 Task: Find connections with filter location Xiuying with filter topic #Workfromhomewith filter profile language French with filter current company Synergy Marine Group with filter school Jobs For Women with filter industry Banking with filter service category Human Resources with filter keywords title Food Kitchen Worker
Action: Mouse moved to (618, 86)
Screenshot: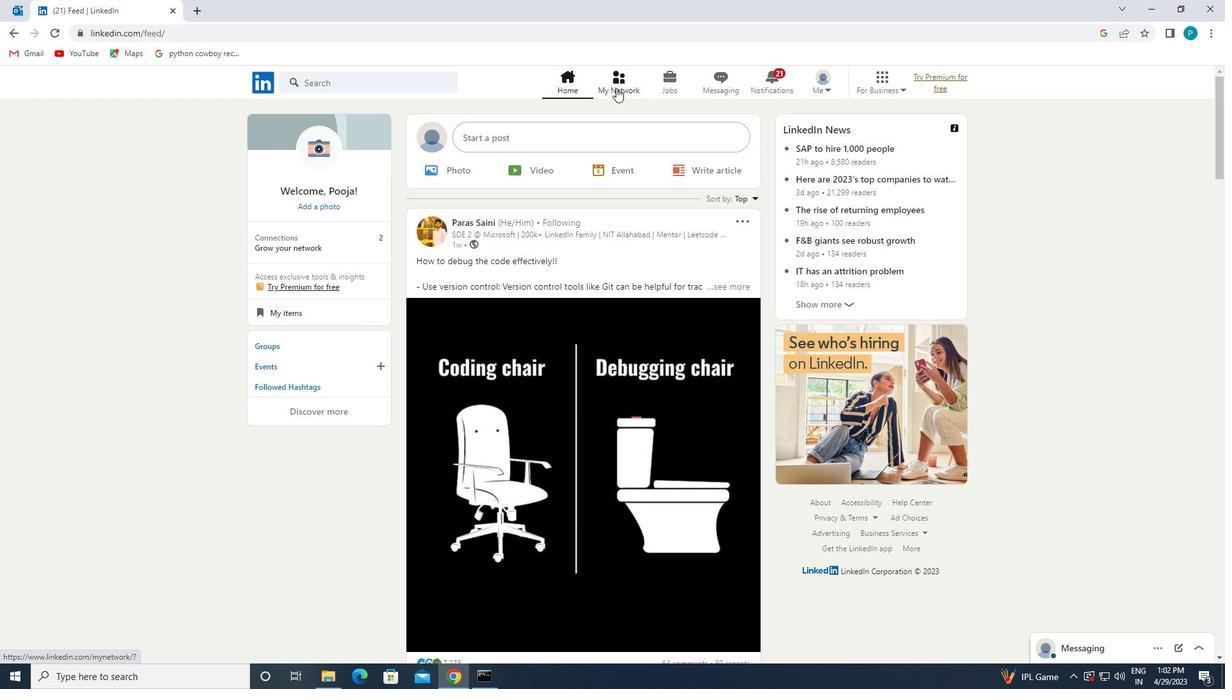 
Action: Mouse pressed left at (618, 86)
Screenshot: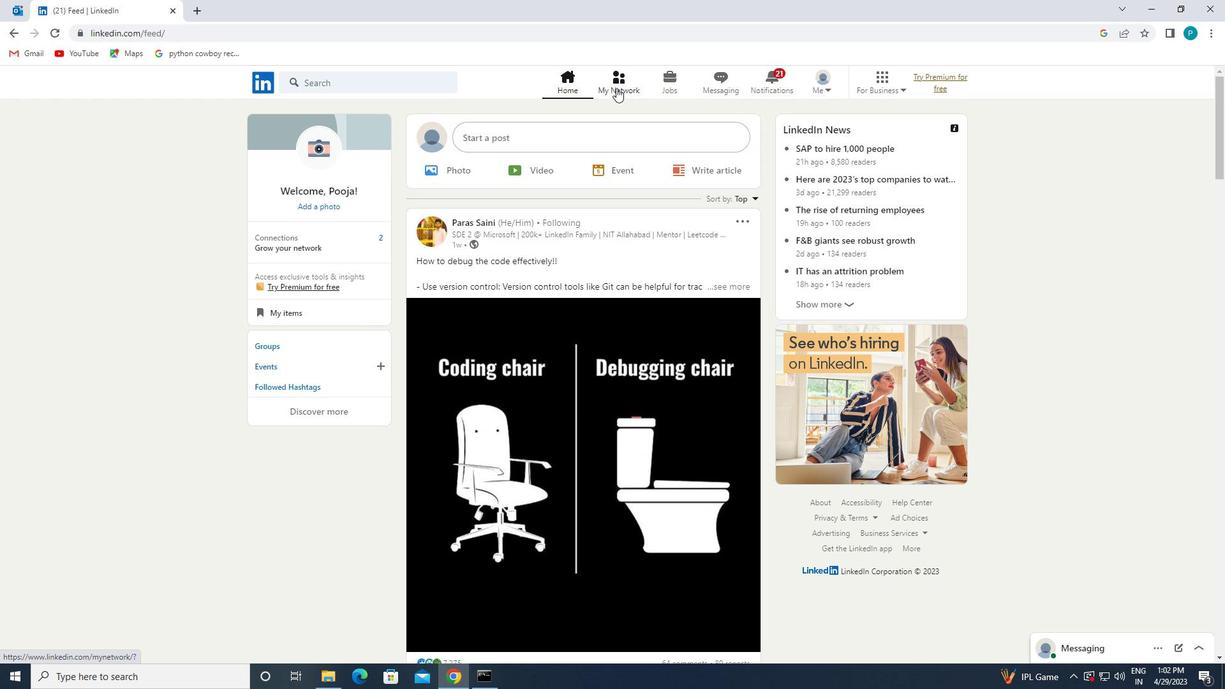 
Action: Mouse moved to (279, 145)
Screenshot: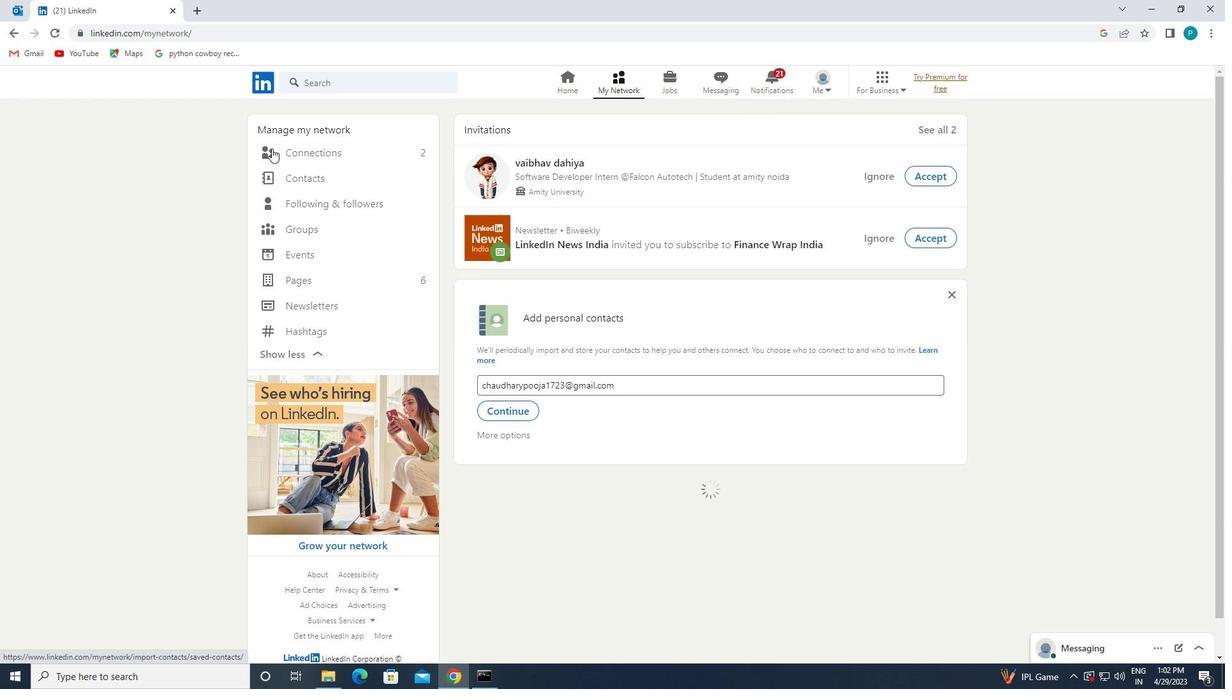 
Action: Mouse pressed left at (279, 145)
Screenshot: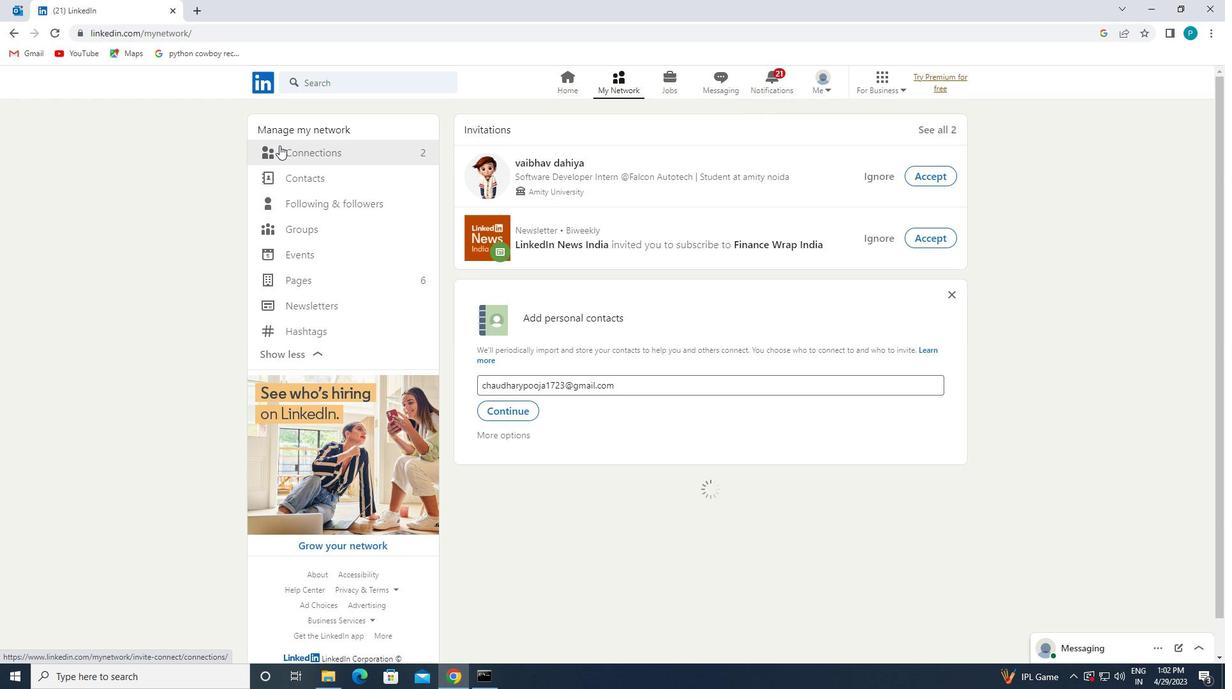 
Action: Mouse moved to (712, 148)
Screenshot: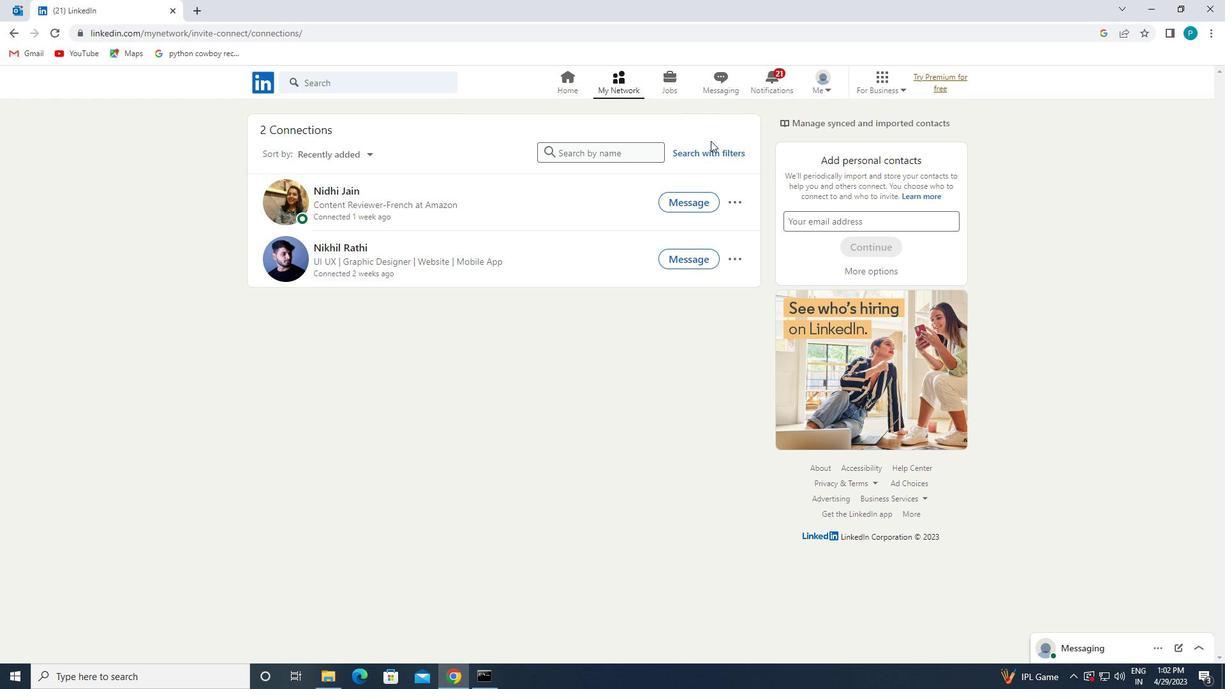 
Action: Mouse pressed left at (712, 148)
Screenshot: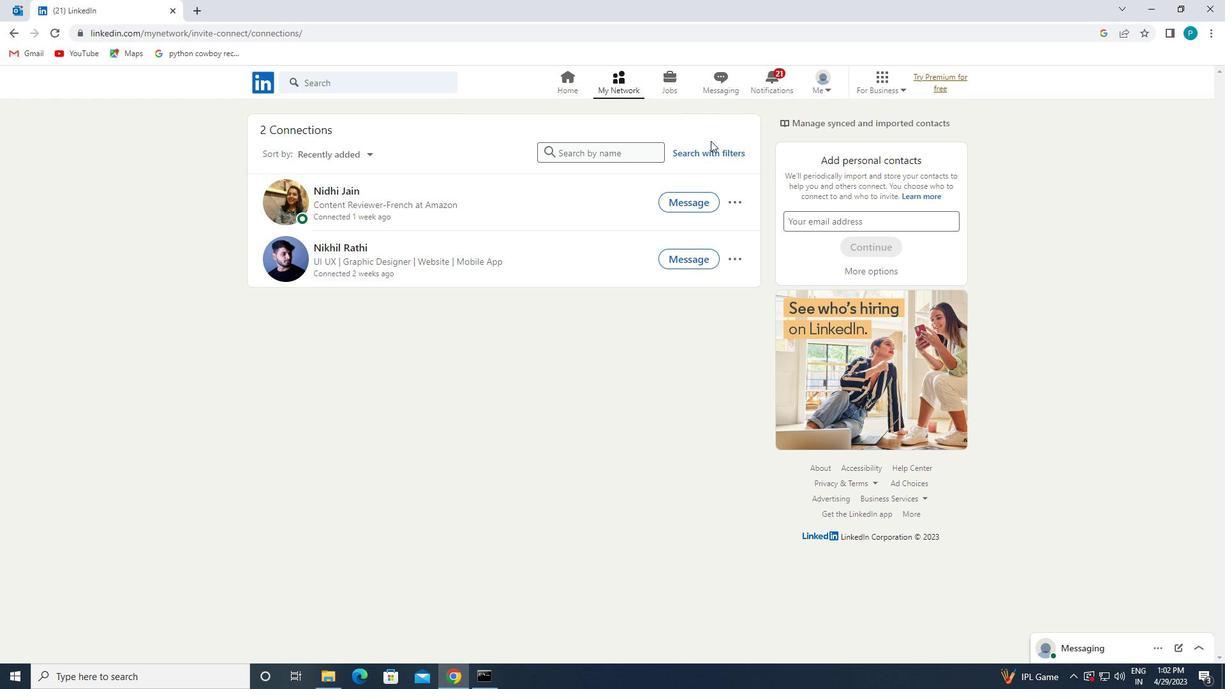 
Action: Mouse moved to (645, 117)
Screenshot: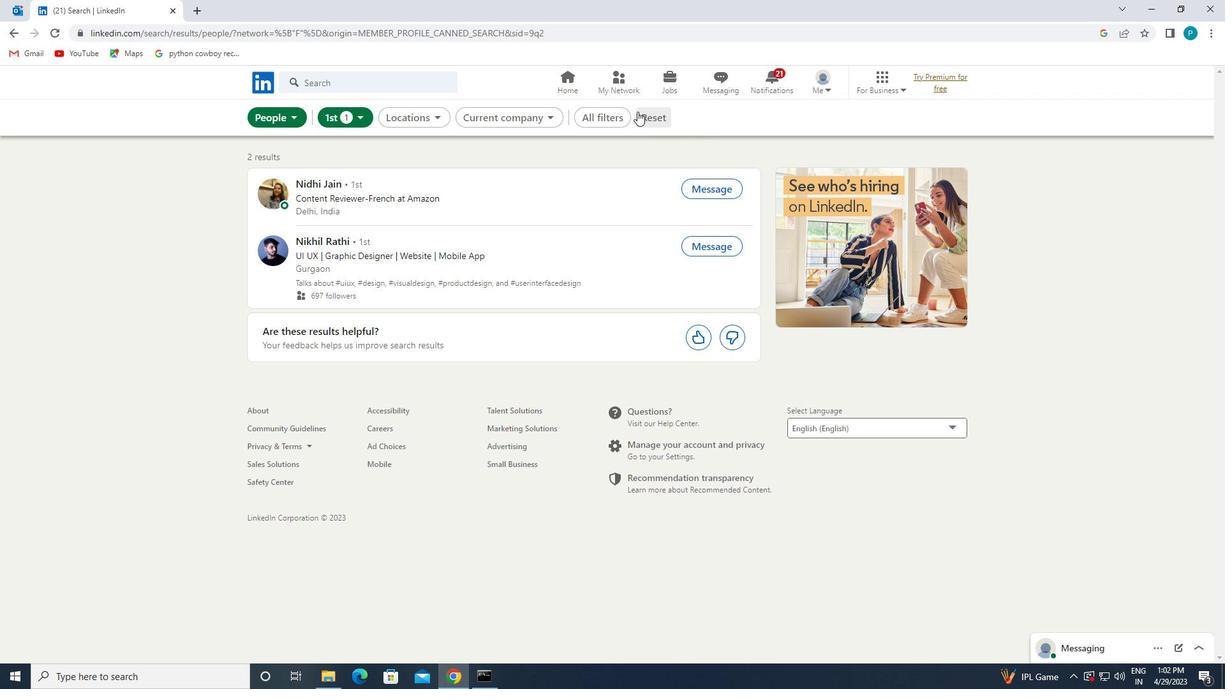 
Action: Mouse pressed left at (645, 117)
Screenshot: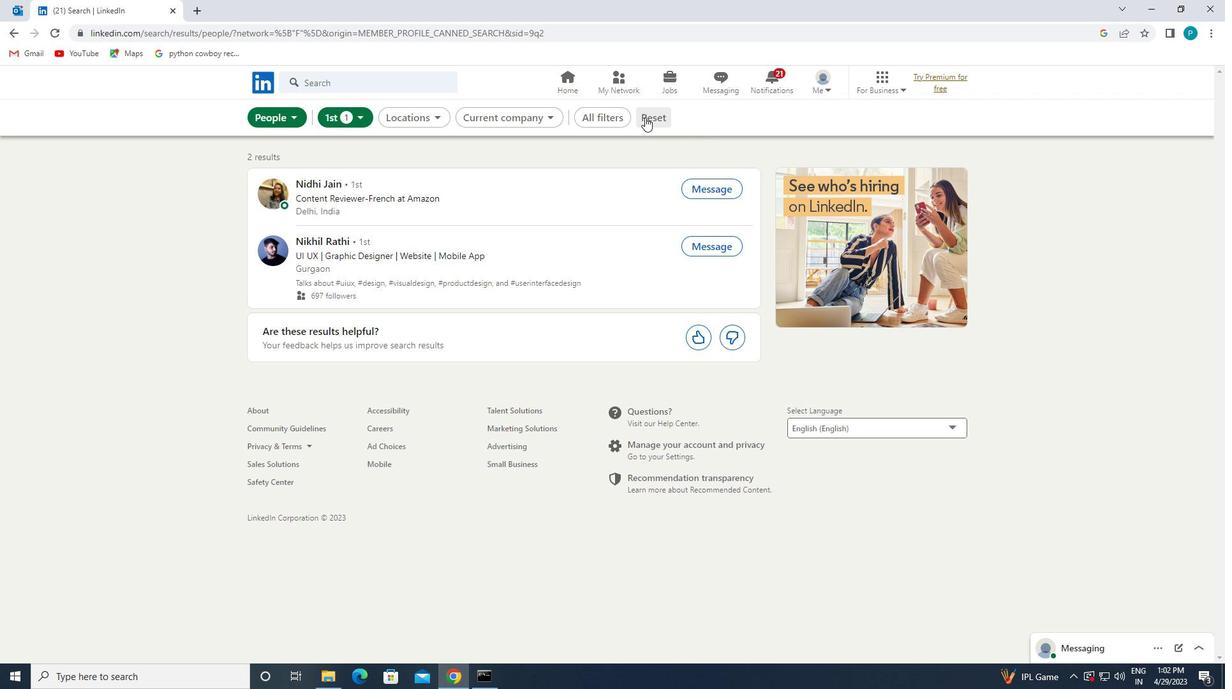 
Action: Mouse pressed left at (645, 117)
Screenshot: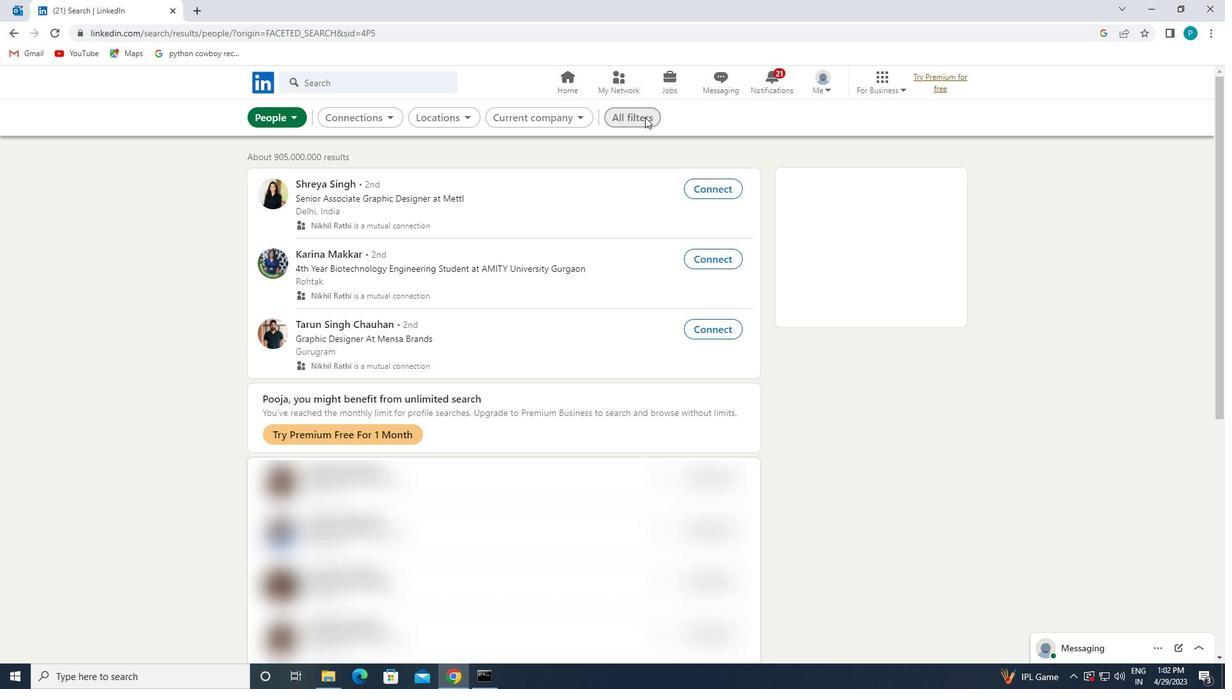
Action: Mouse moved to (1076, 437)
Screenshot: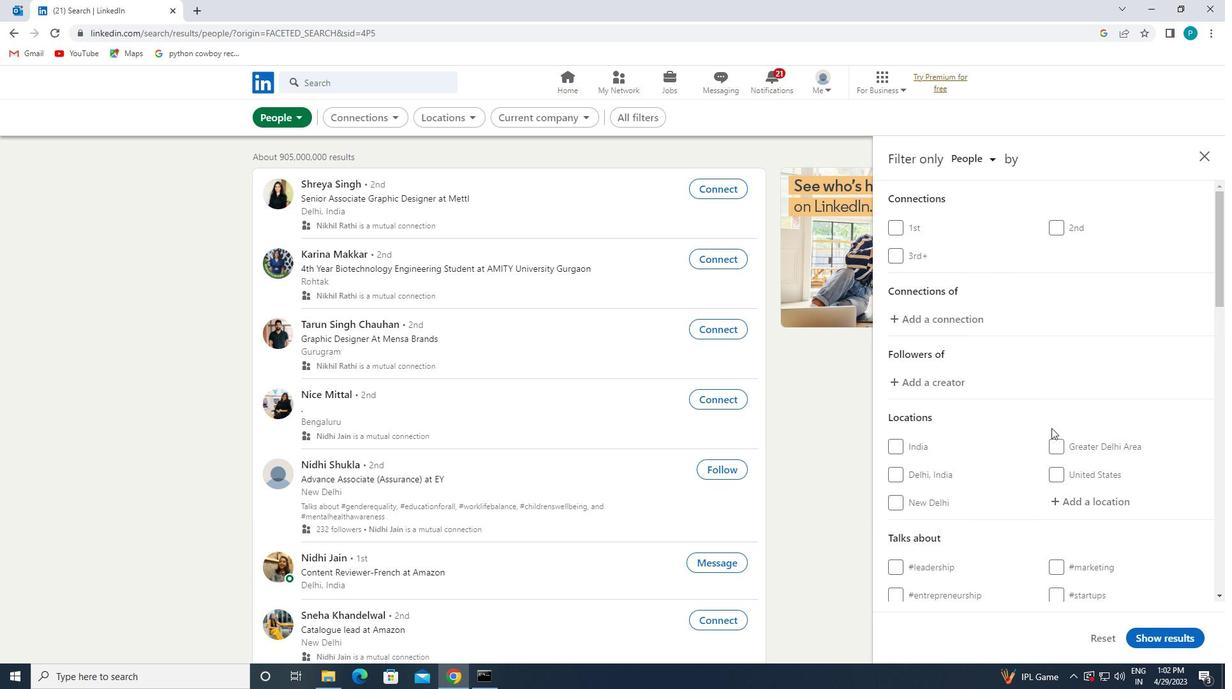 
Action: Mouse scrolled (1076, 436) with delta (0, 0)
Screenshot: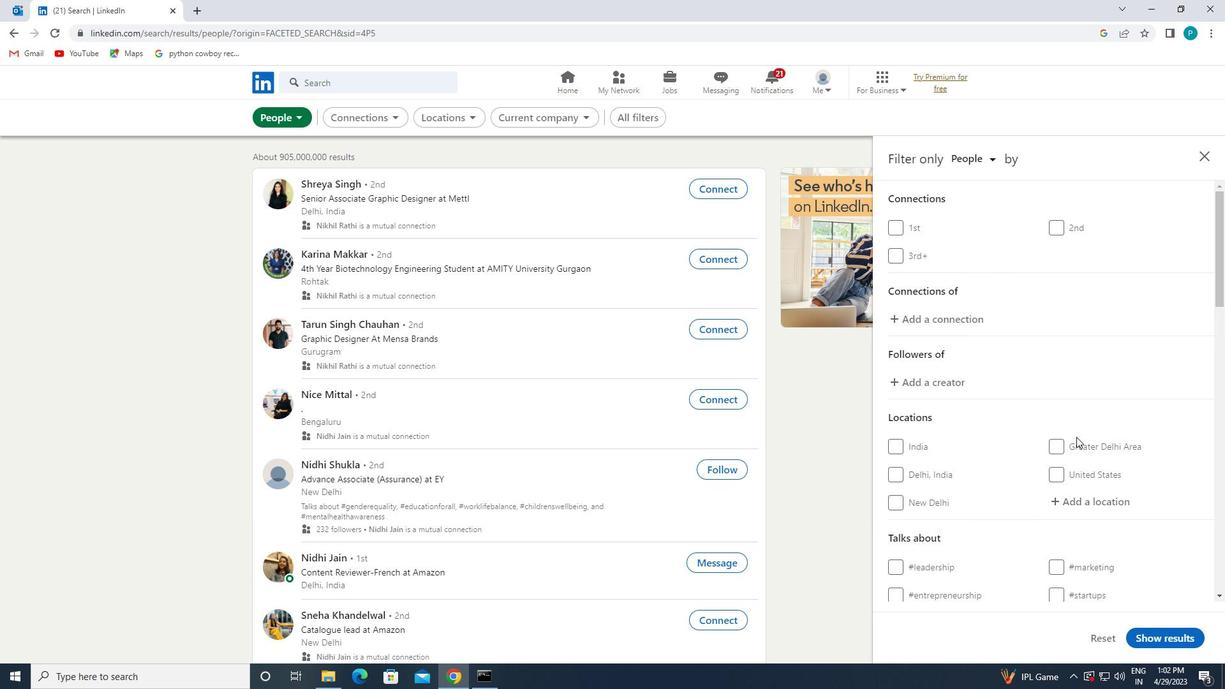 
Action: Mouse moved to (1089, 441)
Screenshot: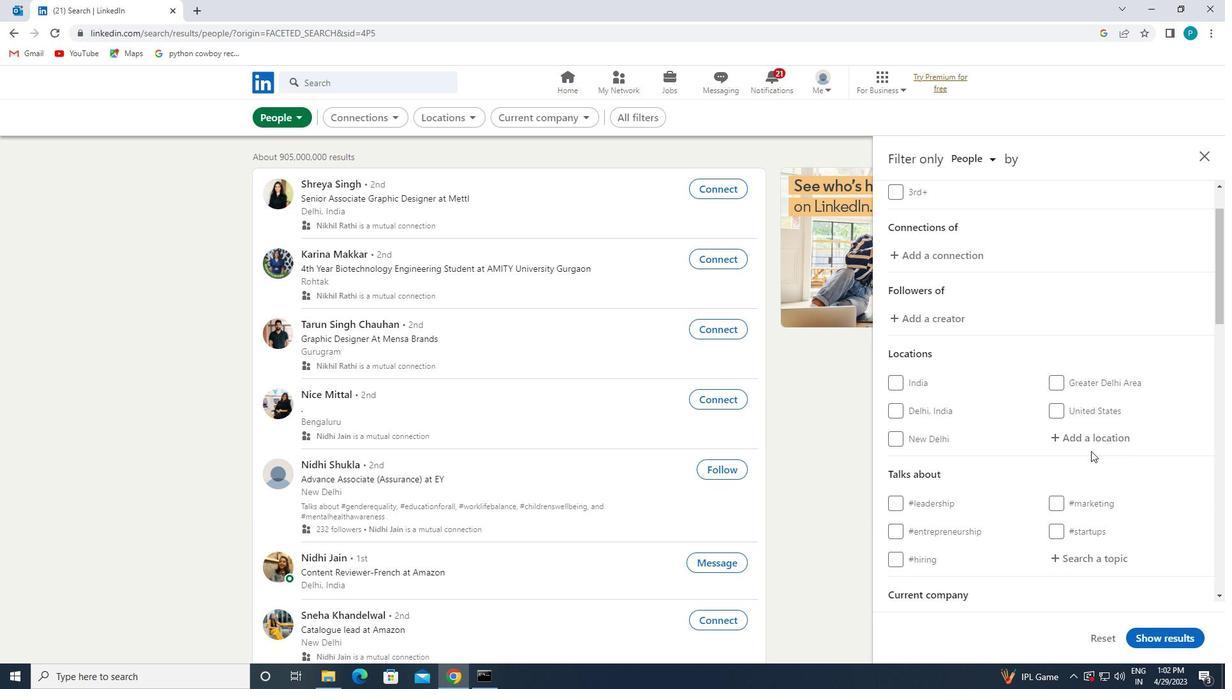 
Action: Mouse pressed left at (1089, 441)
Screenshot: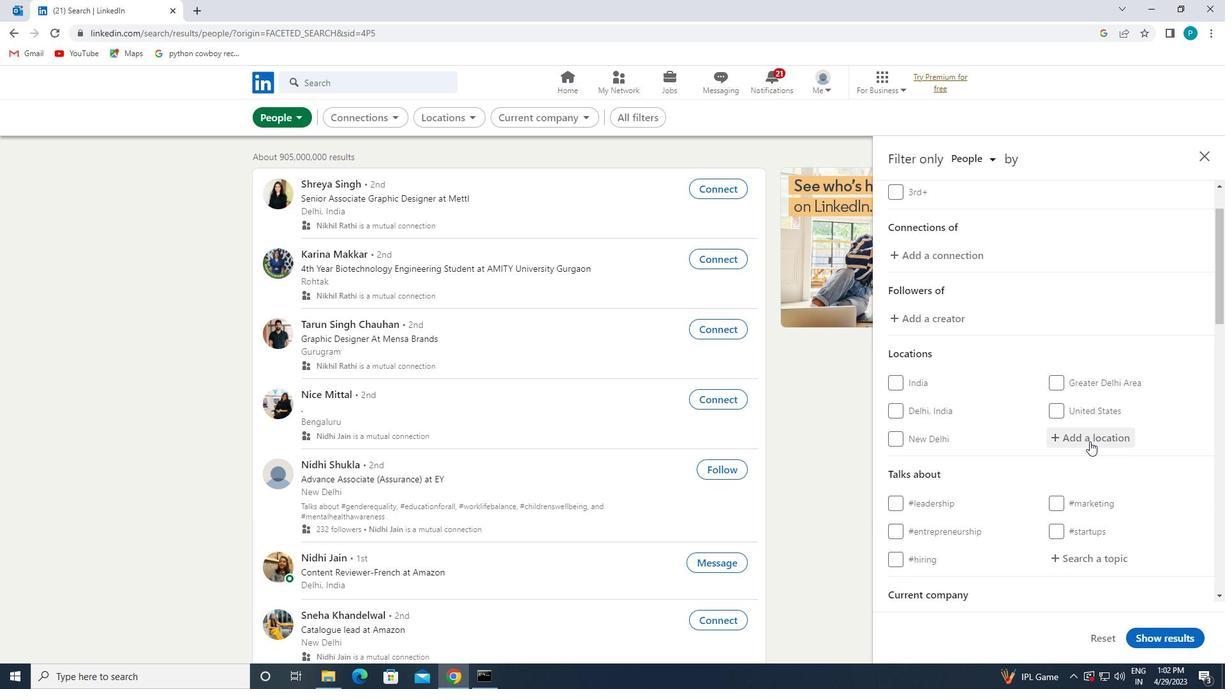 
Action: Mouse moved to (1098, 436)
Screenshot: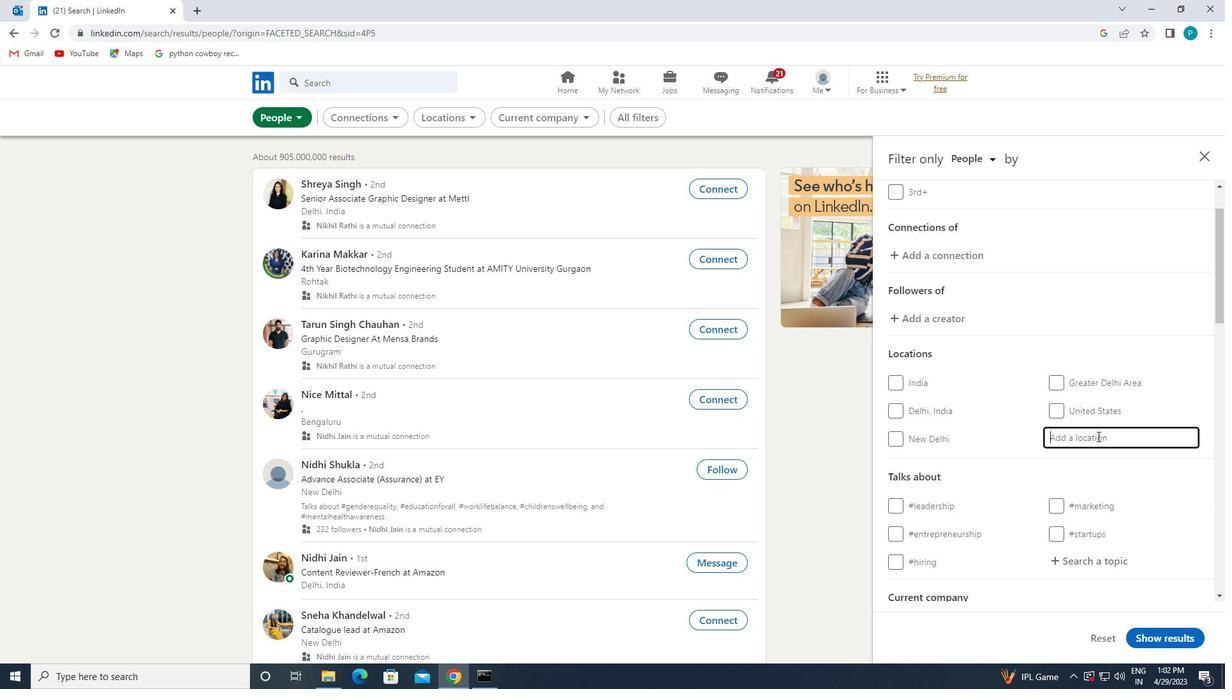 
Action: Key pressed <Key.caps_lock>x<Key.caps_lock>iuuying
Screenshot: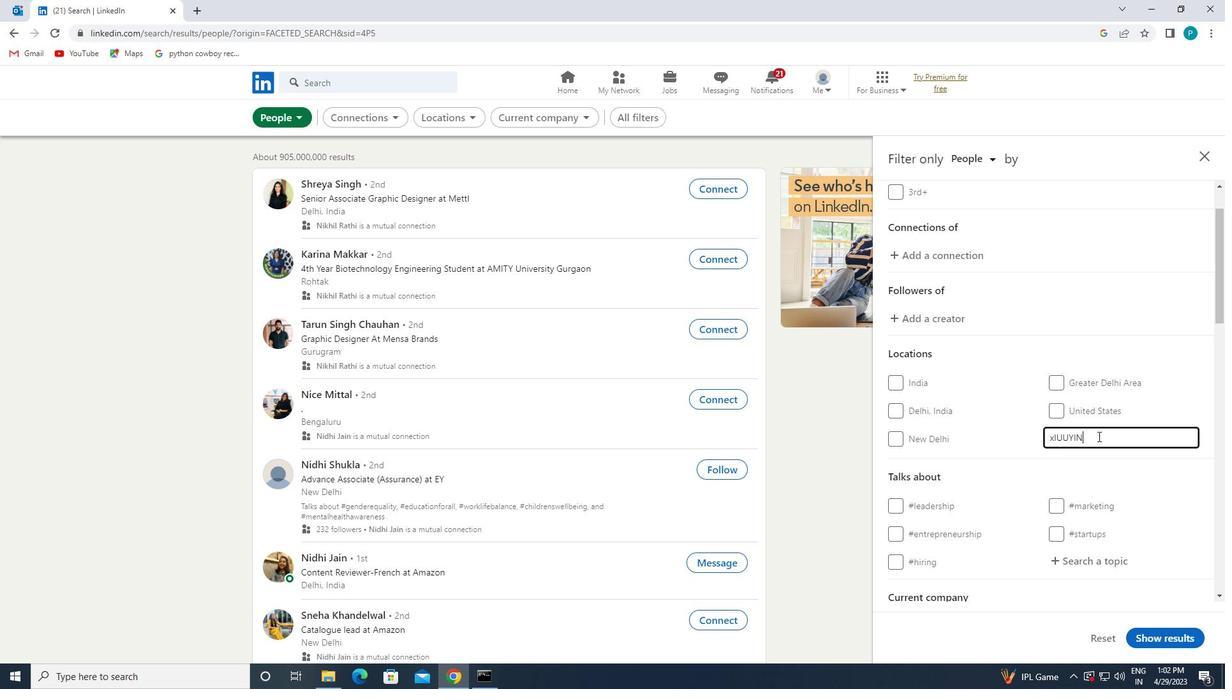 
Action: Mouse pressed left at (1098, 436)
Screenshot: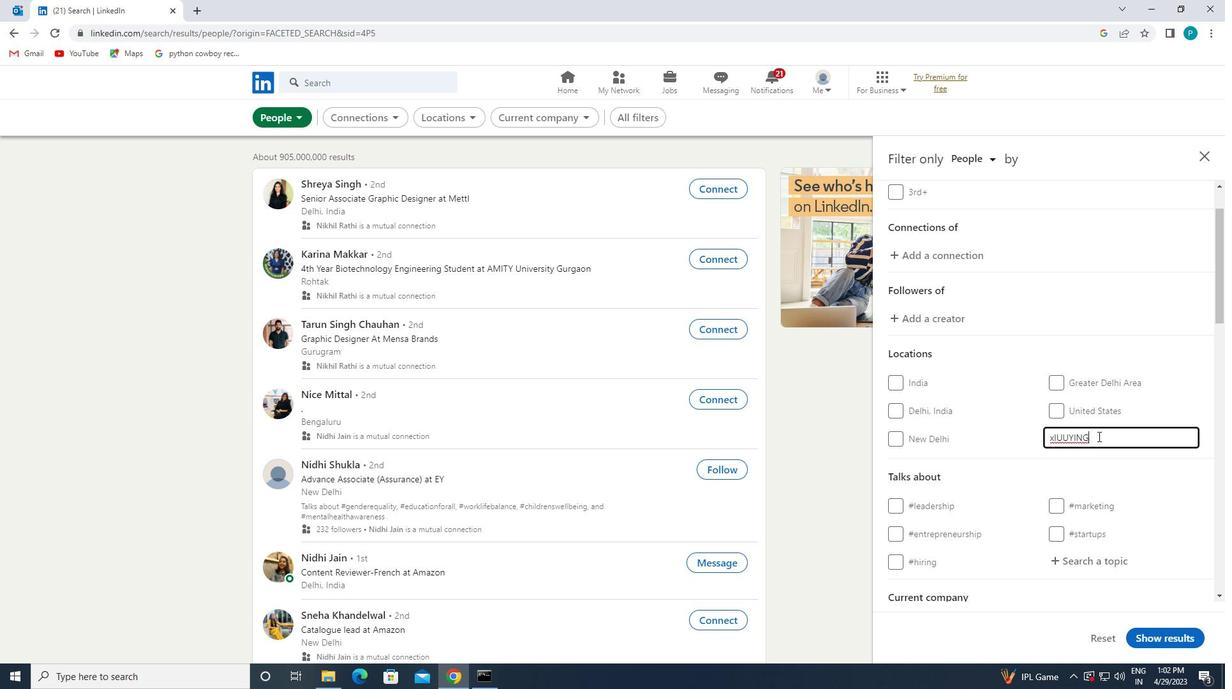 
Action: Mouse moved to (1048, 446)
Screenshot: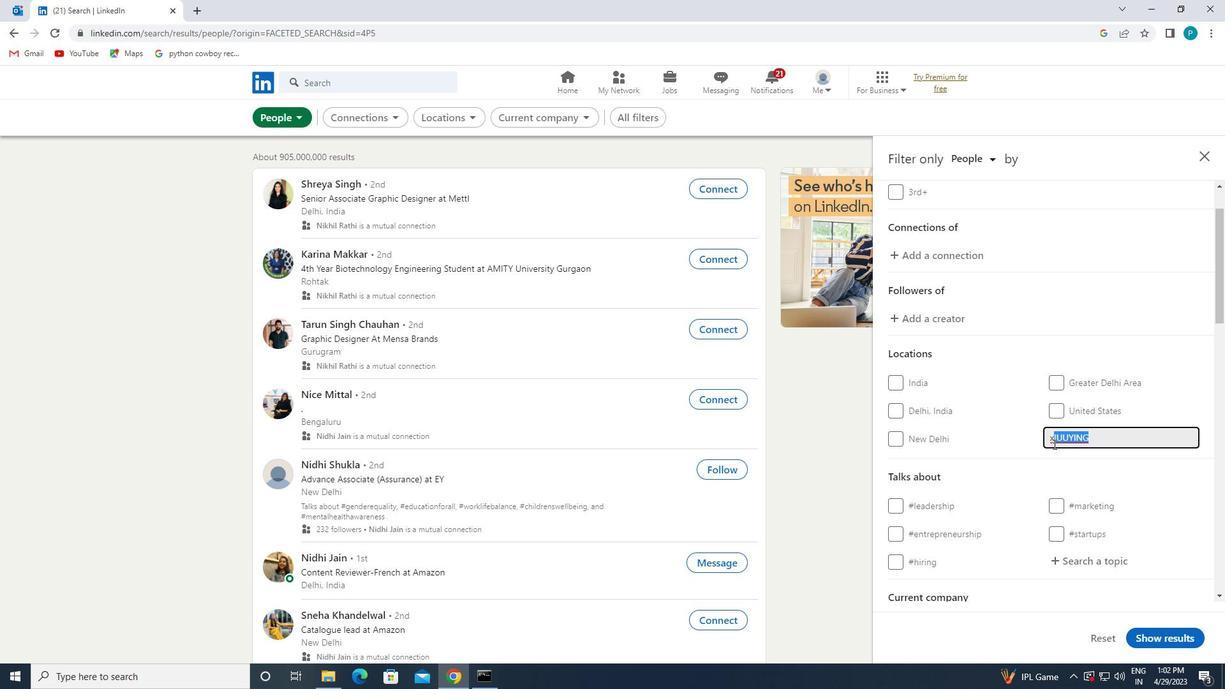 
Action: Key pressed <Key.backspace>x<Key.caps_lock>u<Key.backspace>iuying
Screenshot: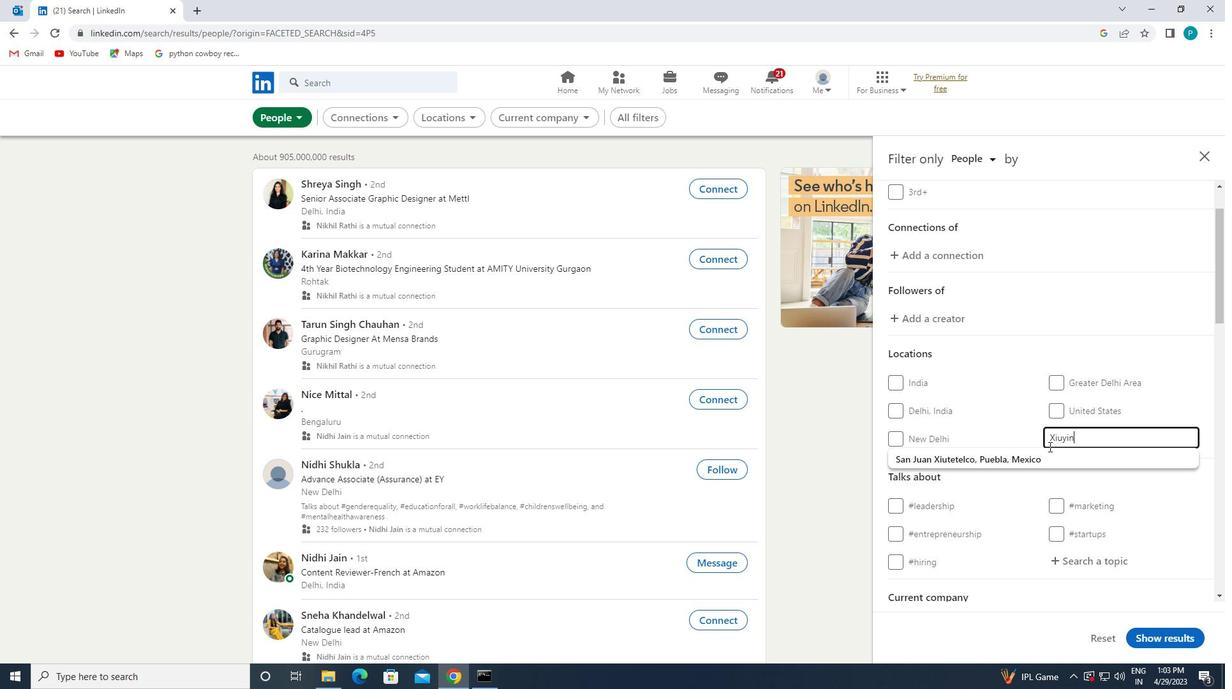 
Action: Mouse moved to (1059, 463)
Screenshot: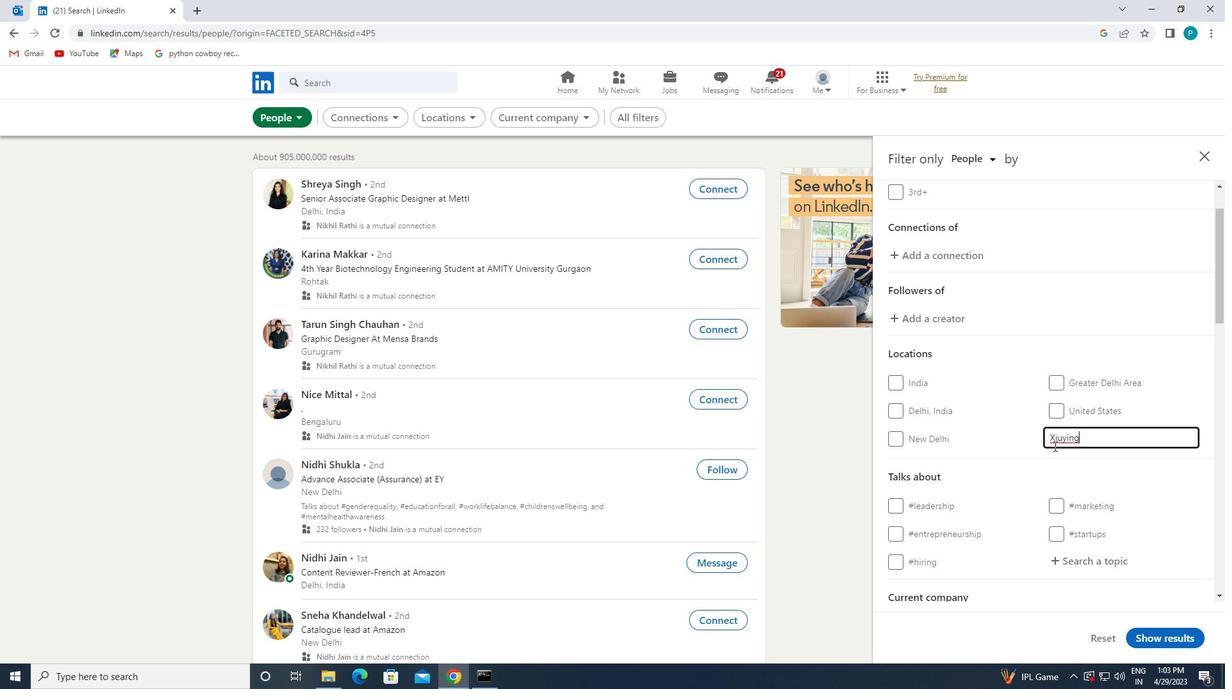 
Action: Mouse scrolled (1059, 462) with delta (0, 0)
Screenshot: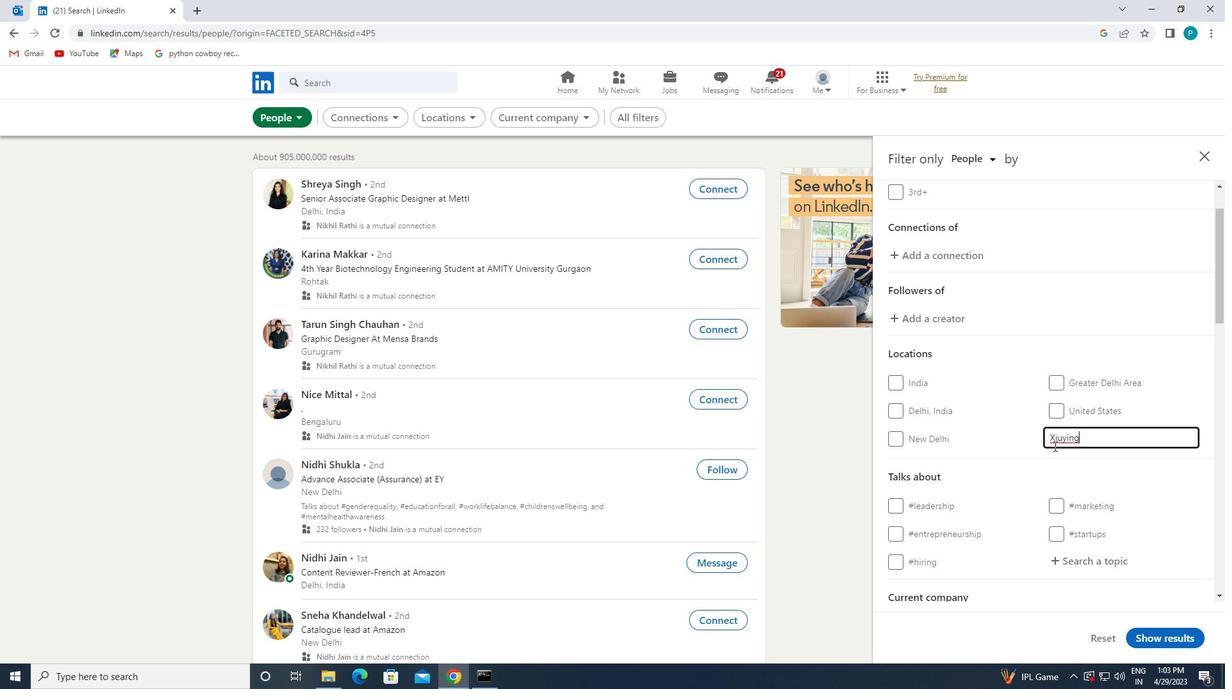 
Action: Mouse scrolled (1059, 462) with delta (0, 0)
Screenshot: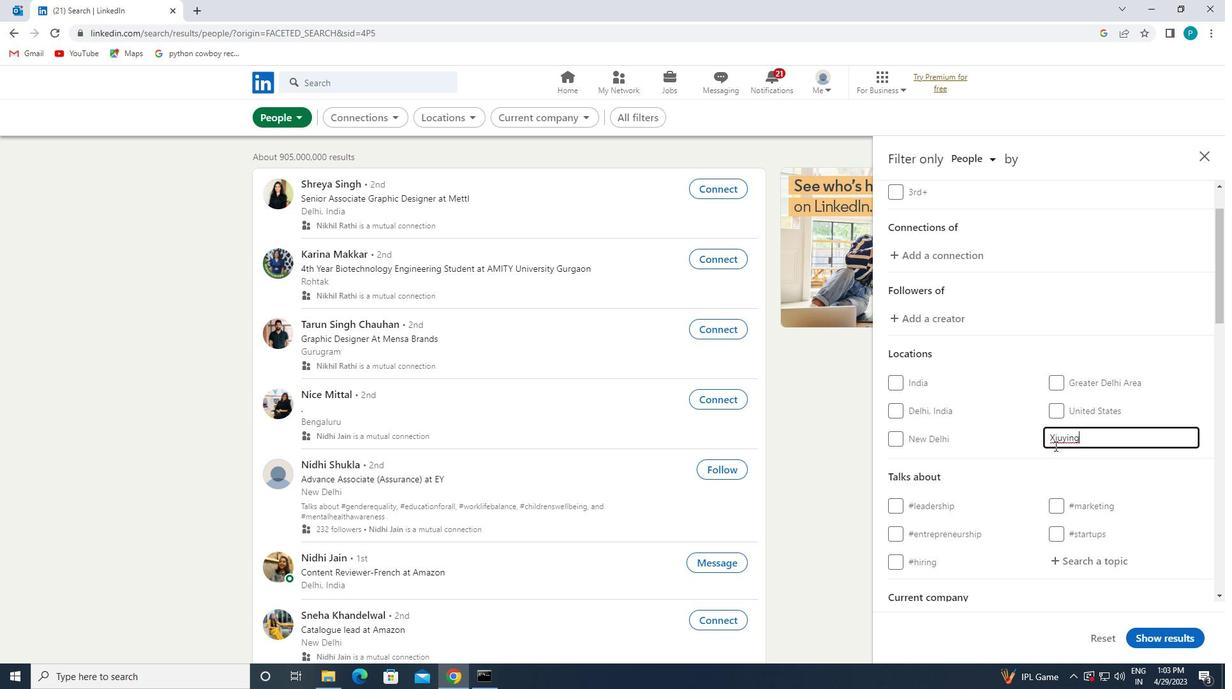 
Action: Mouse moved to (1062, 432)
Screenshot: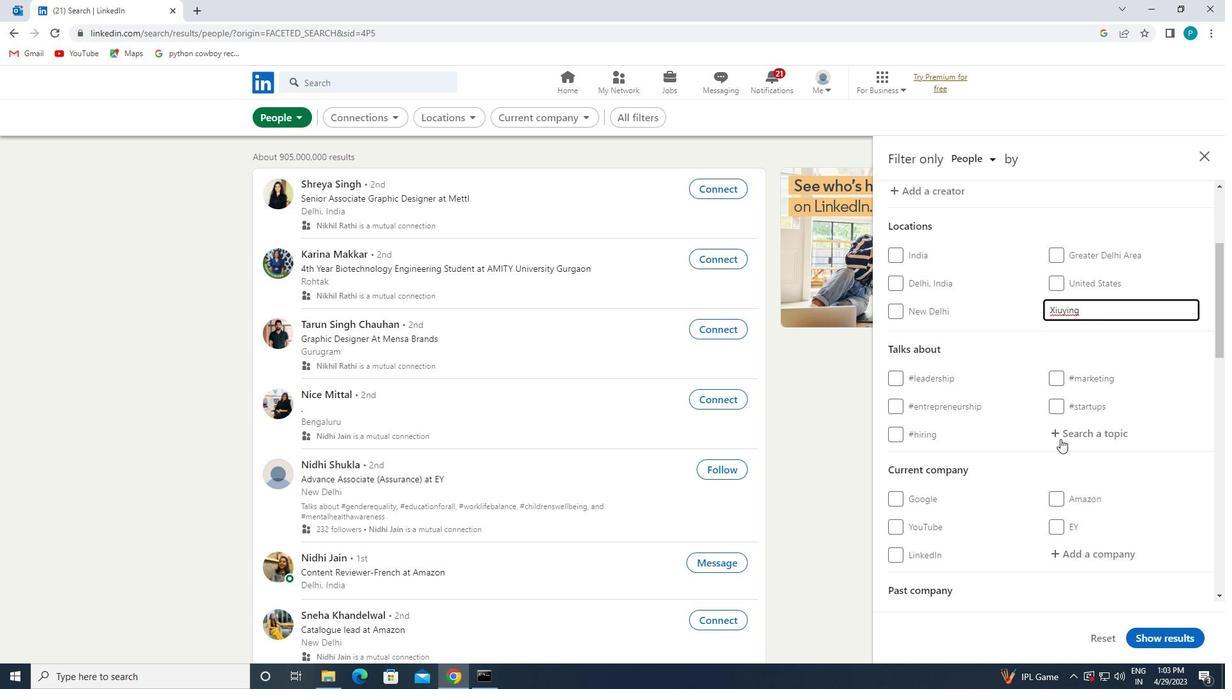 
Action: Mouse pressed left at (1062, 432)
Screenshot: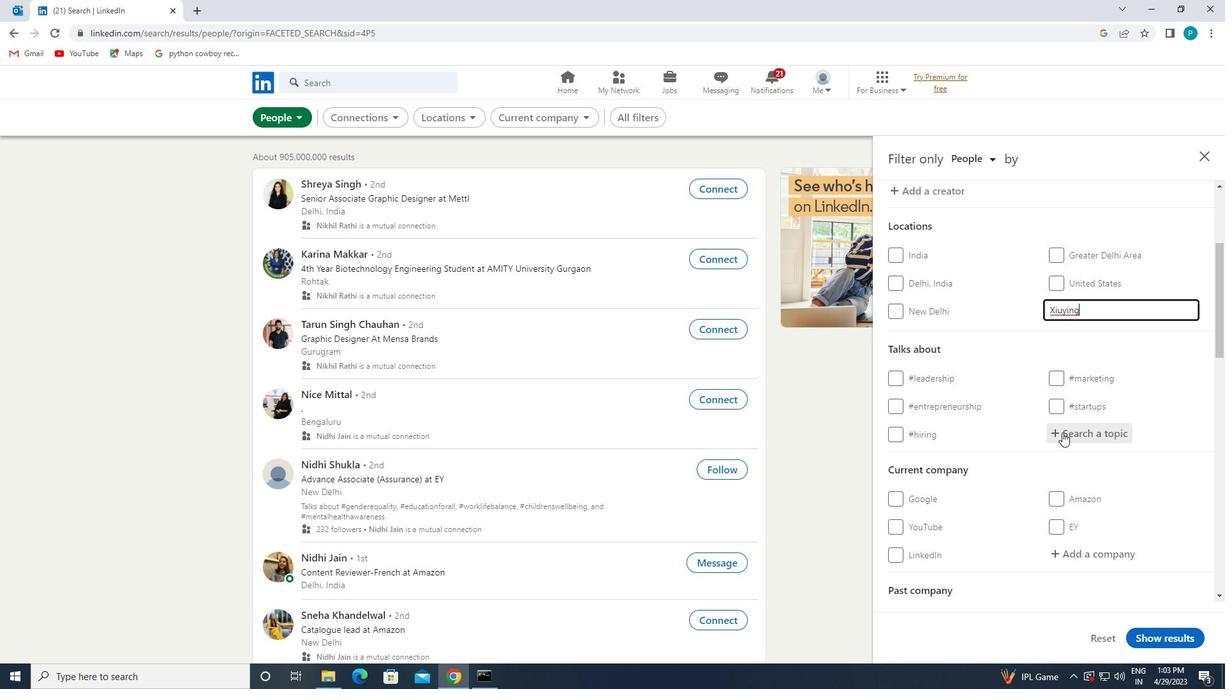
Action: Key pressed <Key.shift><Key.shift><Key.shift><Key.shift><Key.shift><Key.shift>#<Key.caps_lock>W<Key.caps_lock>ORKFROMHOME
Screenshot: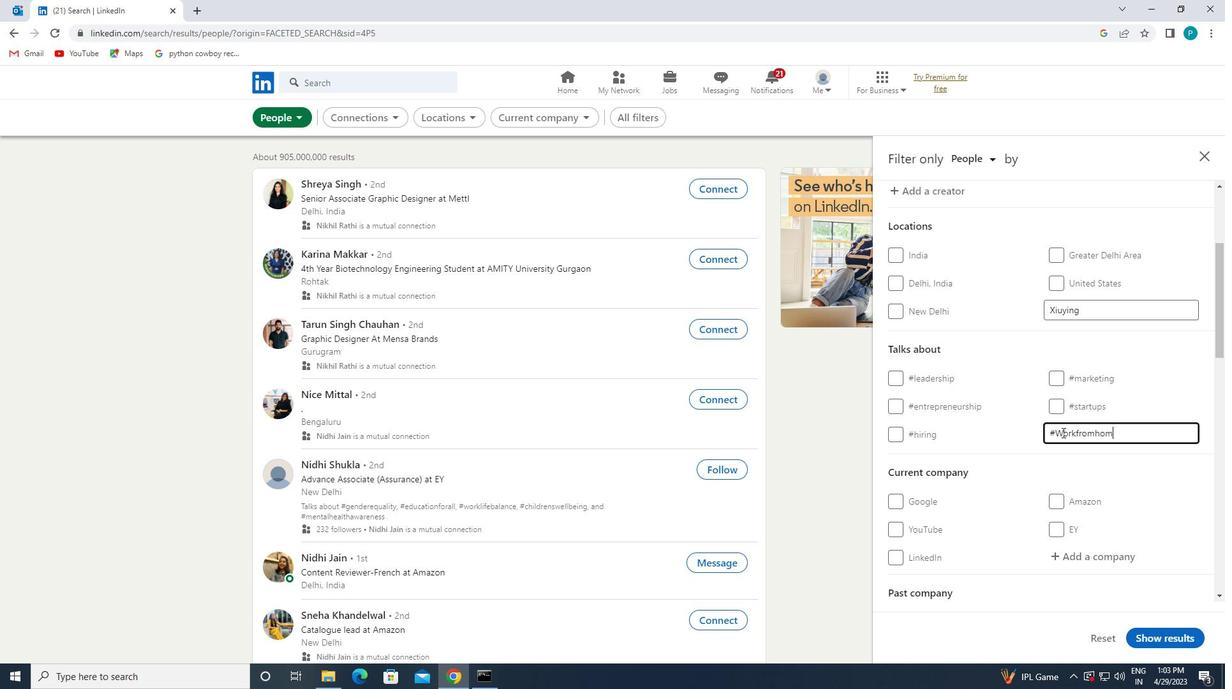 
Action: Mouse scrolled (1062, 431) with delta (0, 0)
Screenshot: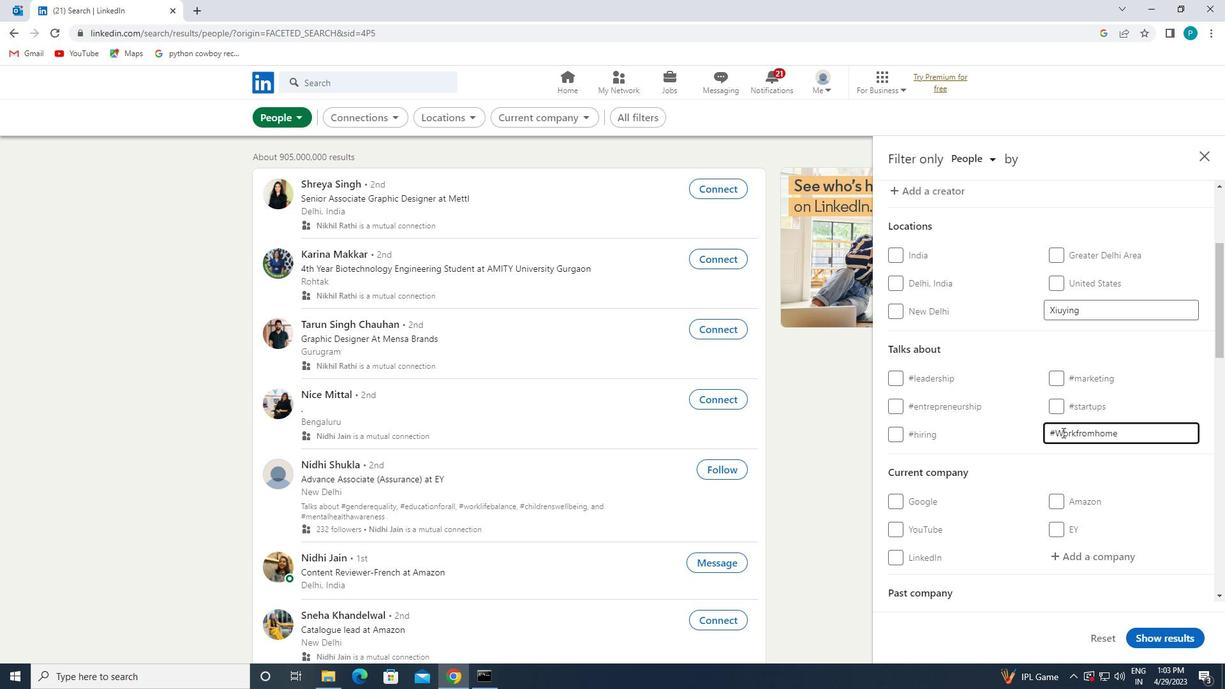 
Action: Mouse moved to (1078, 460)
Screenshot: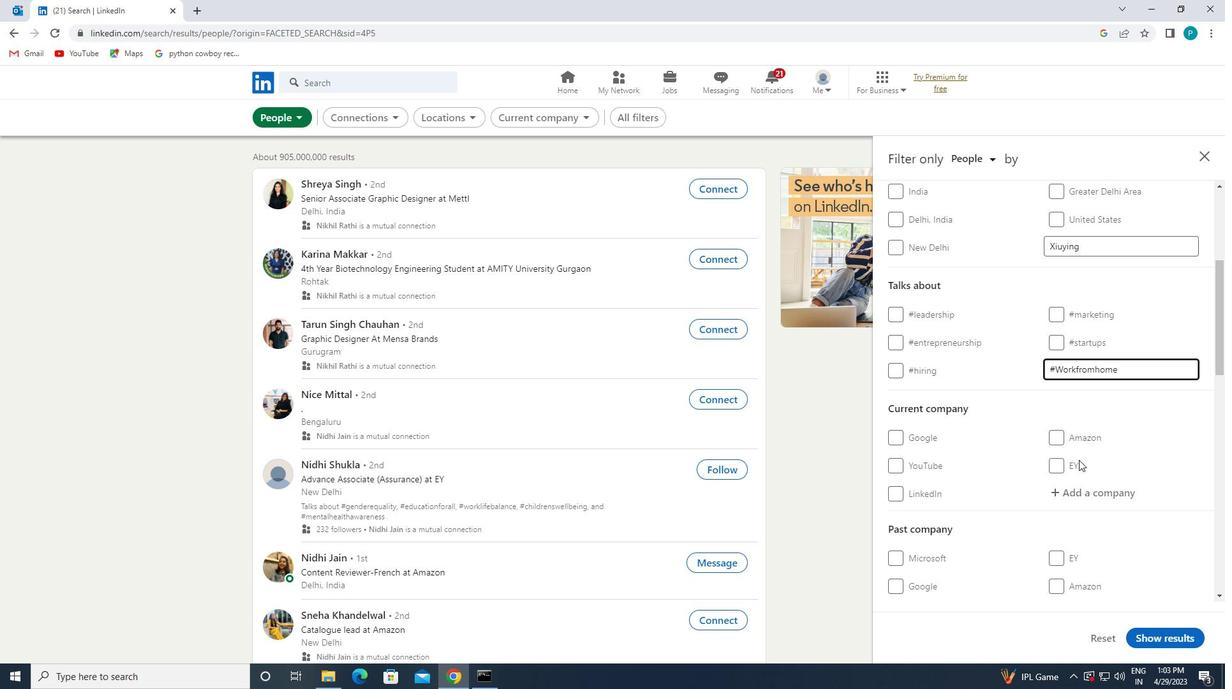
Action: Mouse scrolled (1078, 459) with delta (0, 0)
Screenshot: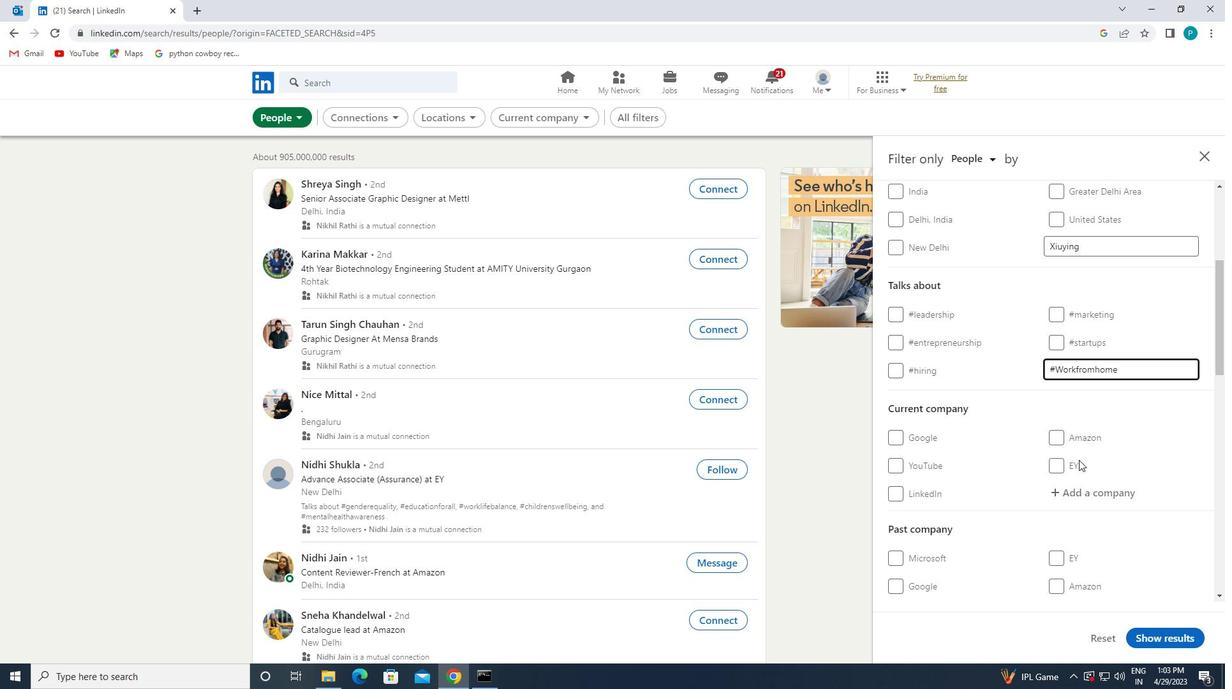 
Action: Mouse scrolled (1078, 459) with delta (0, 0)
Screenshot: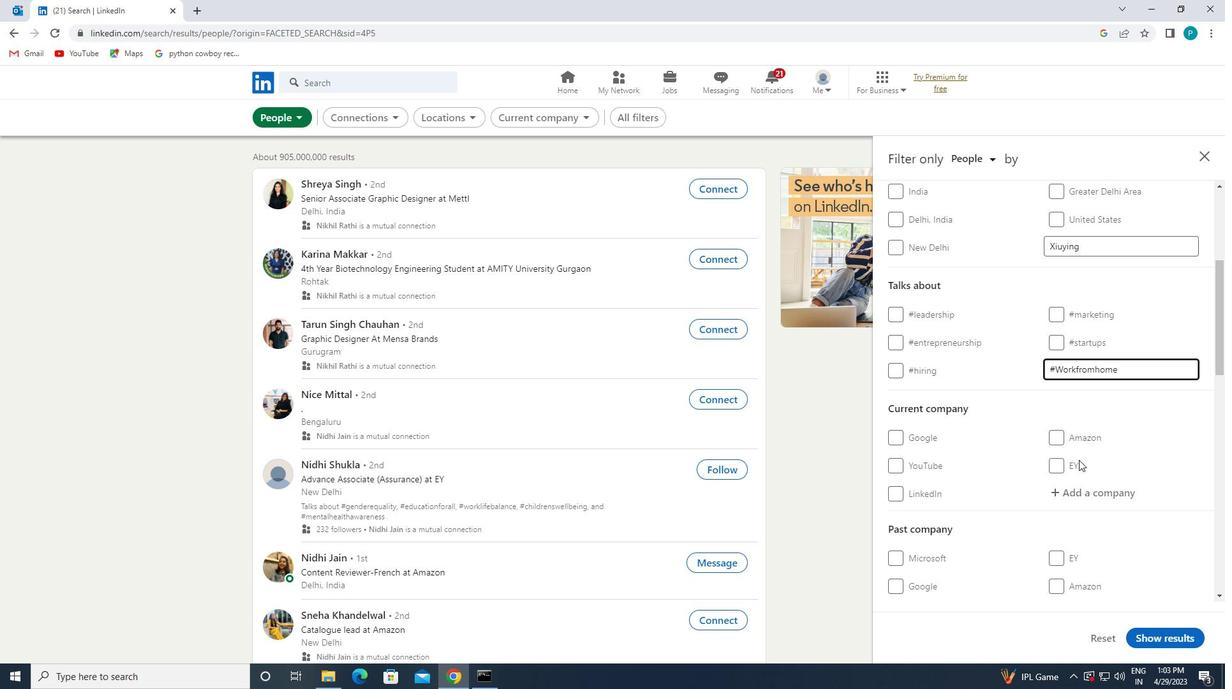 
Action: Mouse moved to (1078, 460)
Screenshot: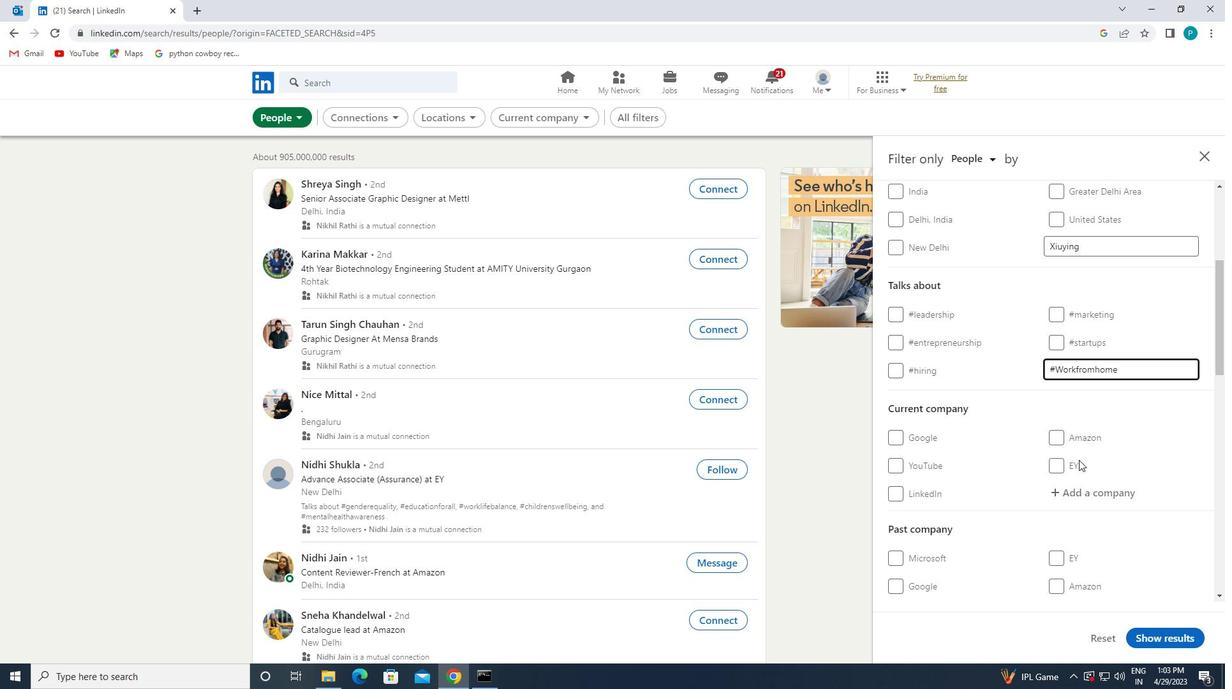 
Action: Mouse scrolled (1078, 459) with delta (0, 0)
Screenshot: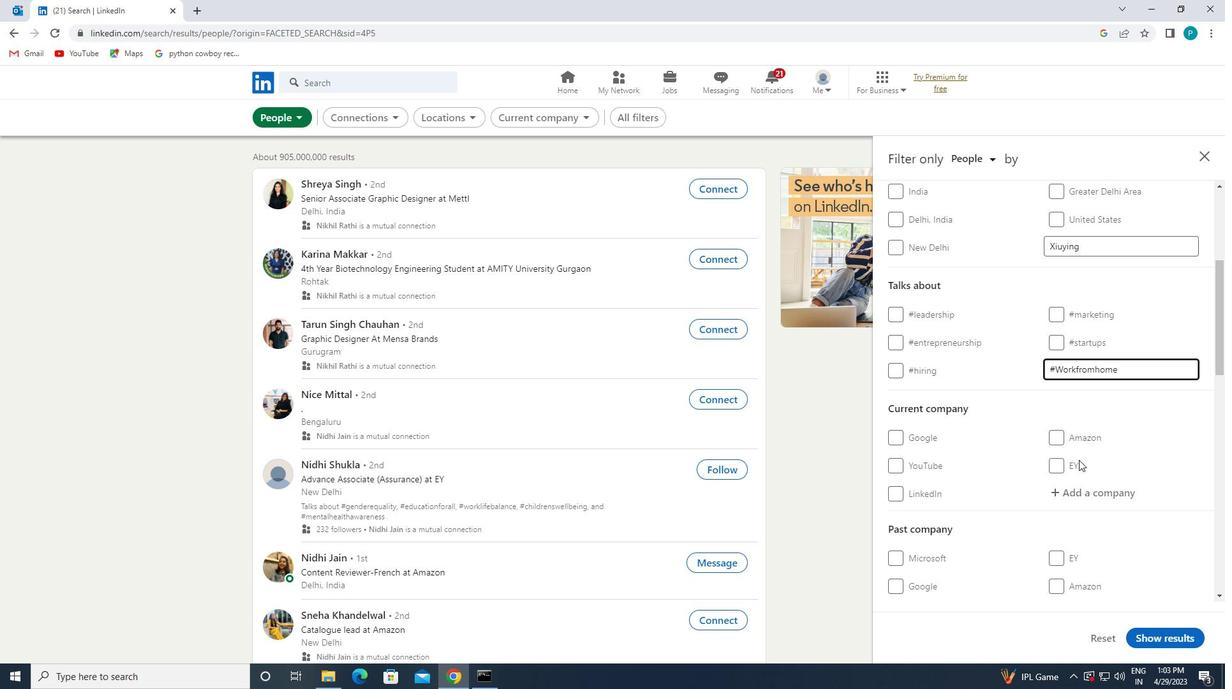 
Action: Mouse moved to (1026, 425)
Screenshot: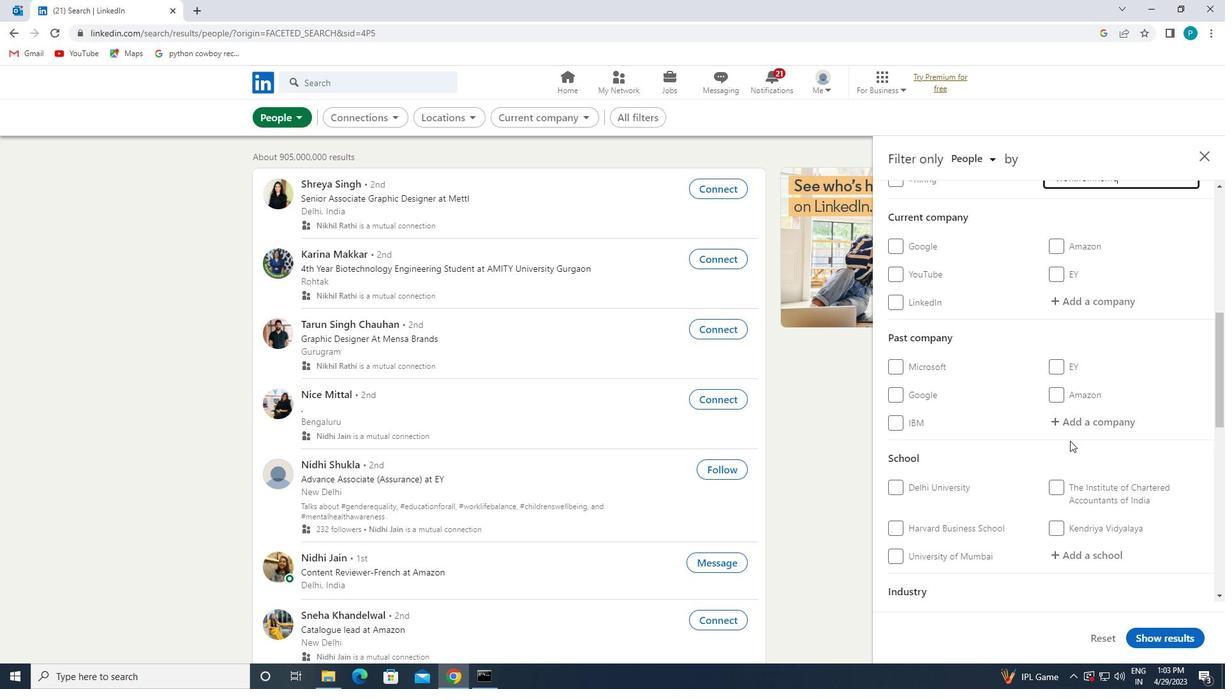 
Action: Mouse scrolled (1026, 424) with delta (0, 0)
Screenshot: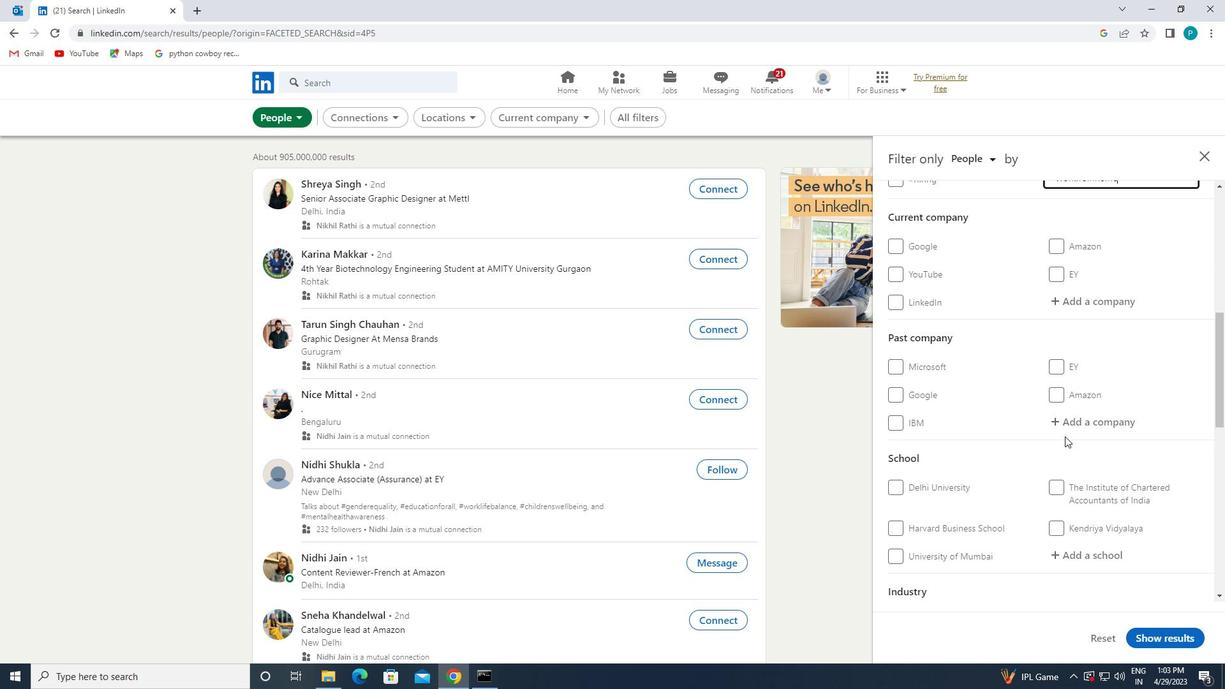 
Action: Mouse scrolled (1026, 424) with delta (0, 0)
Screenshot: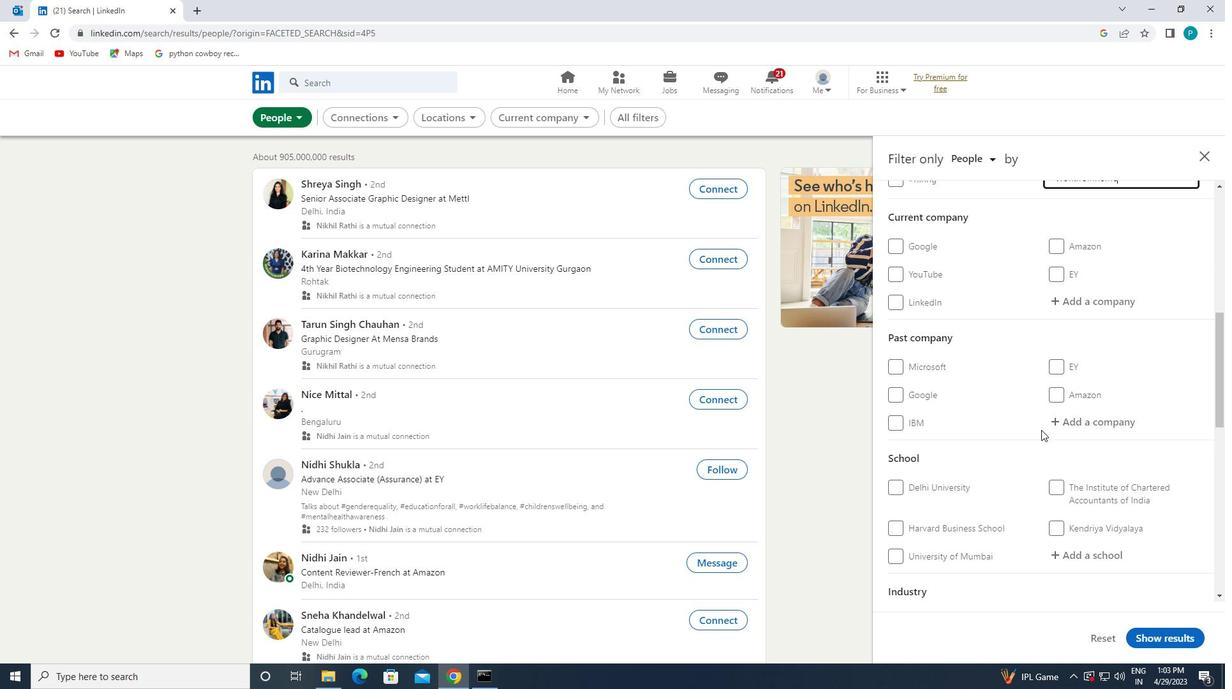 
Action: Mouse scrolled (1026, 424) with delta (0, 0)
Screenshot: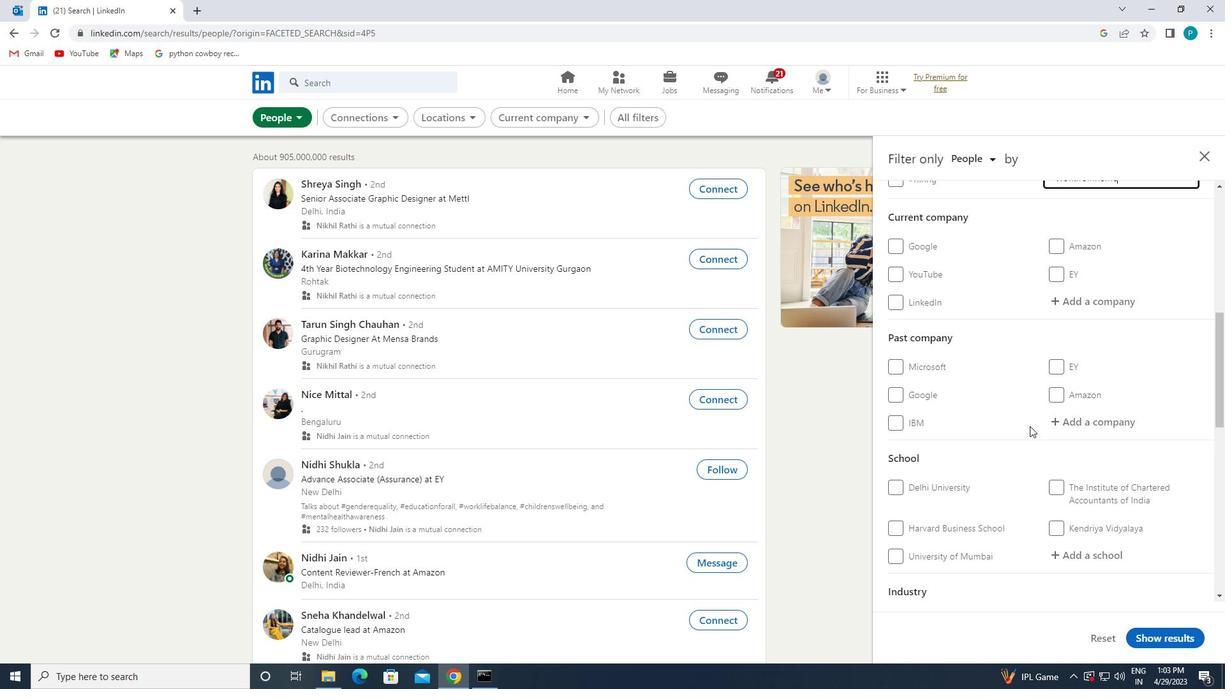 
Action: Mouse scrolled (1026, 424) with delta (0, 0)
Screenshot: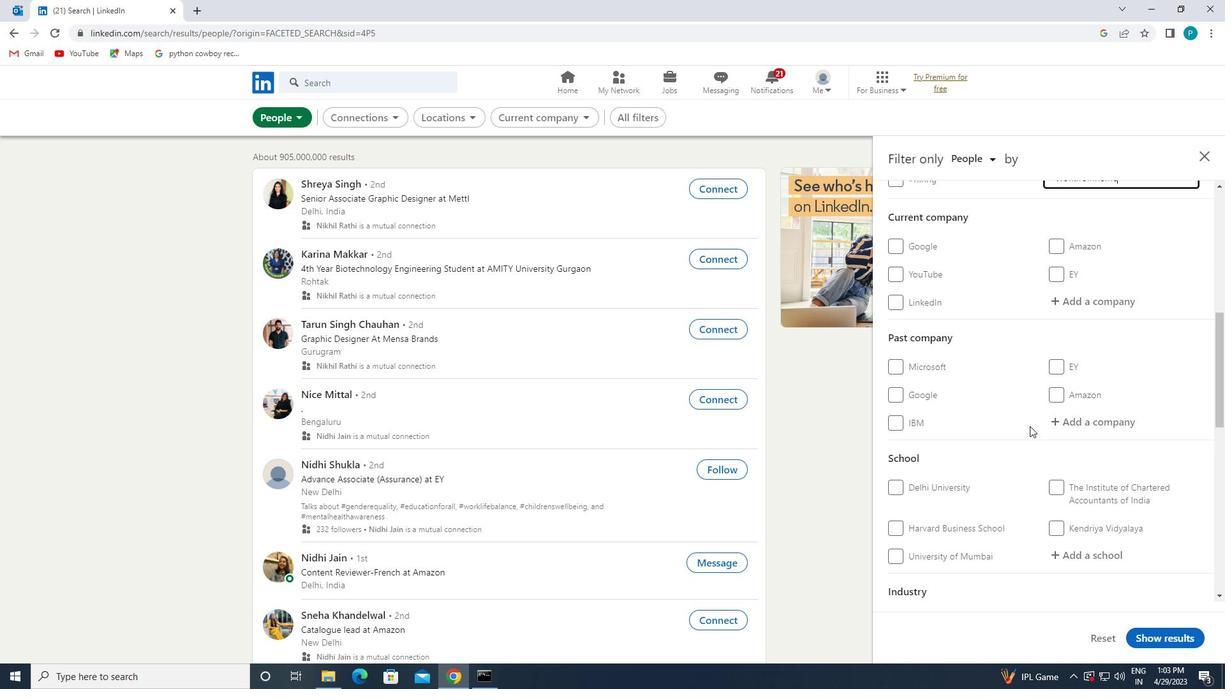 
Action: Mouse moved to (908, 514)
Screenshot: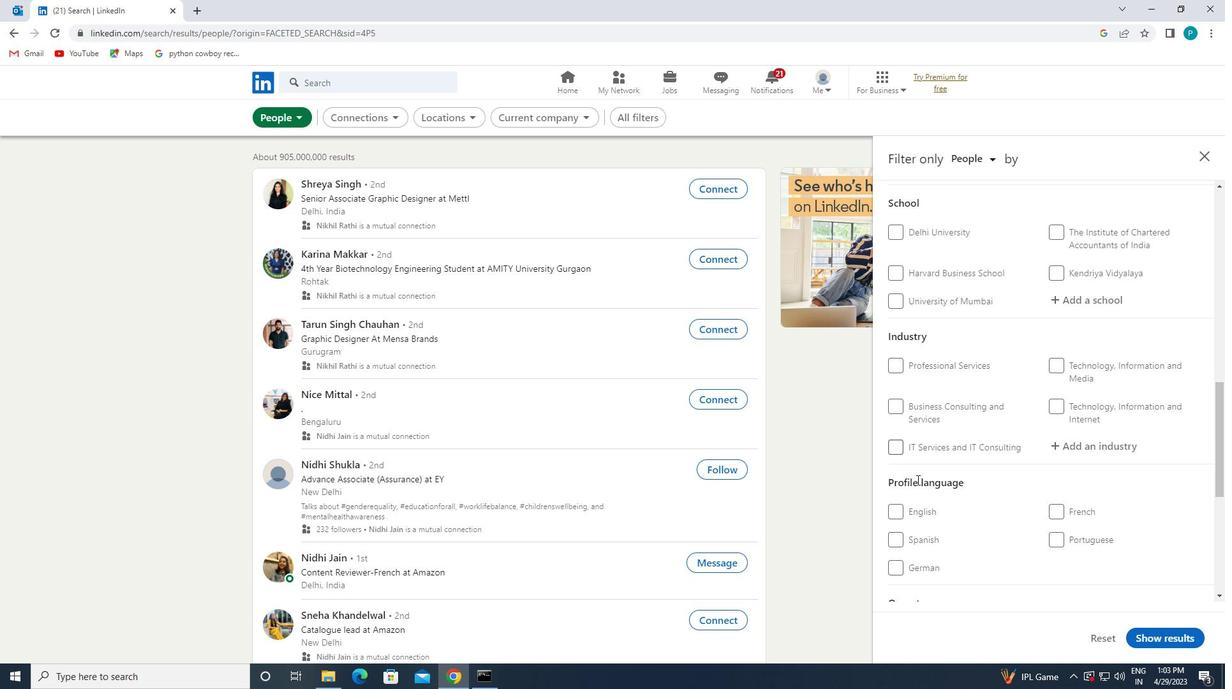 
Action: Mouse scrolled (908, 514) with delta (0, 0)
Screenshot: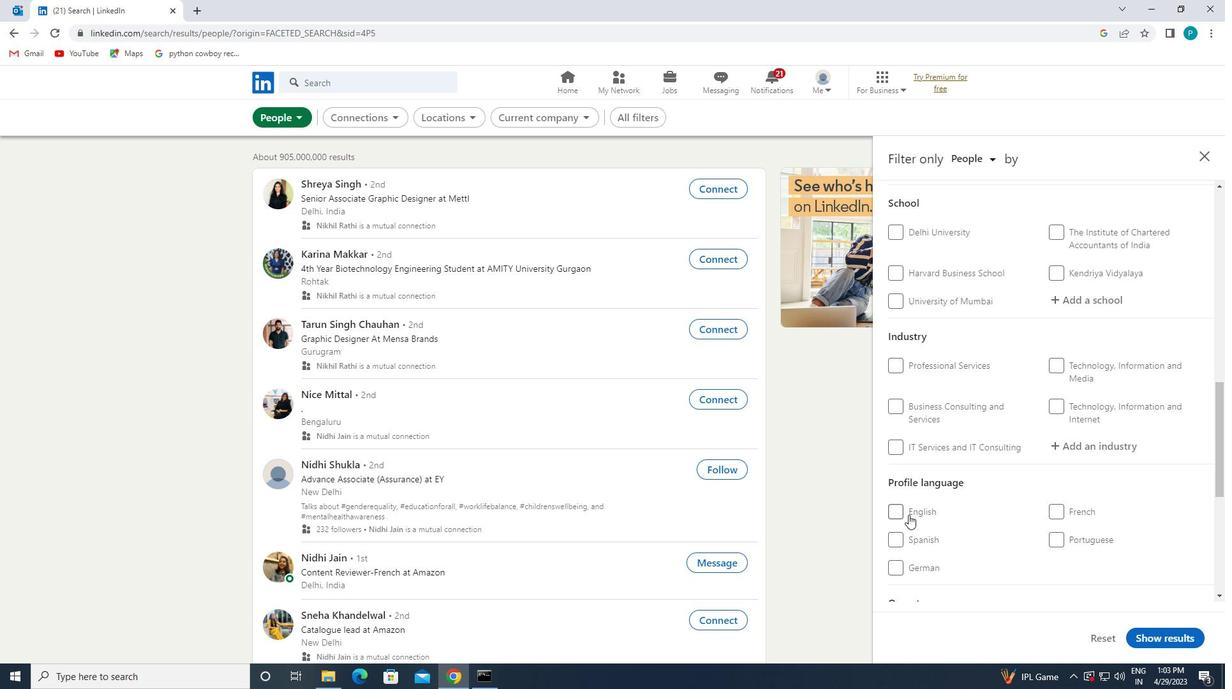 
Action: Mouse moved to (1057, 454)
Screenshot: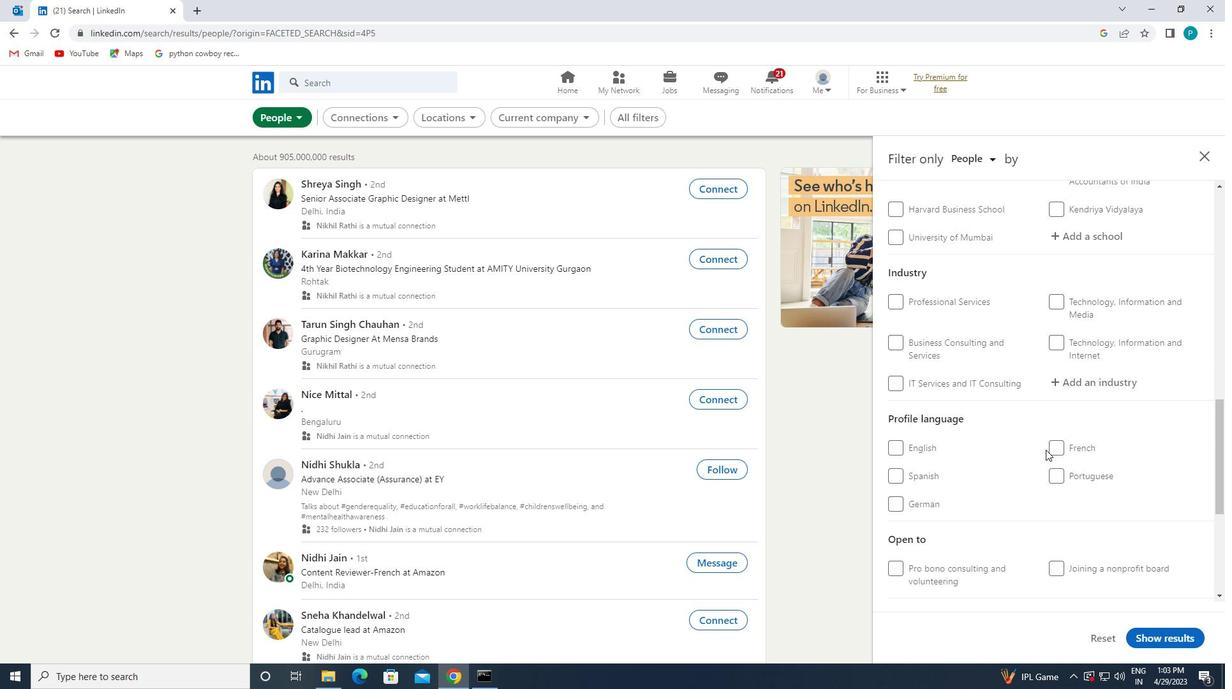 
Action: Mouse pressed left at (1057, 454)
Screenshot: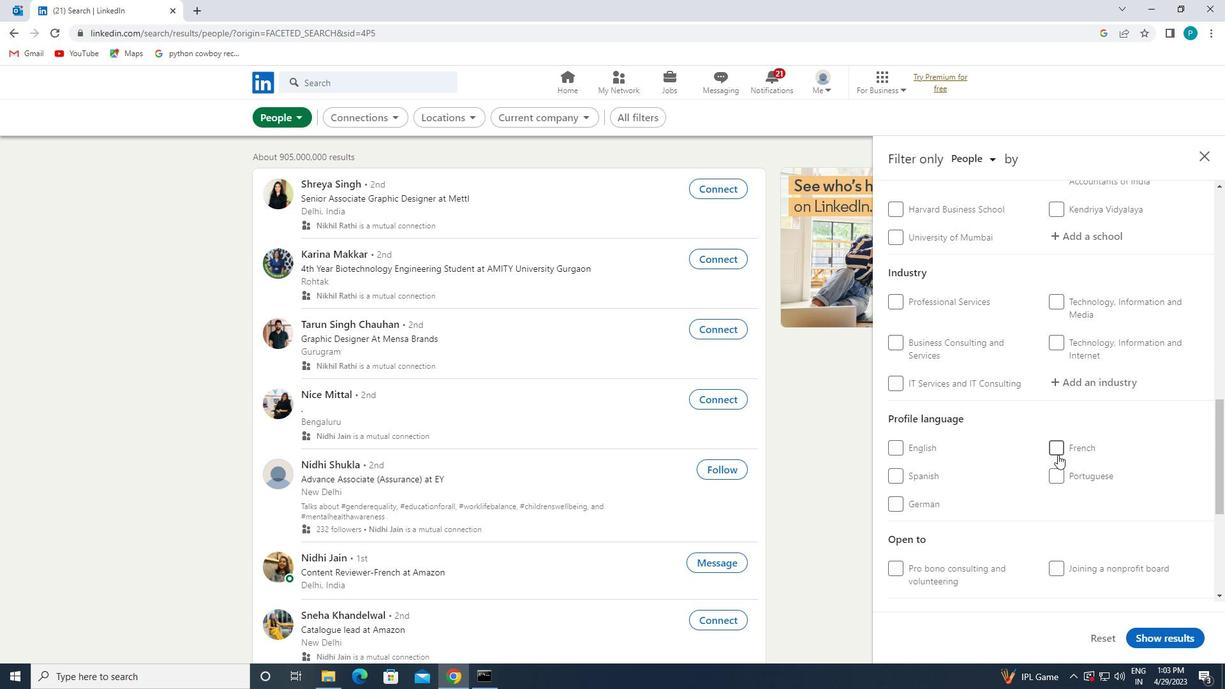 
Action: Mouse moved to (1047, 411)
Screenshot: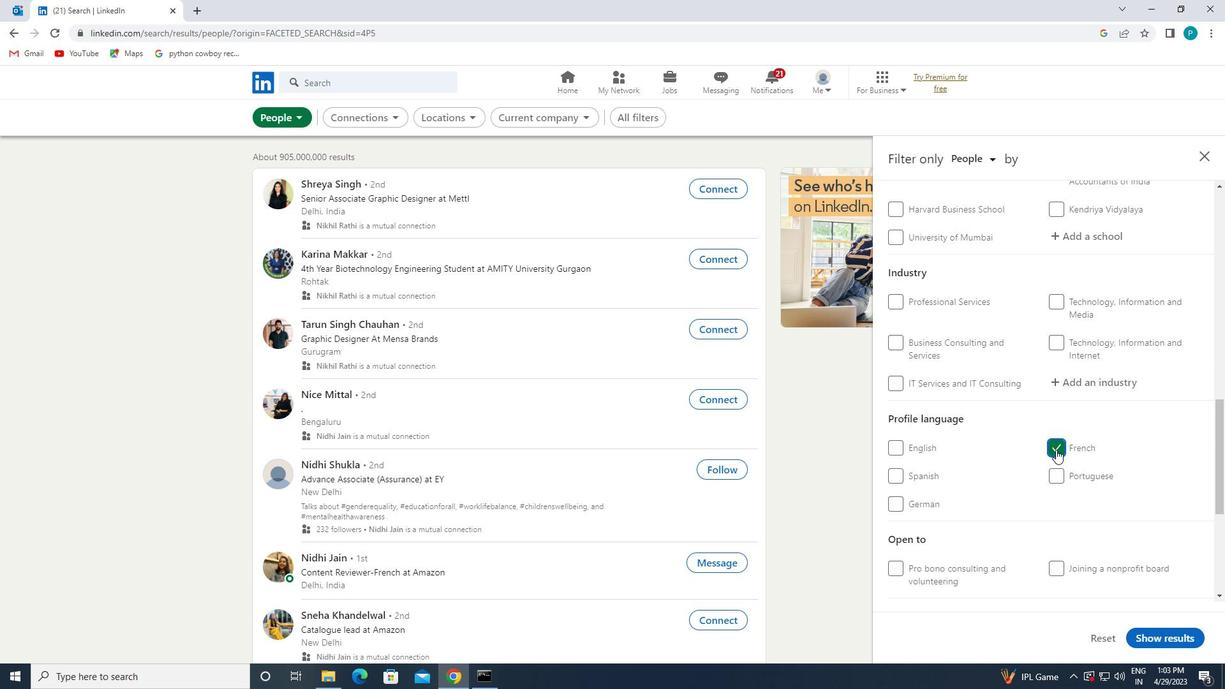 
Action: Mouse scrolled (1047, 412) with delta (0, 0)
Screenshot: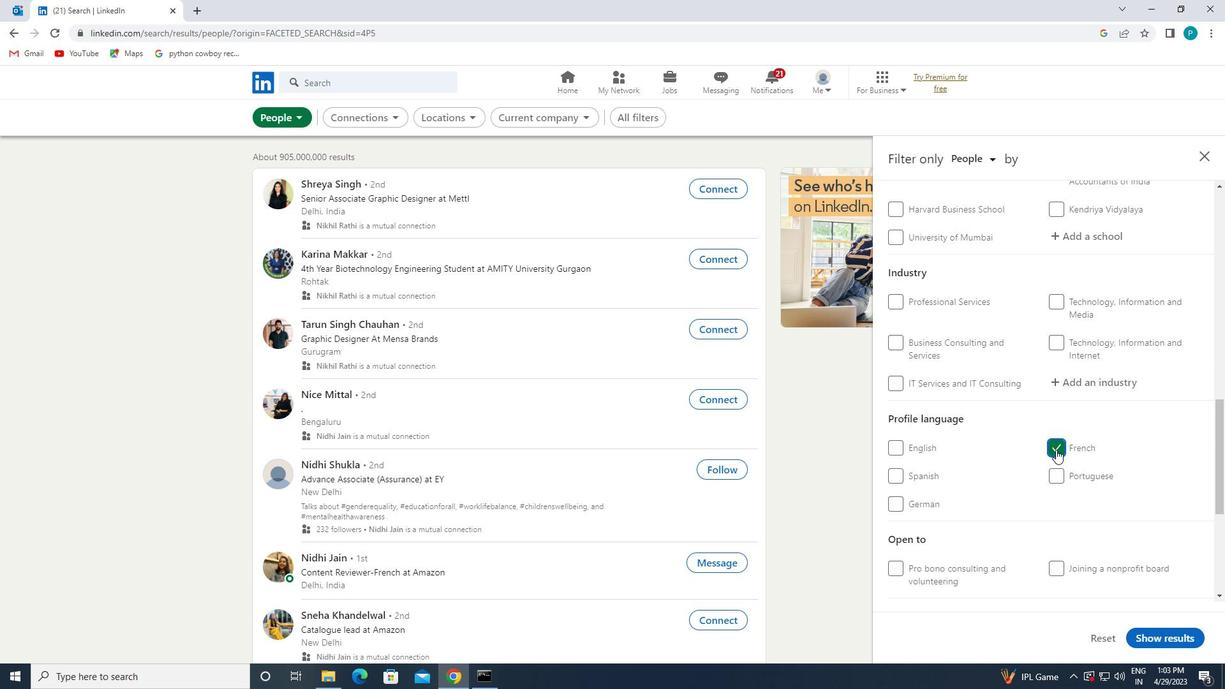 
Action: Mouse scrolled (1047, 412) with delta (0, 0)
Screenshot: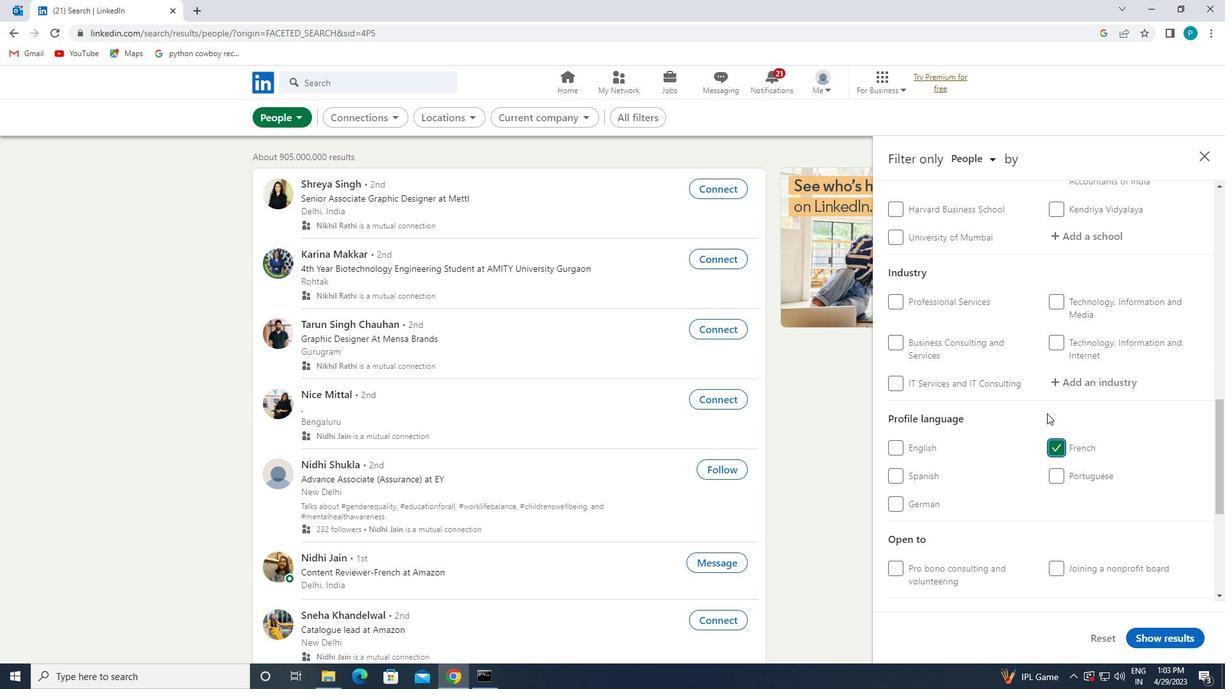 
Action: Mouse moved to (1047, 410)
Screenshot: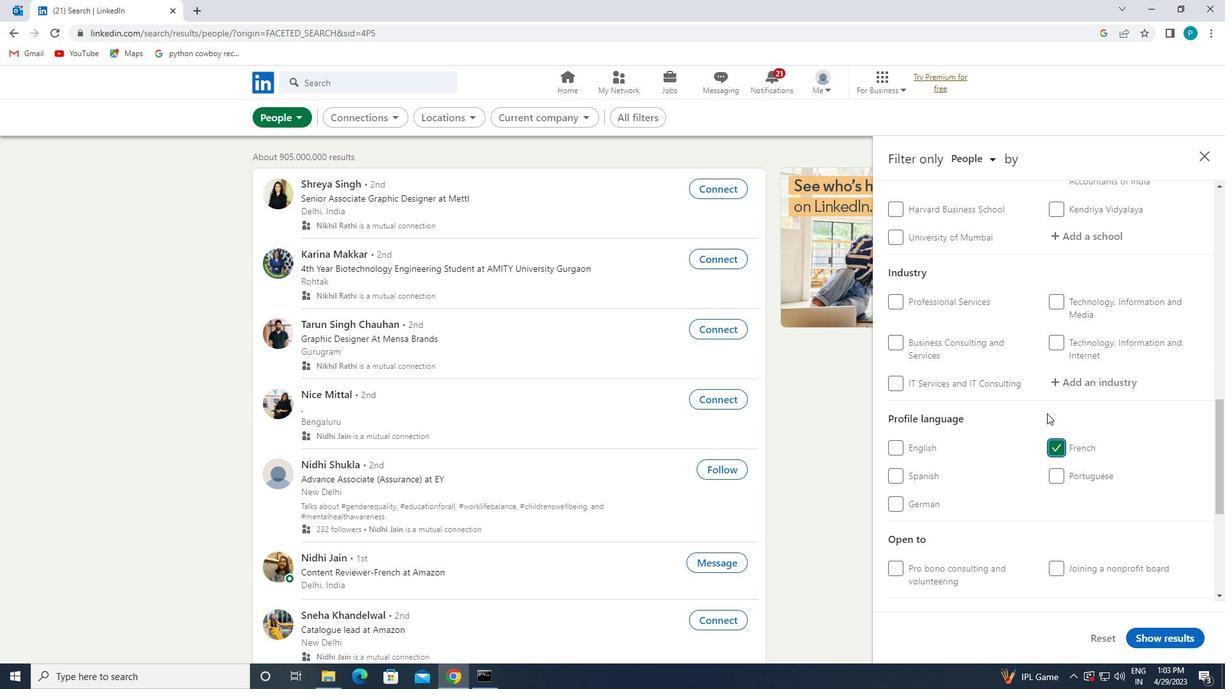 
Action: Mouse scrolled (1047, 411) with delta (0, 0)
Screenshot: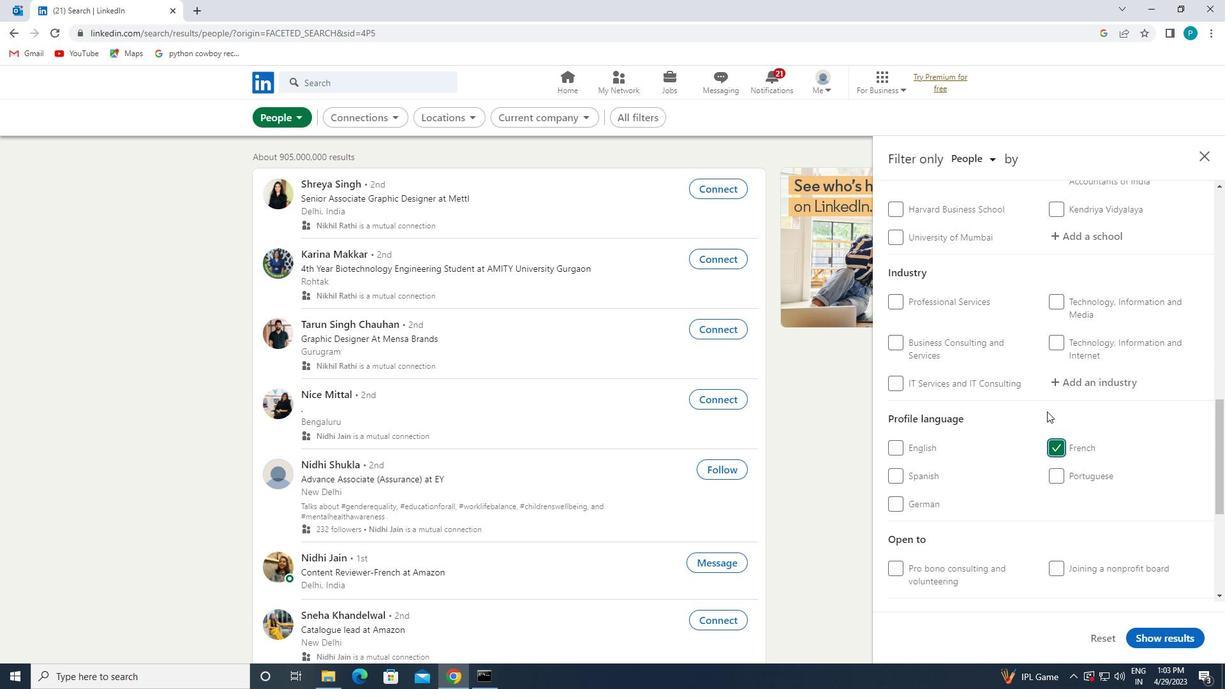 
Action: Mouse scrolled (1047, 411) with delta (0, 0)
Screenshot: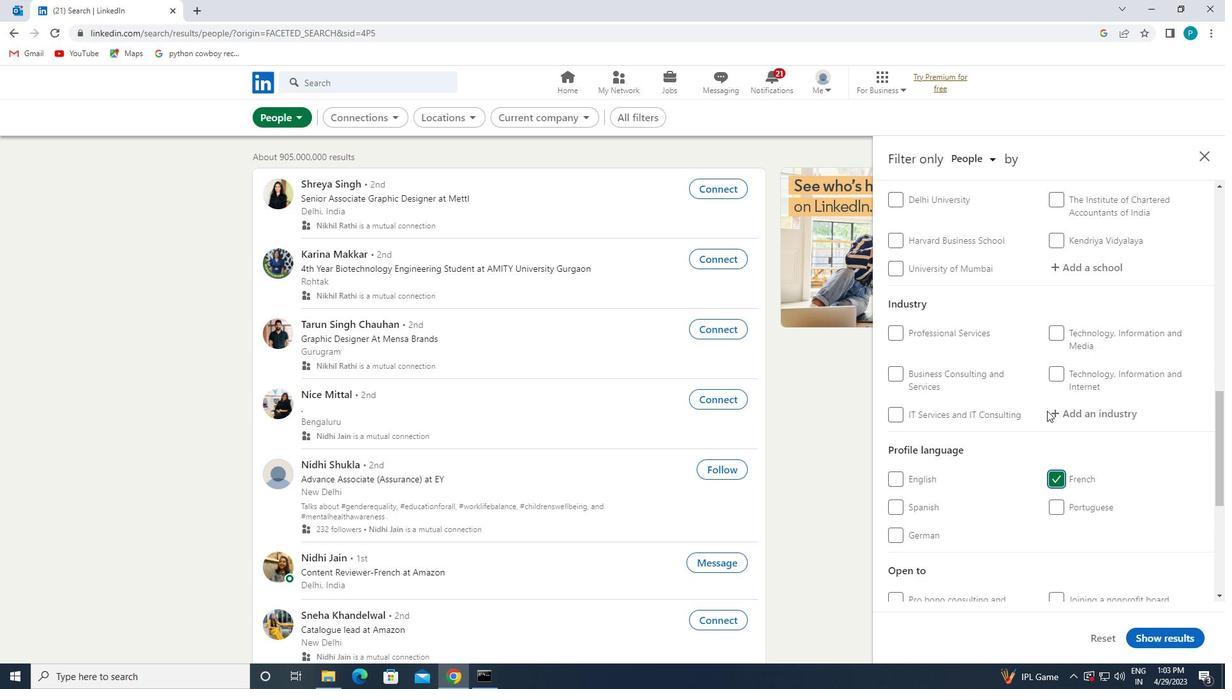 
Action: Mouse scrolled (1047, 411) with delta (0, 0)
Screenshot: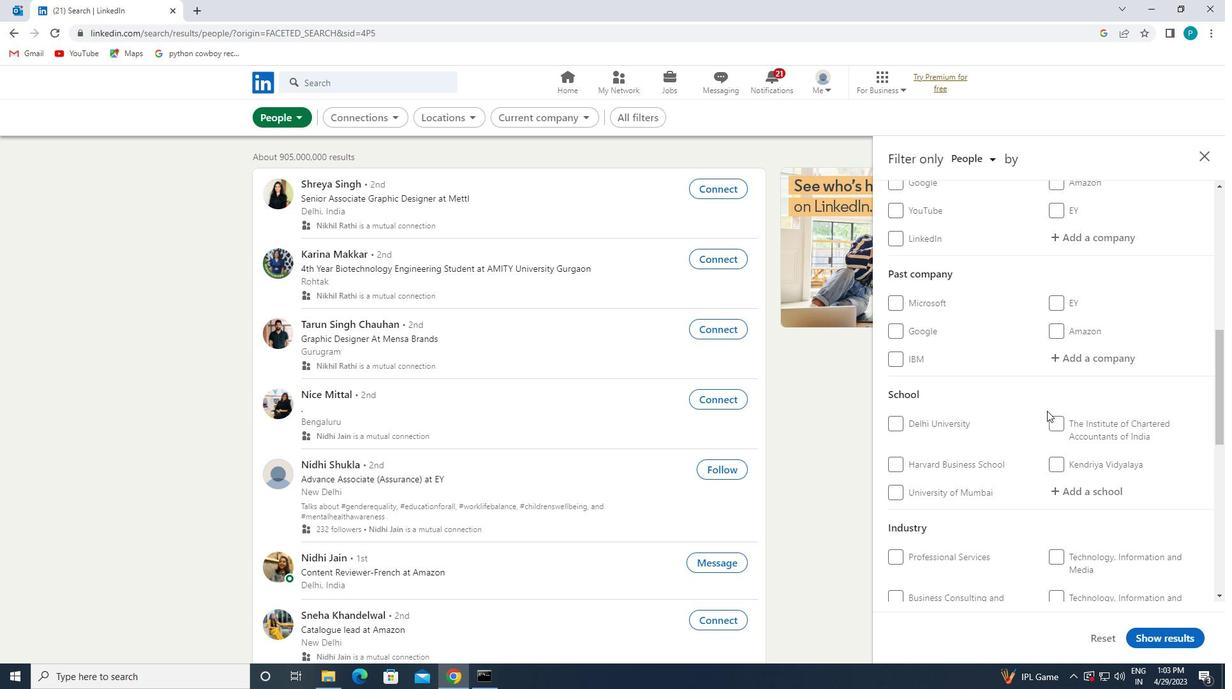 
Action: Mouse scrolled (1047, 411) with delta (0, 0)
Screenshot: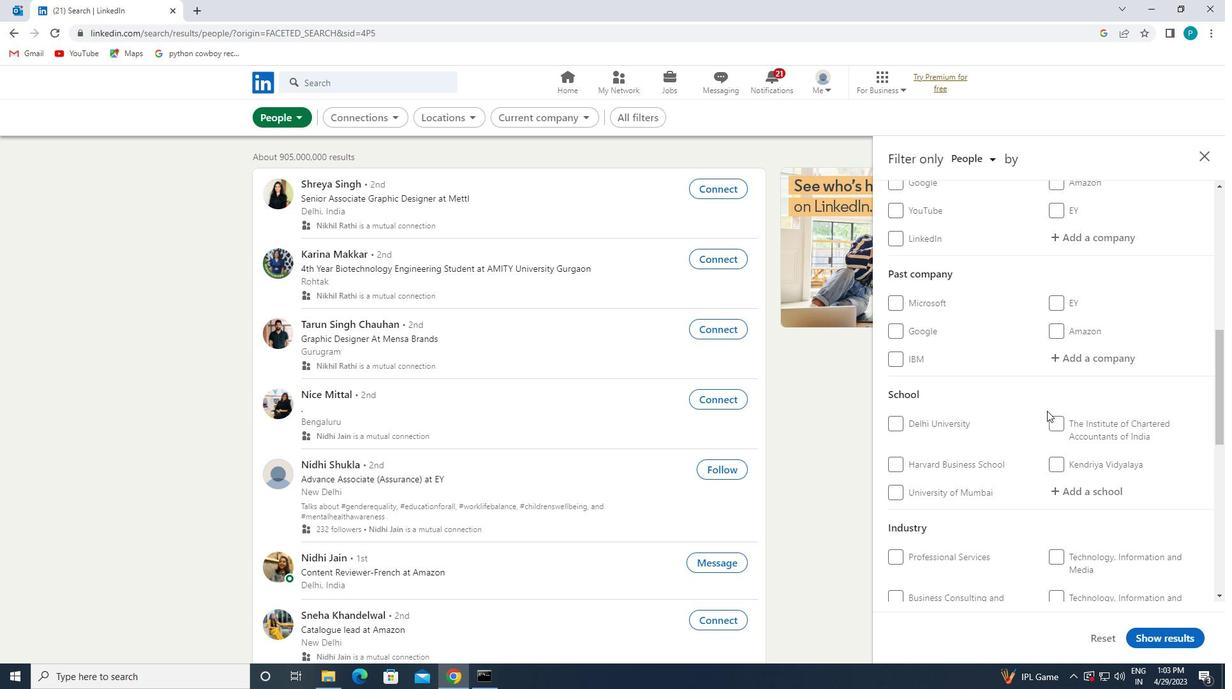 
Action: Mouse moved to (1059, 366)
Screenshot: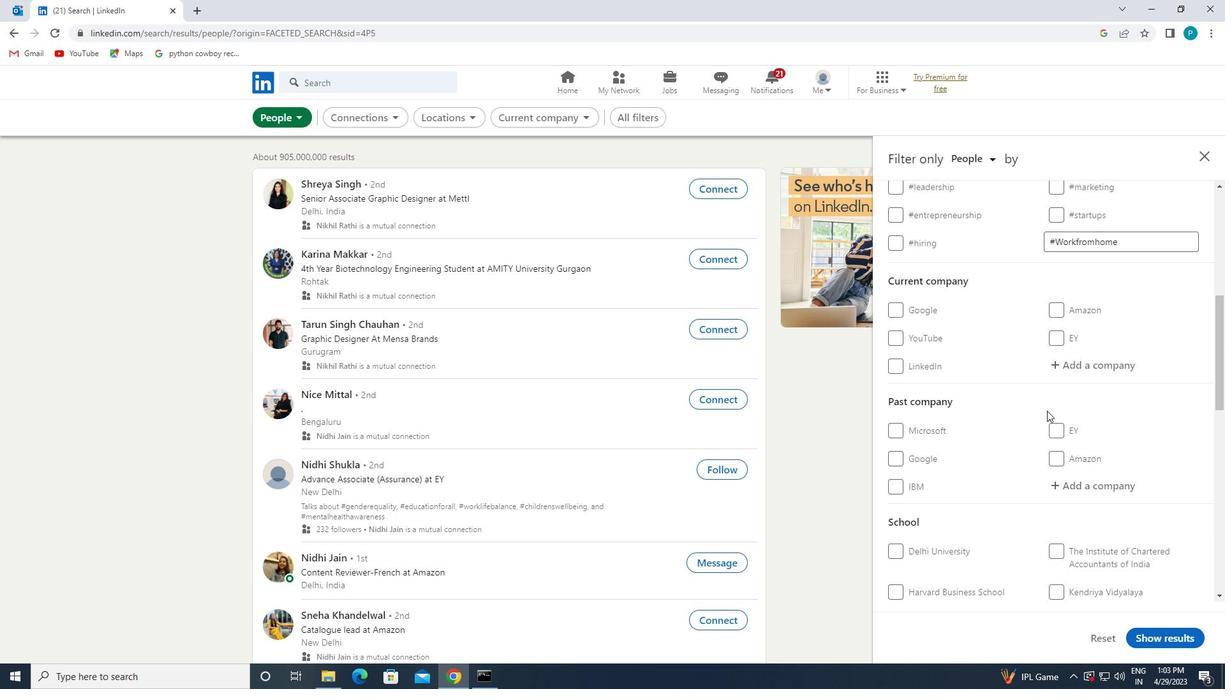 
Action: Mouse pressed left at (1059, 366)
Screenshot: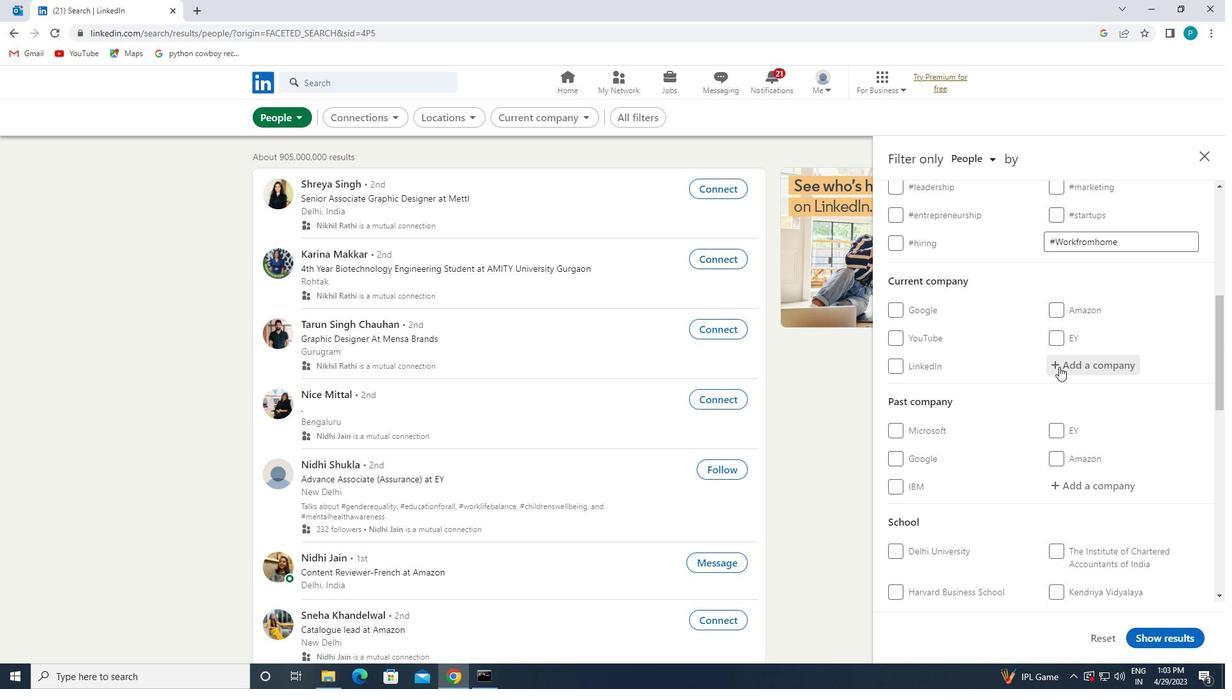 
Action: Mouse moved to (1062, 365)
Screenshot: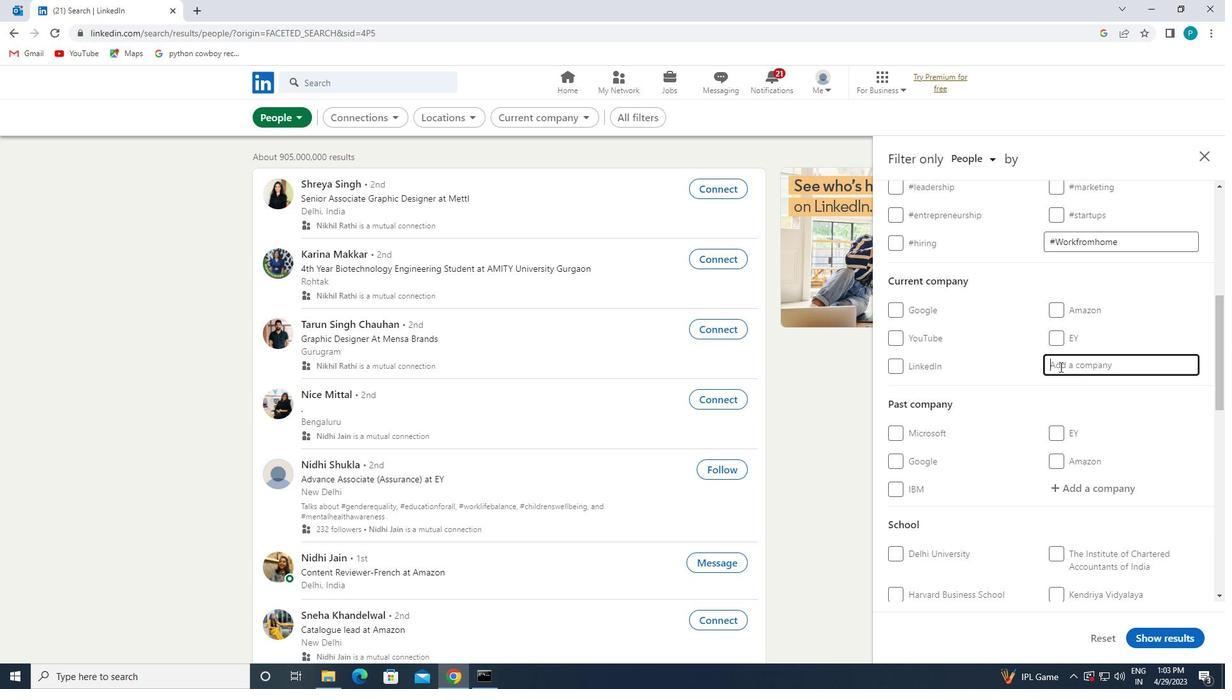 
Action: Key pressed <Key.caps_lock>S<Key.caps_lock>YNERGY
Screenshot: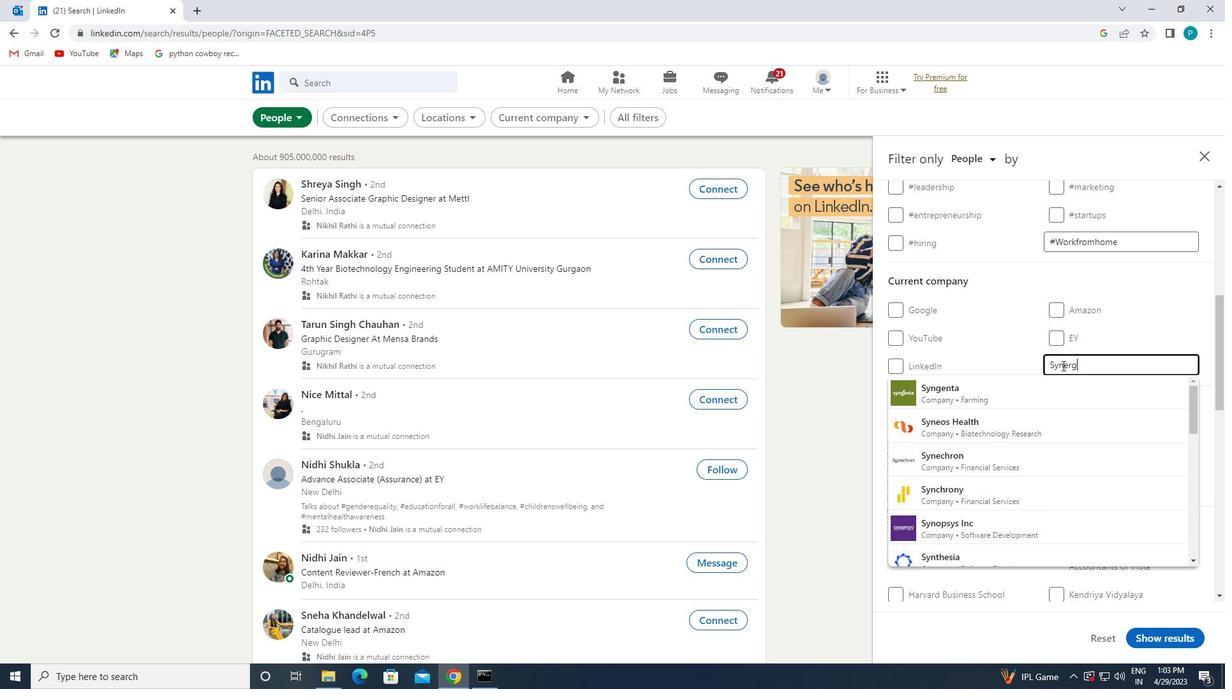 
Action: Mouse moved to (1024, 458)
Screenshot: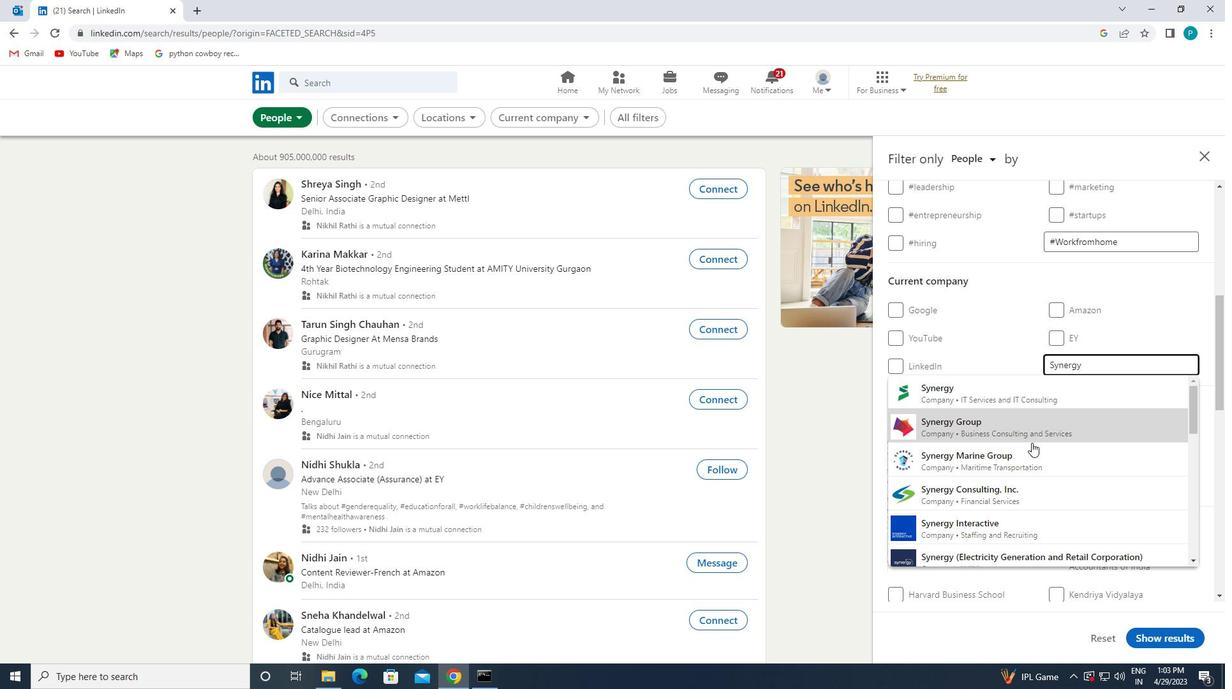 
Action: Mouse pressed left at (1024, 458)
Screenshot: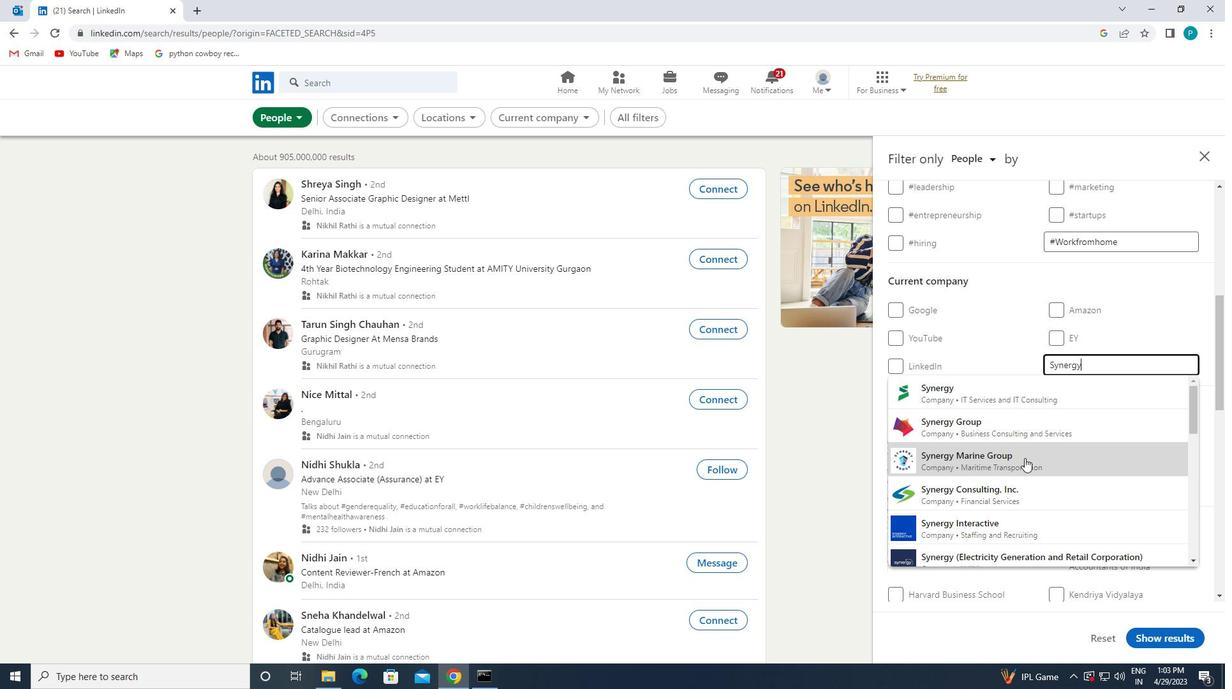 
Action: Mouse moved to (1087, 474)
Screenshot: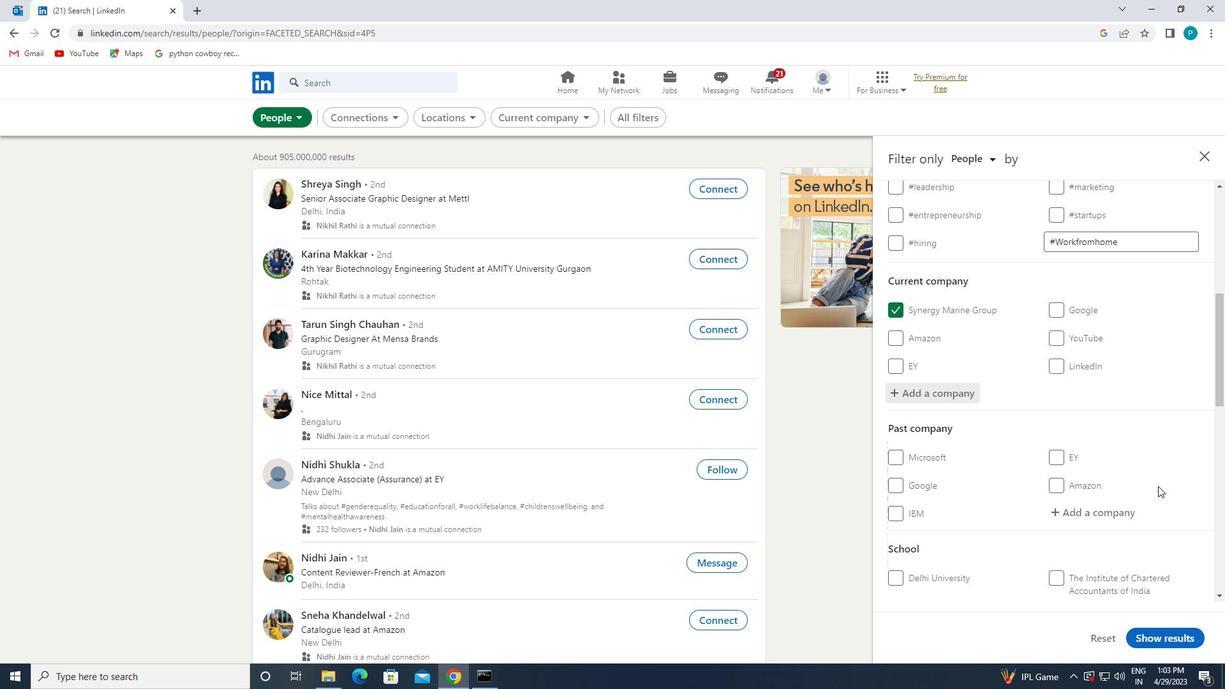 
Action: Mouse scrolled (1087, 473) with delta (0, 0)
Screenshot: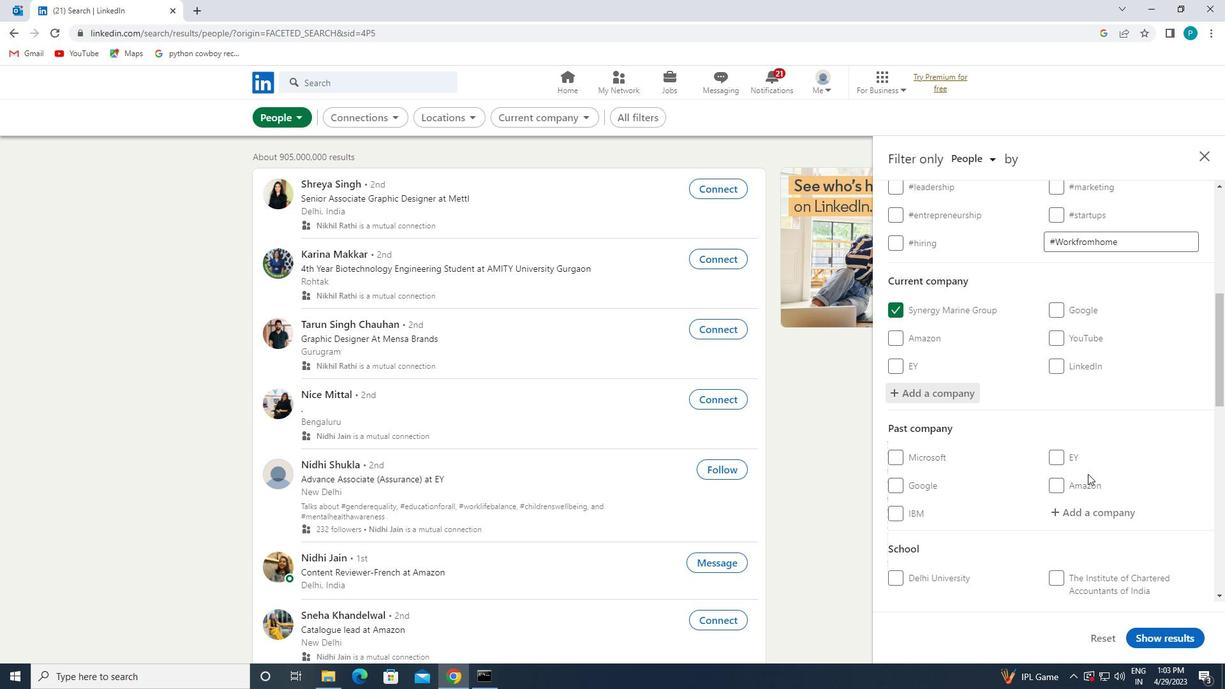 
Action: Mouse moved to (1085, 474)
Screenshot: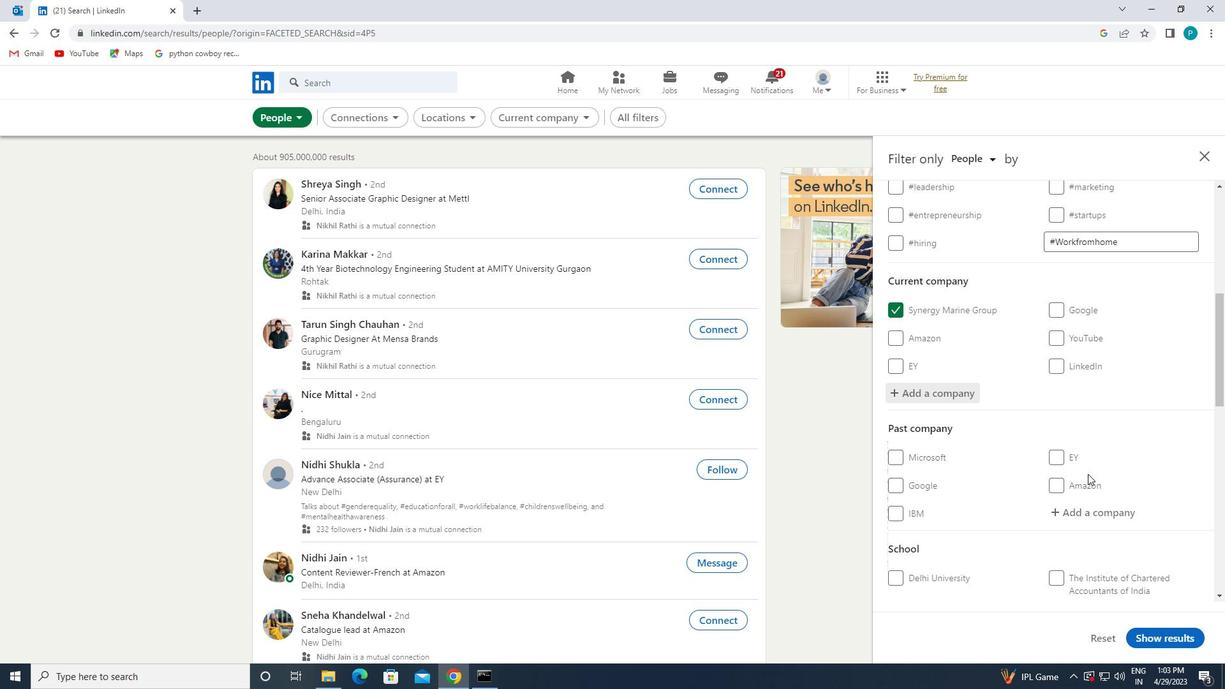 
Action: Mouse scrolled (1085, 473) with delta (0, 0)
Screenshot: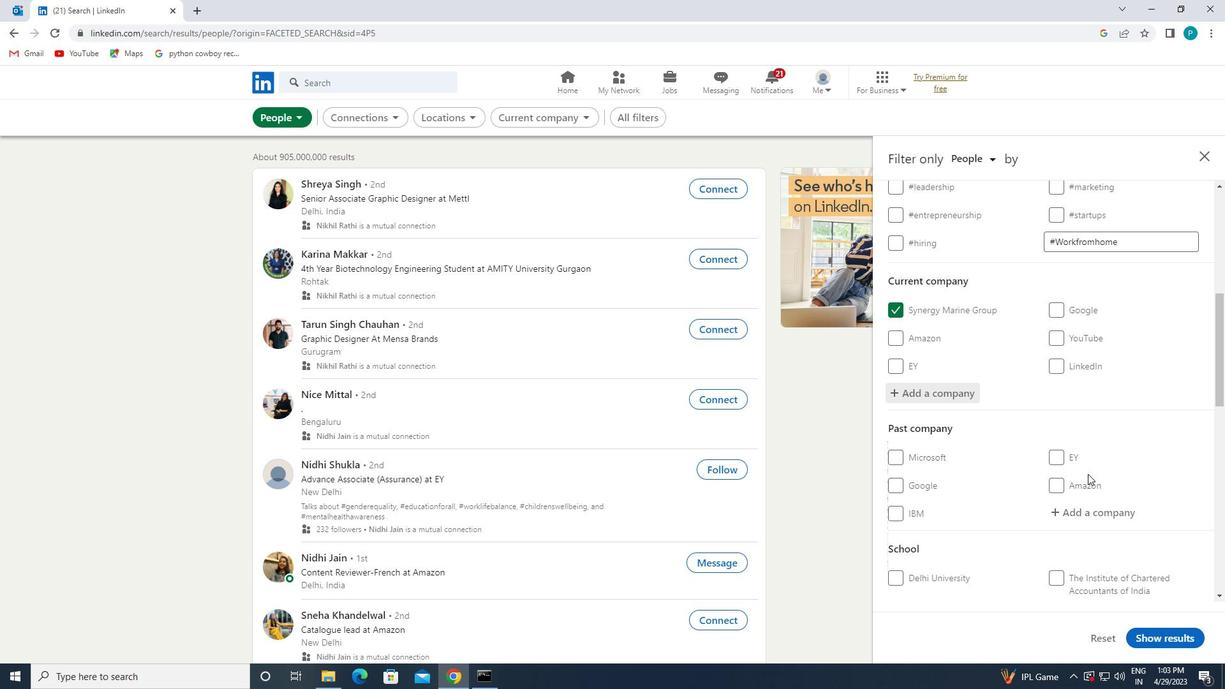 
Action: Mouse moved to (1088, 508)
Screenshot: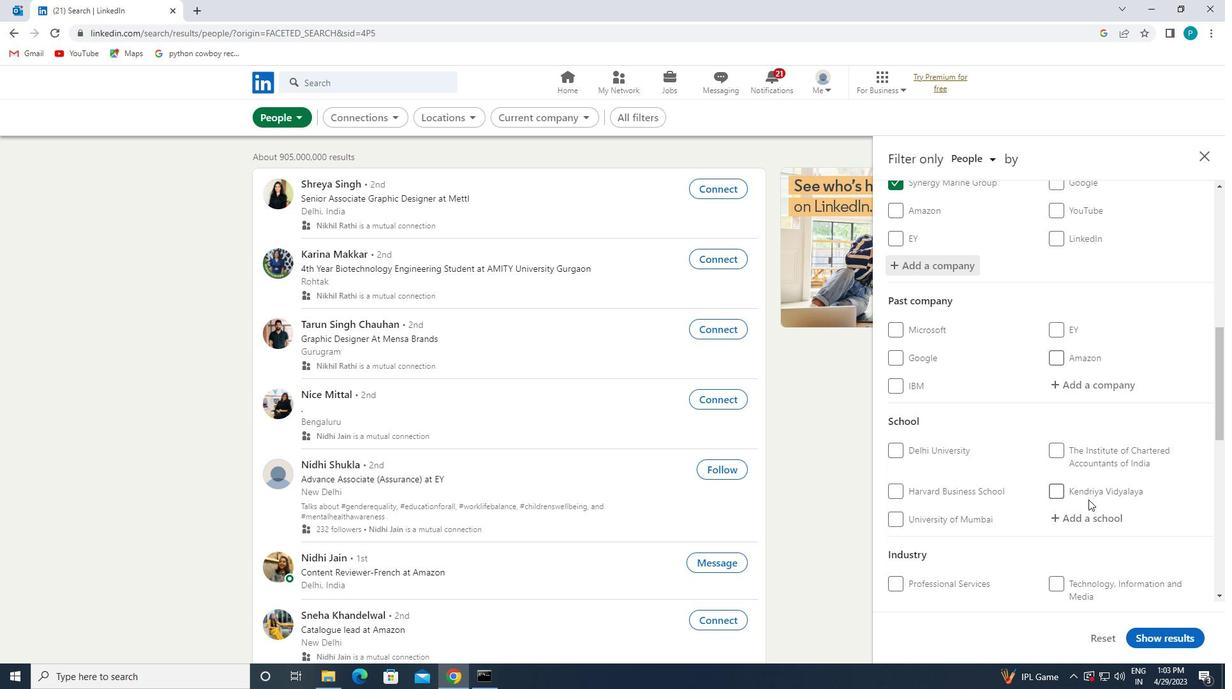 
Action: Mouse pressed left at (1088, 508)
Screenshot: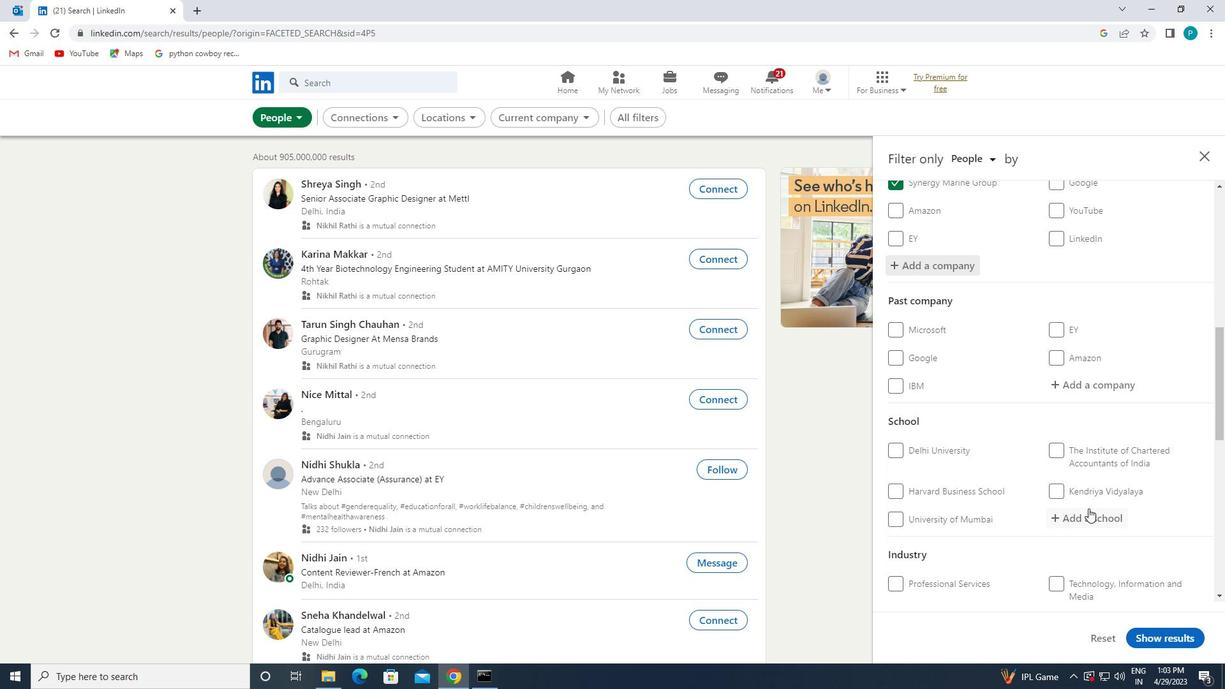 
Action: Key pressed <Key.caps_lock>J<Key.caps_lock>OBS<Key.space>FOR<Key.space><Key.caps_lock>W<Key.caps_lock>OMEN<Key.space>
Screenshot: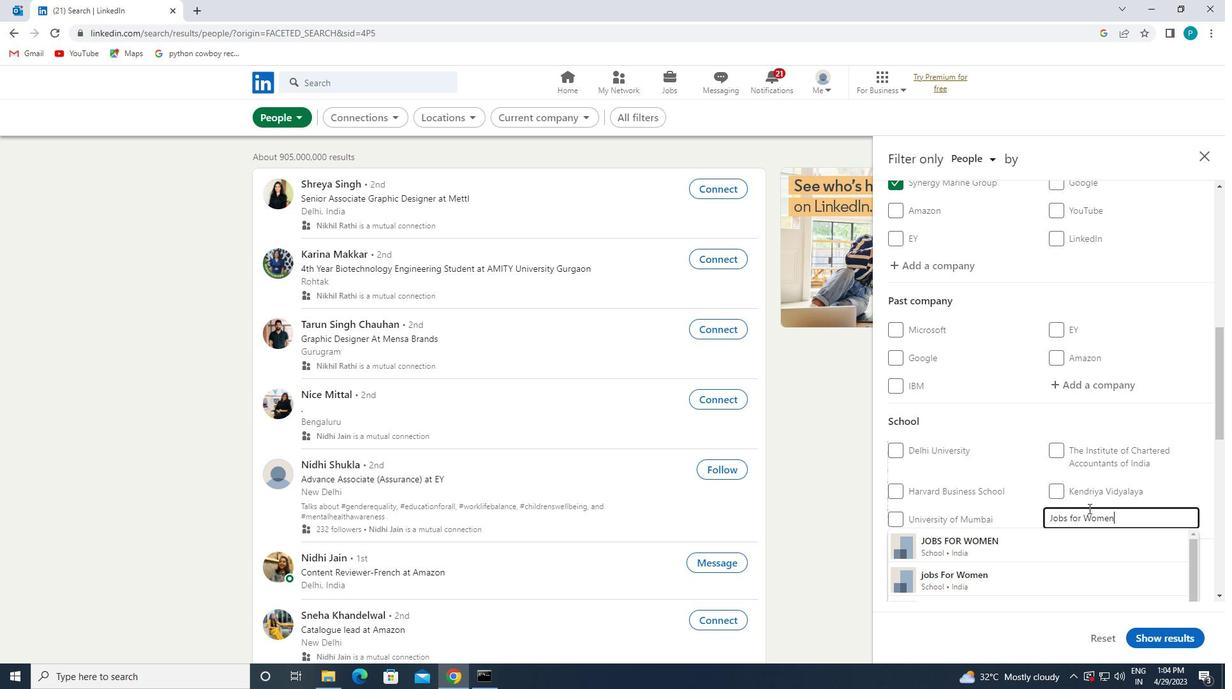 
Action: Mouse moved to (1016, 495)
Screenshot: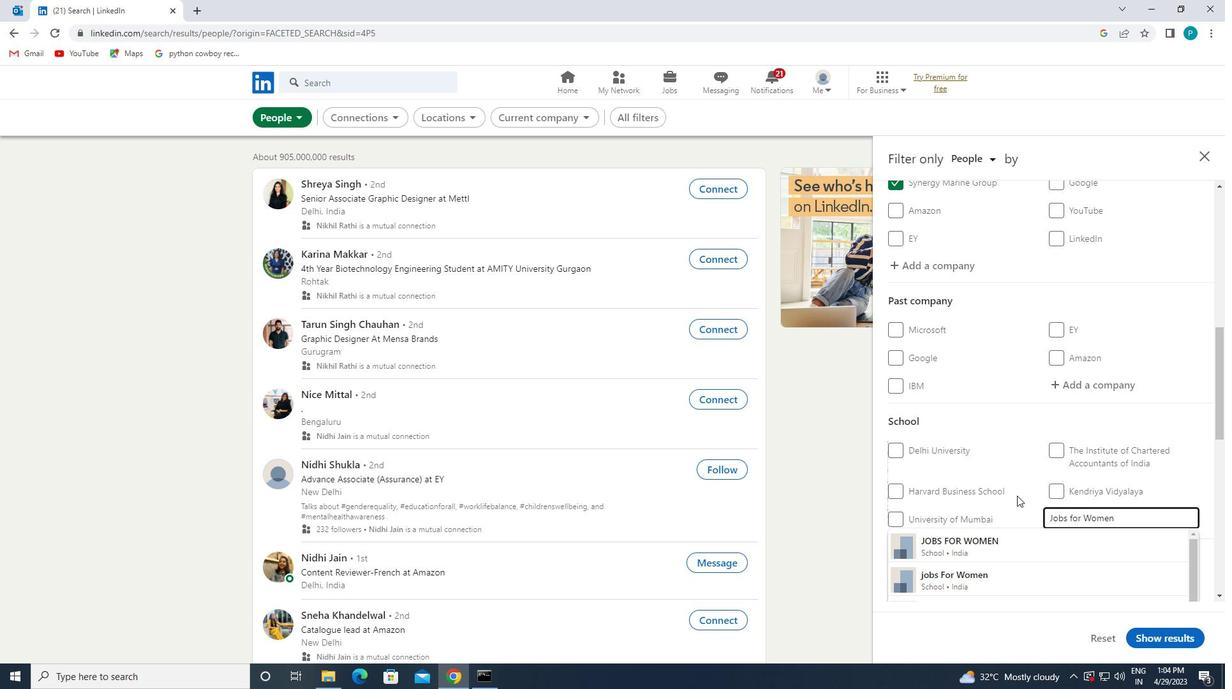 
Action: Mouse scrolled (1016, 495) with delta (0, 0)
Screenshot: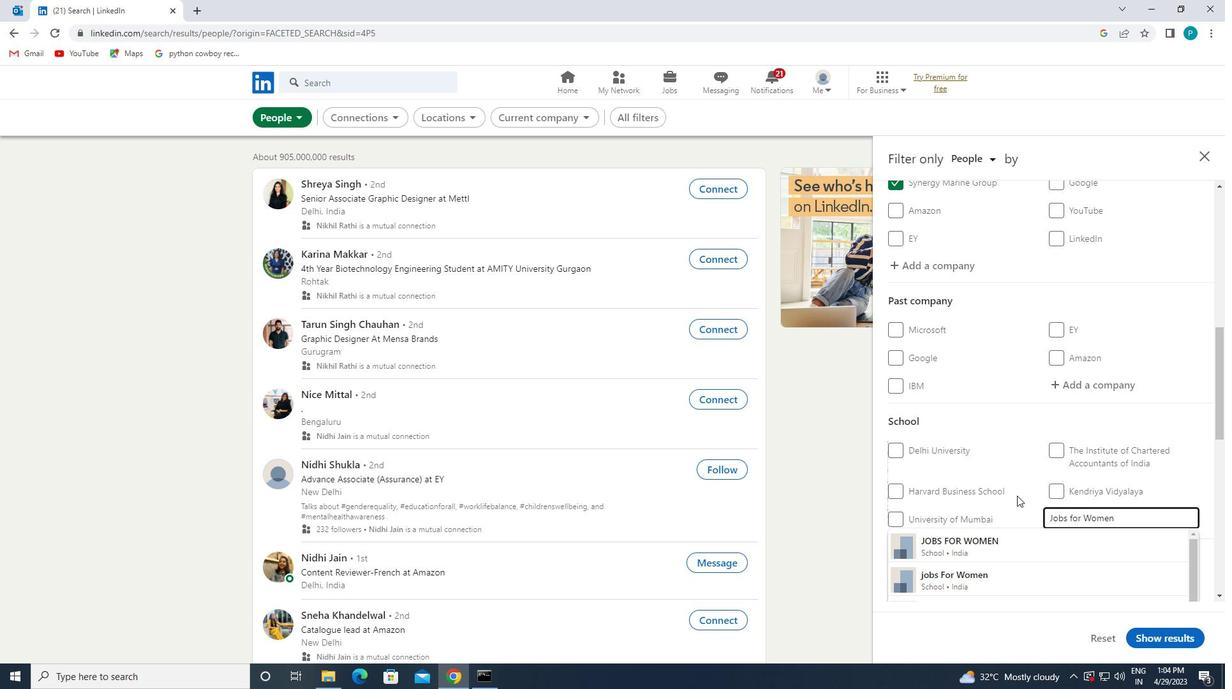 
Action: Mouse moved to (1008, 540)
Screenshot: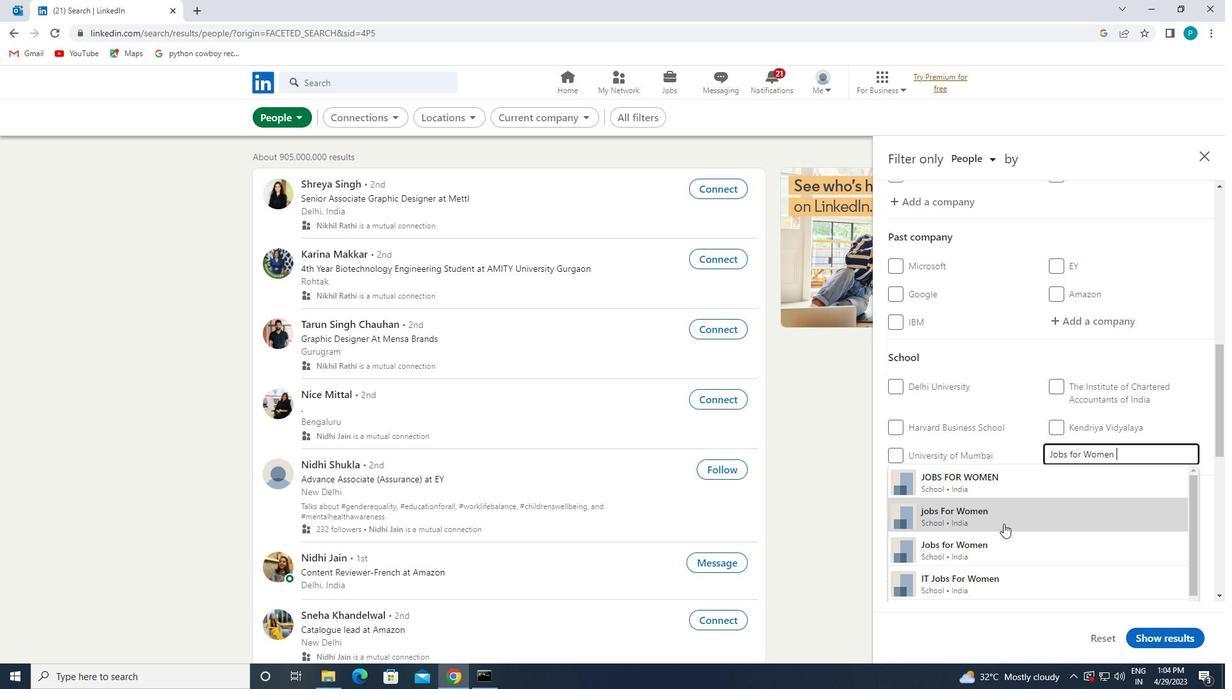 
Action: Mouse pressed left at (1008, 540)
Screenshot: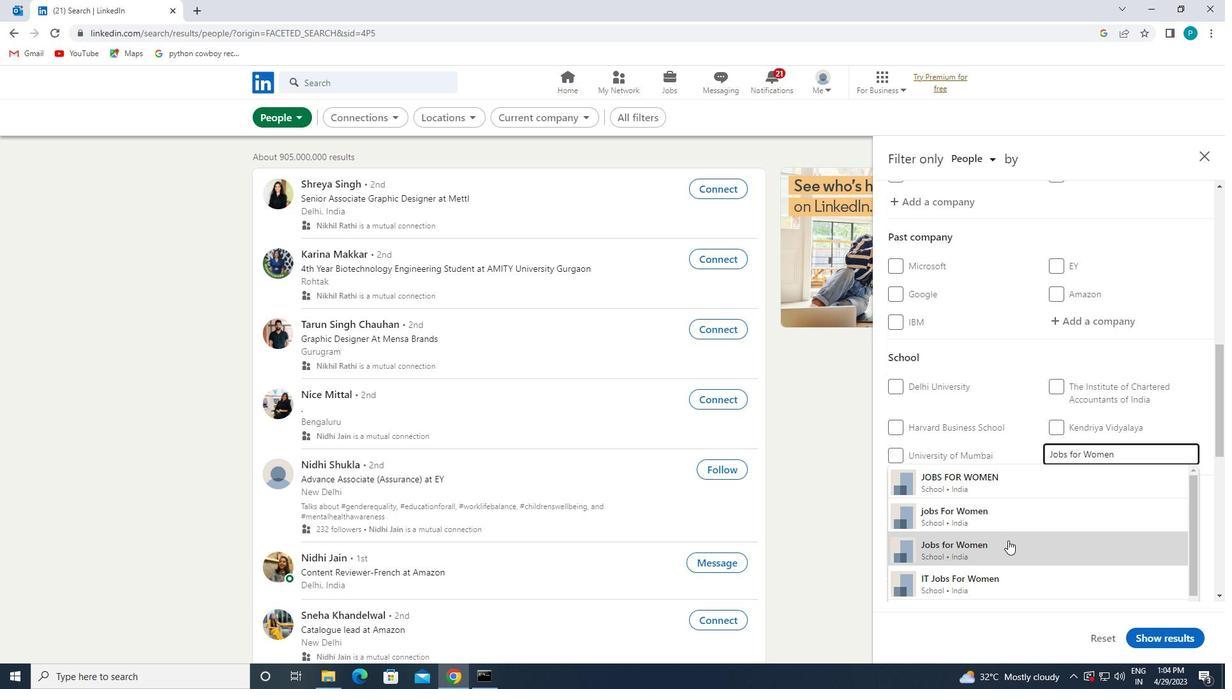 
Action: Mouse moved to (1022, 535)
Screenshot: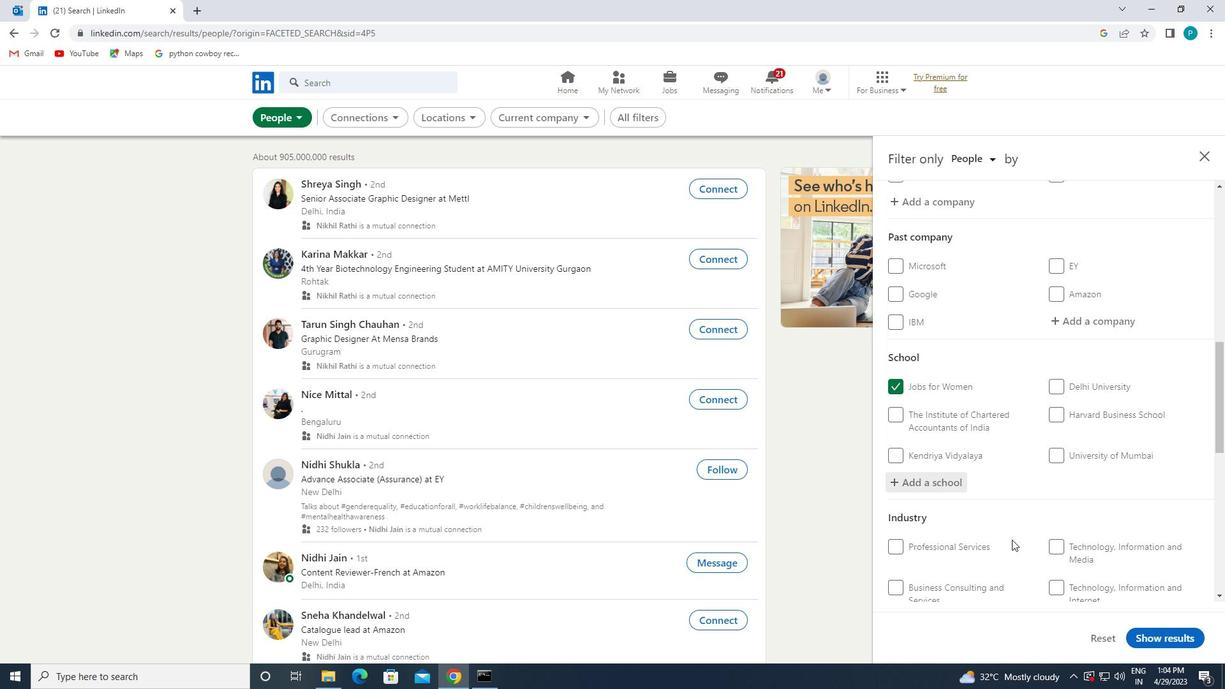
Action: Mouse scrolled (1022, 534) with delta (0, 0)
Screenshot: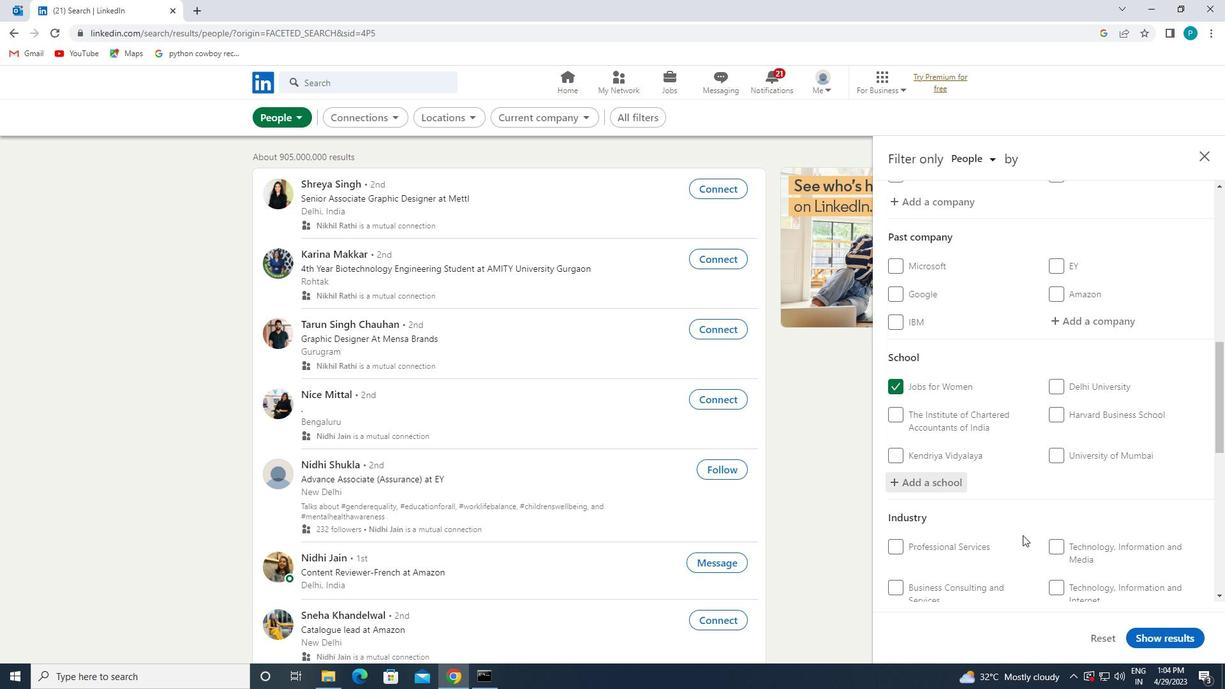 
Action: Mouse scrolled (1022, 534) with delta (0, 0)
Screenshot: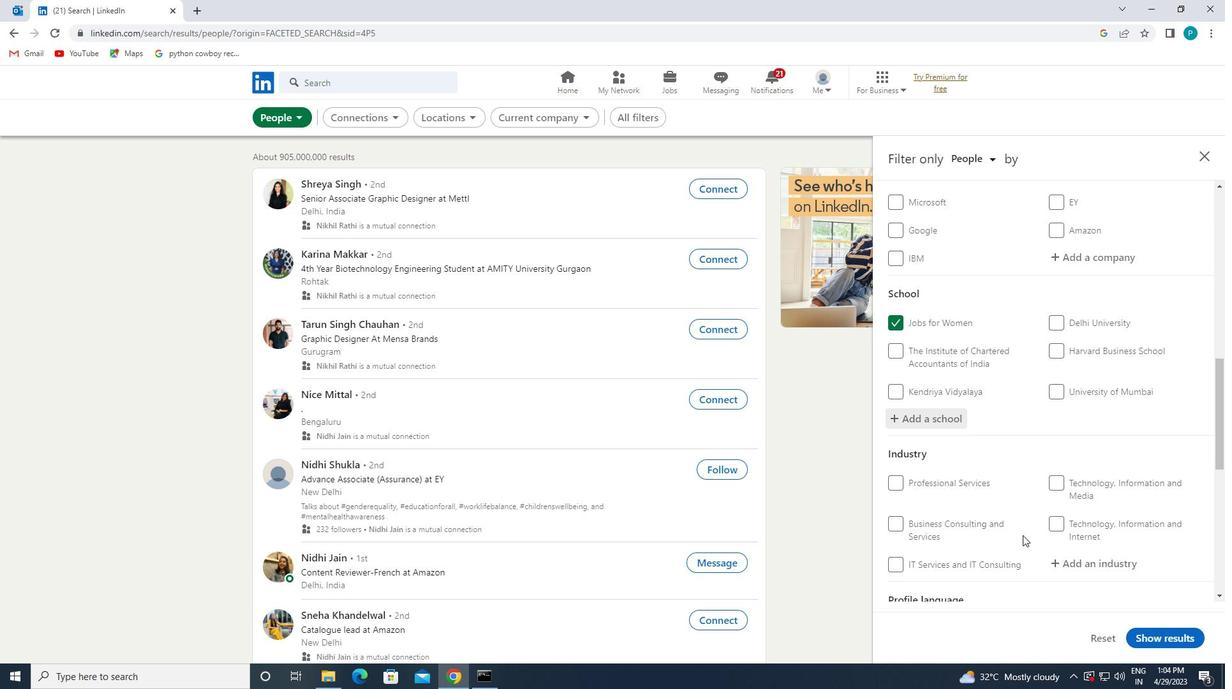
Action: Mouse moved to (1056, 502)
Screenshot: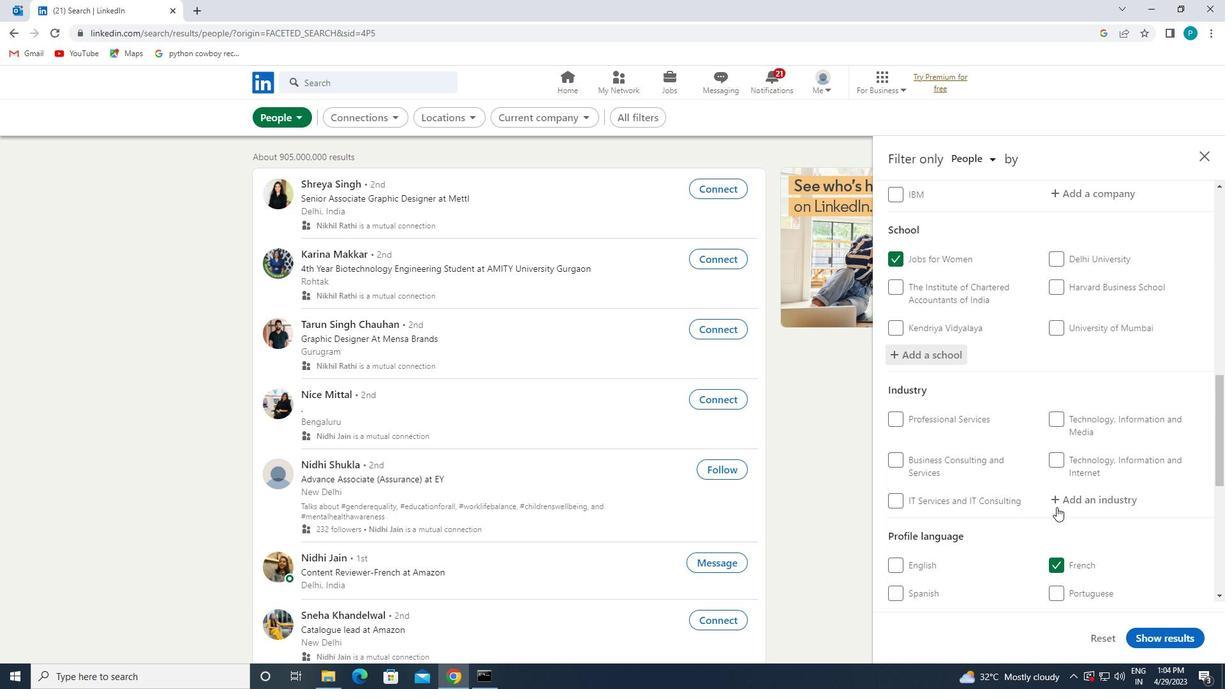 
Action: Mouse pressed left at (1056, 502)
Screenshot: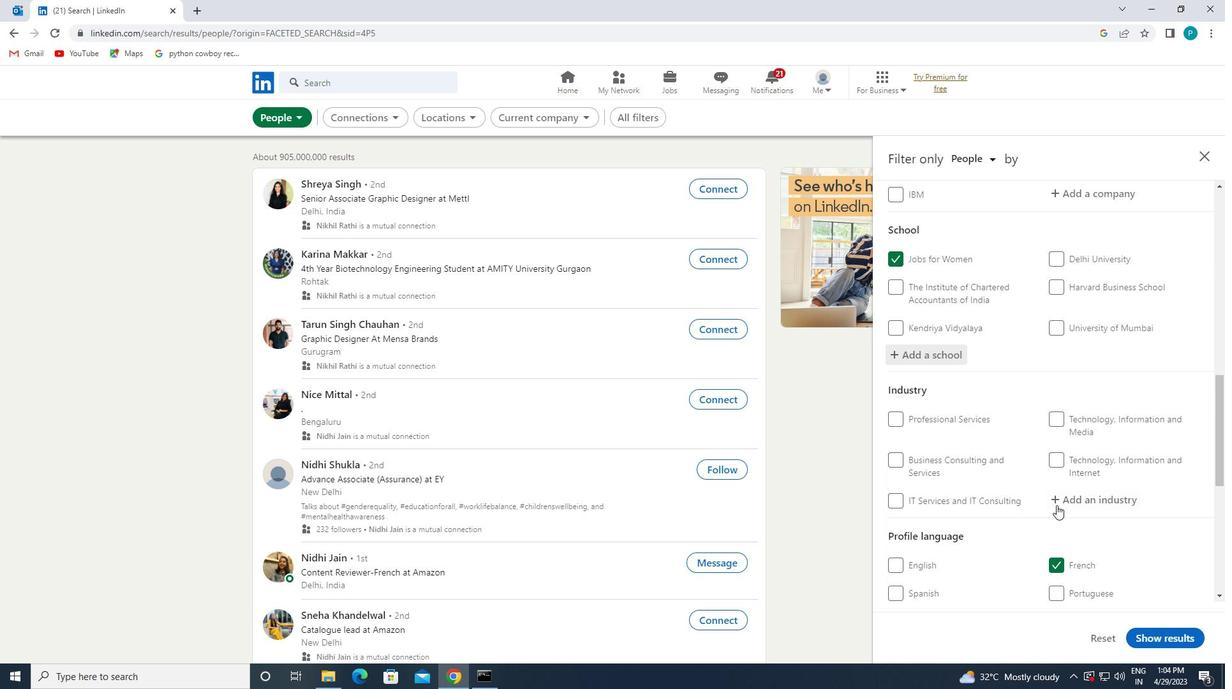 
Action: Mouse moved to (1057, 502)
Screenshot: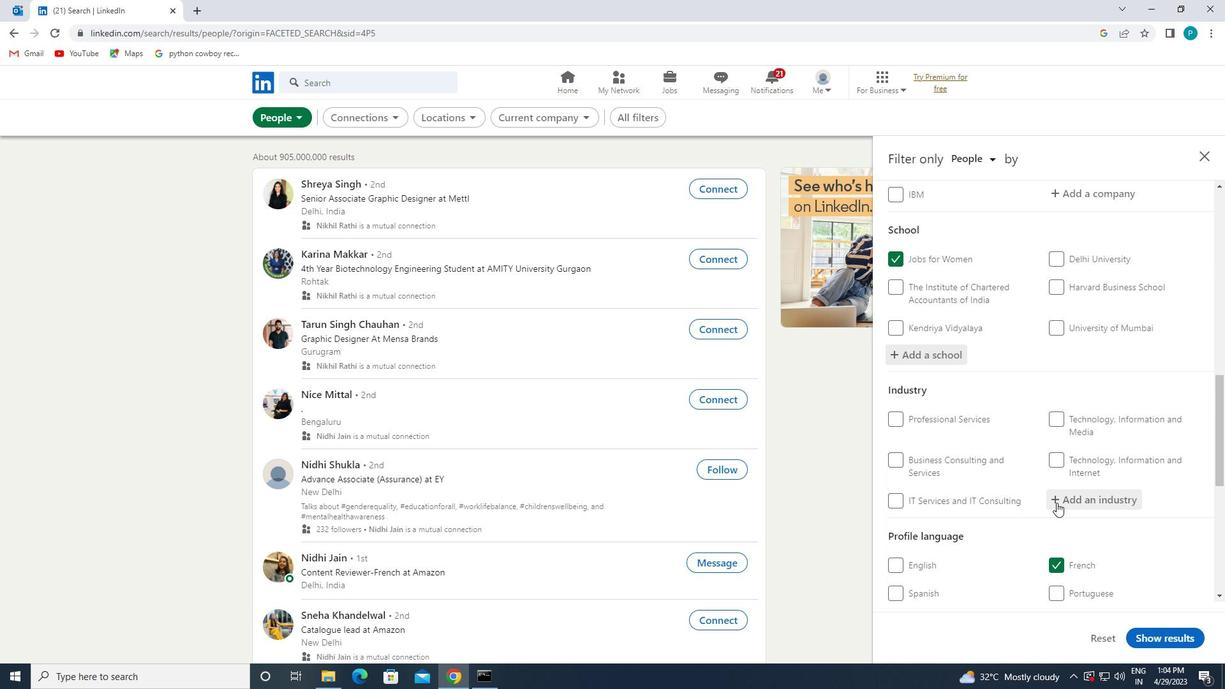 
Action: Key pressed <Key.caps_lock>B<Key.caps_lock>AM<Key.backspace>NKING
Screenshot: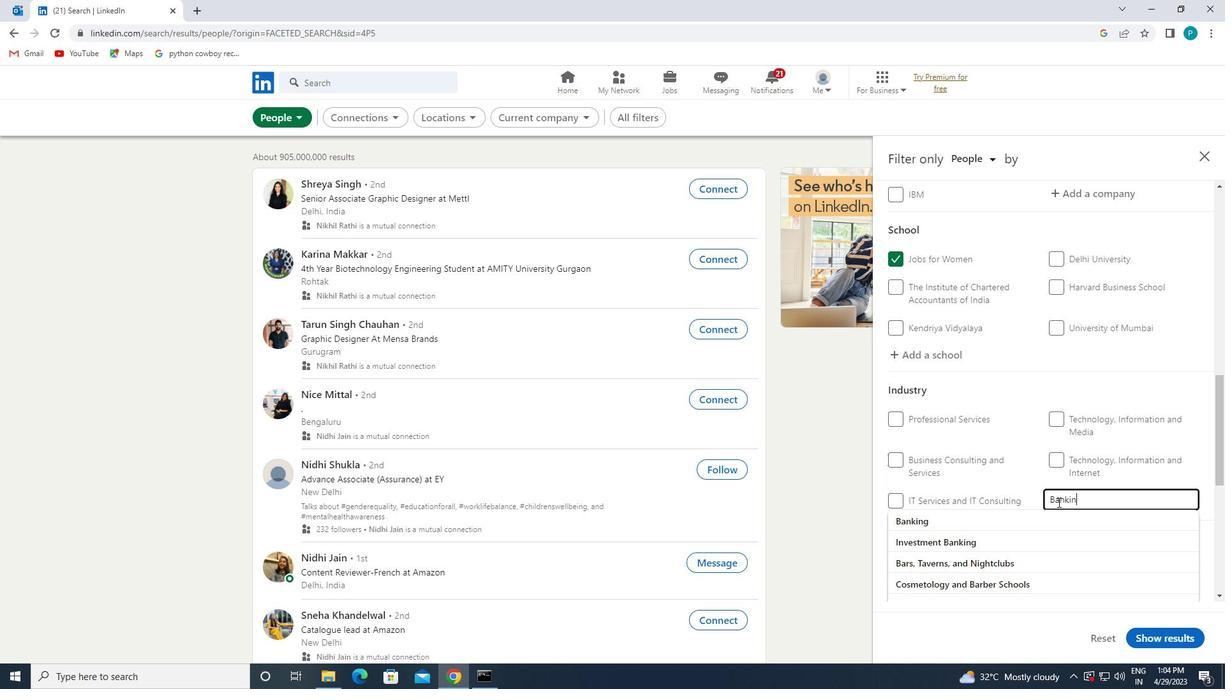 
Action: Mouse moved to (1026, 527)
Screenshot: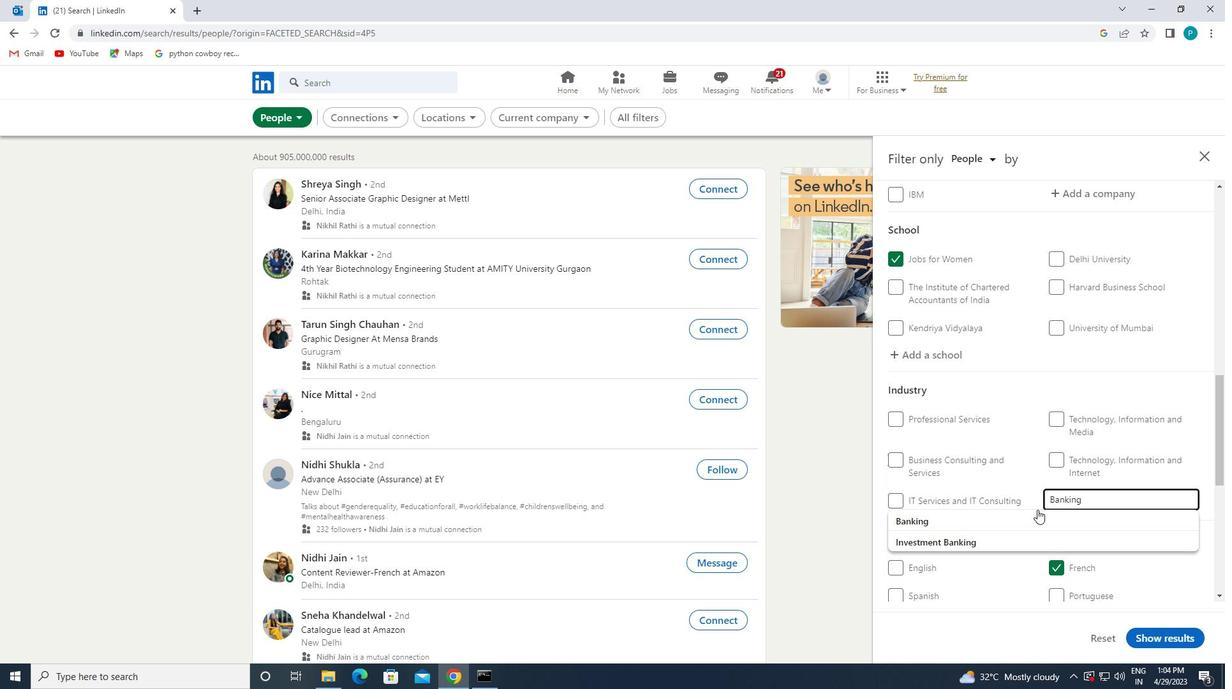 
Action: Mouse pressed left at (1026, 527)
Screenshot: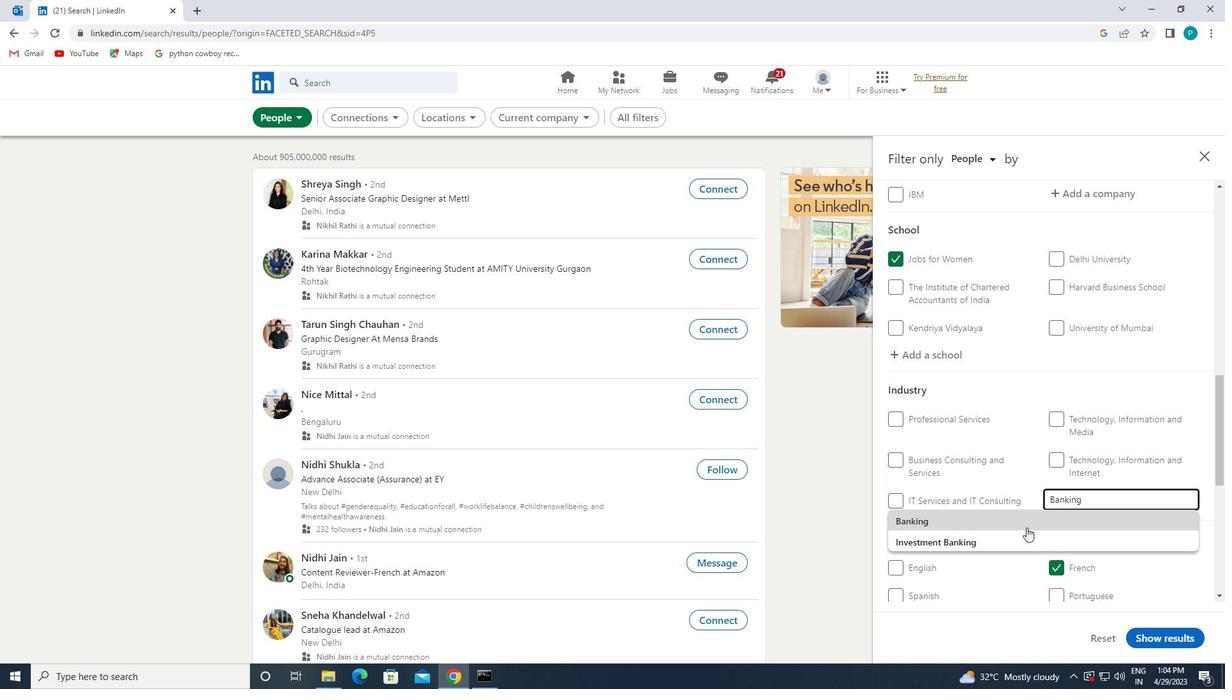 
Action: Mouse scrolled (1026, 527) with delta (0, 0)
Screenshot: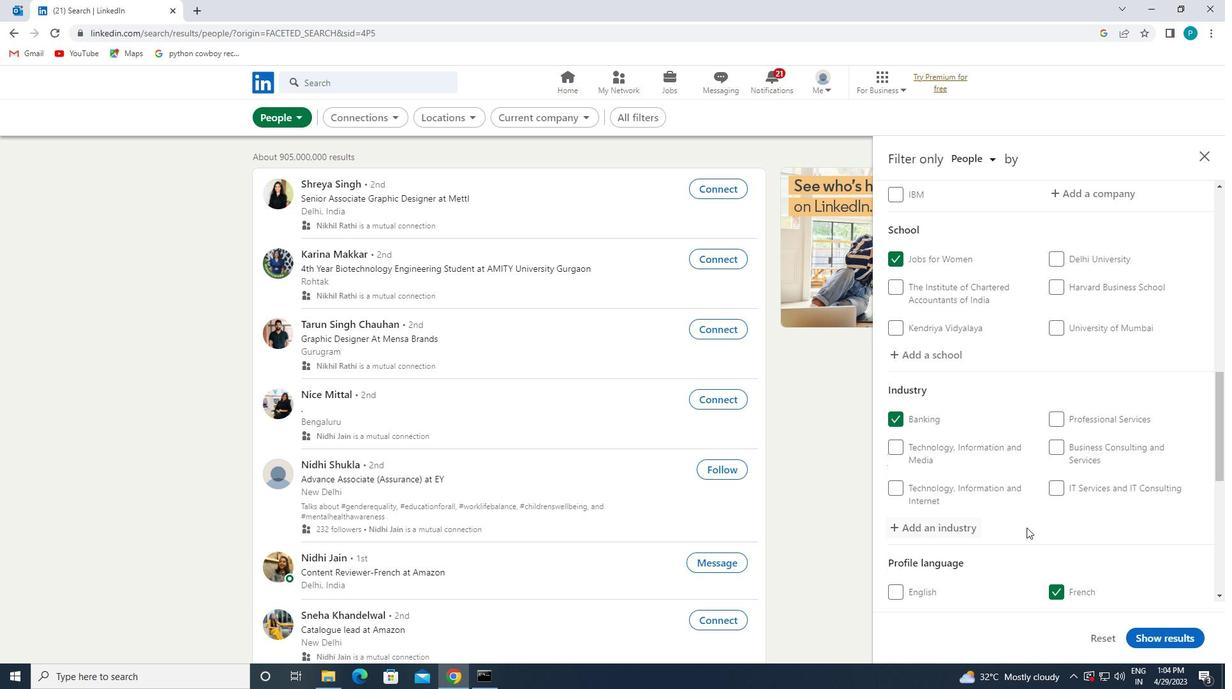 
Action: Mouse scrolled (1026, 527) with delta (0, 0)
Screenshot: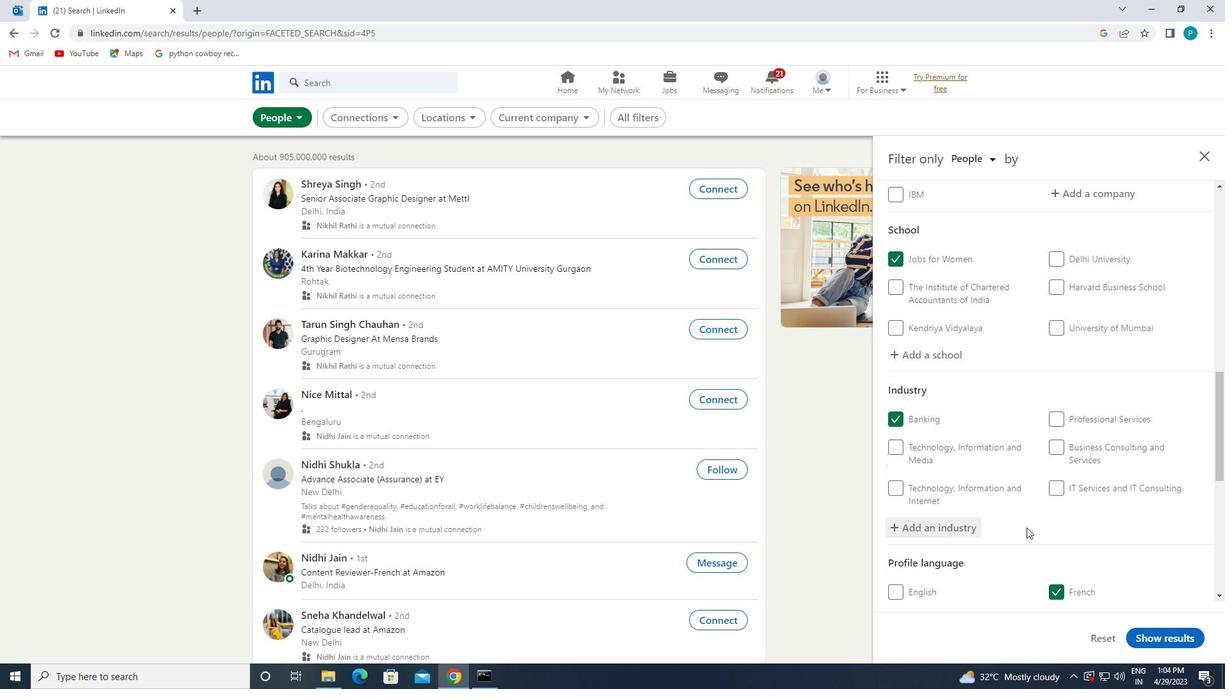 
Action: Mouse moved to (1031, 527)
Screenshot: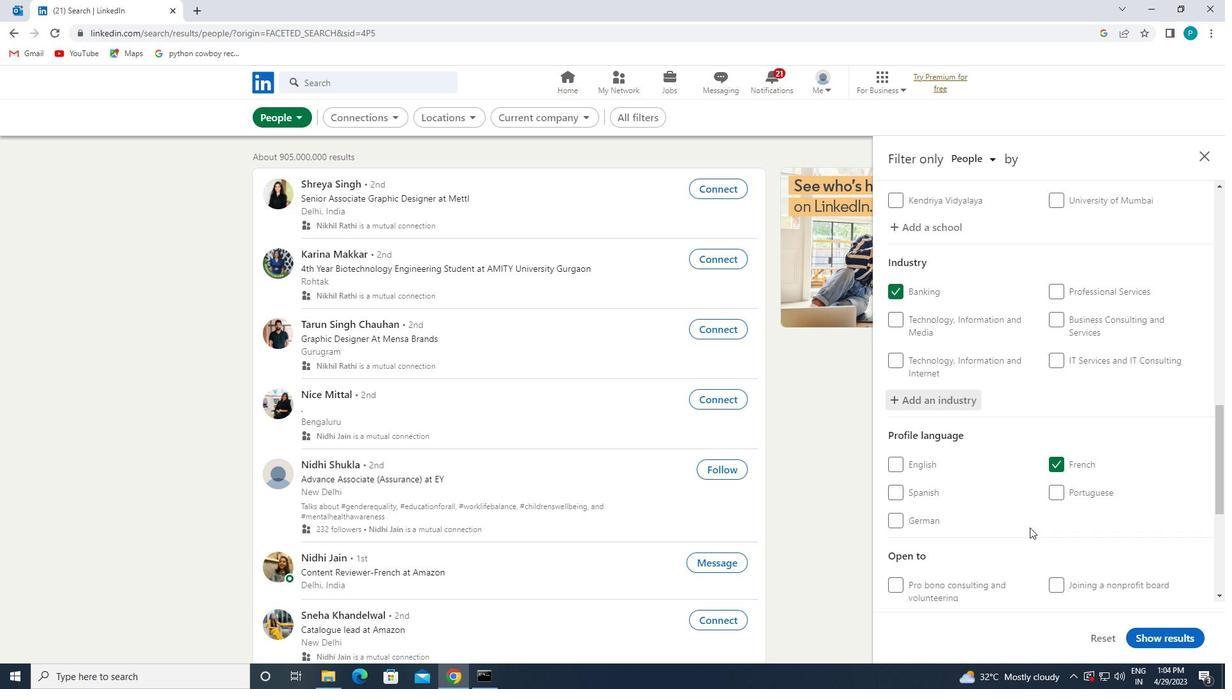 
Action: Mouse scrolled (1031, 527) with delta (0, 0)
Screenshot: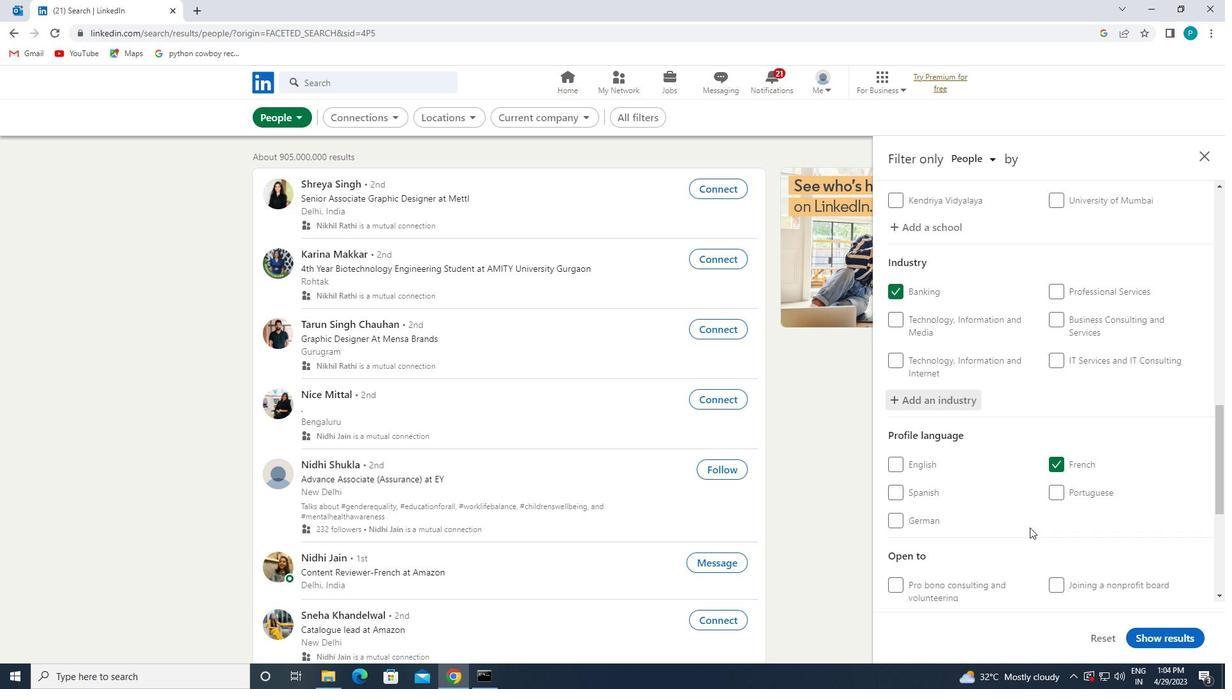 
Action: Mouse moved to (1034, 527)
Screenshot: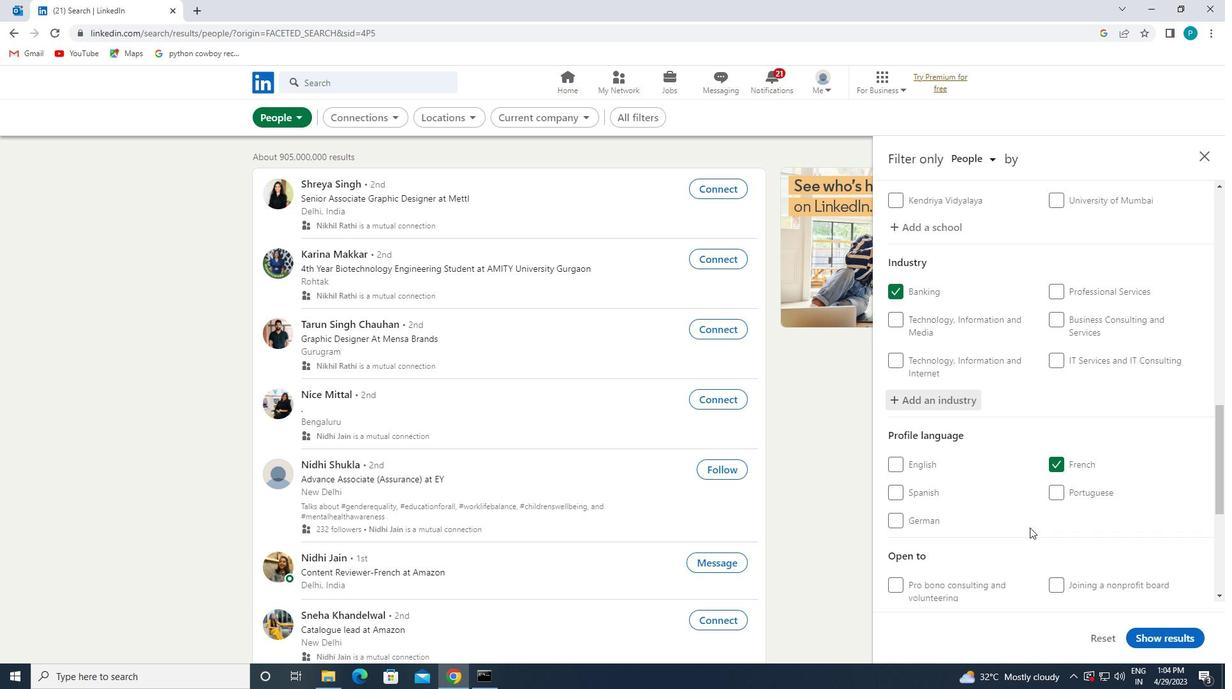 
Action: Mouse scrolled (1034, 527) with delta (0, 0)
Screenshot: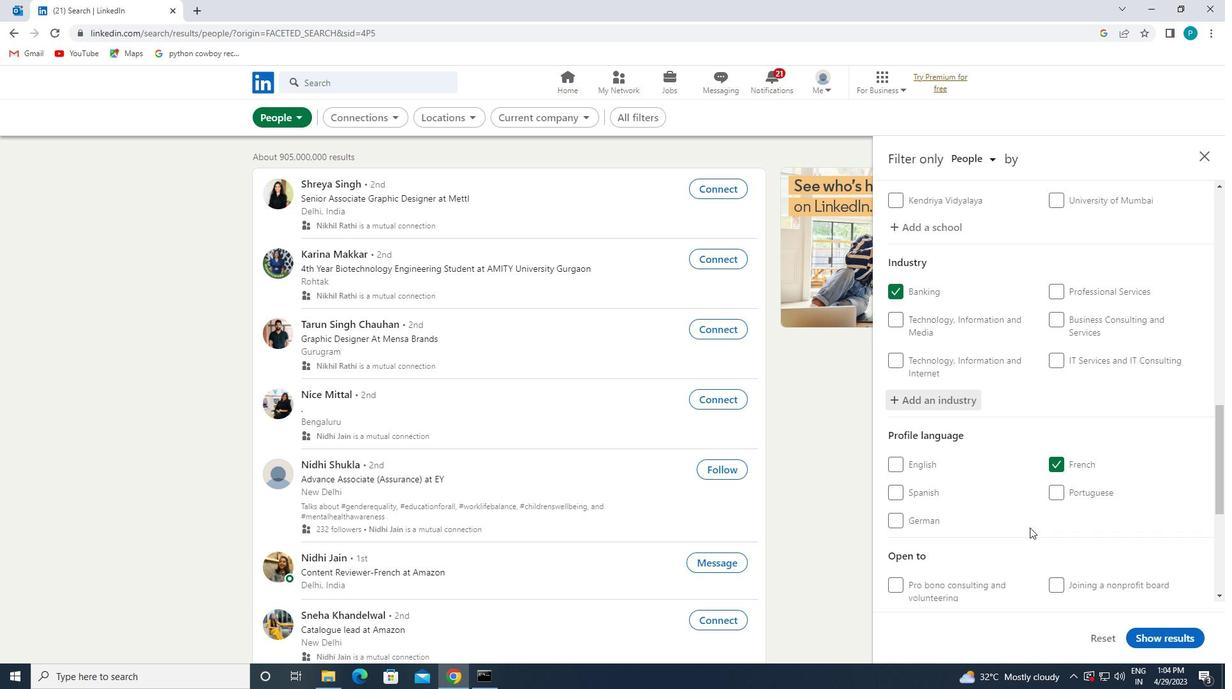 
Action: Mouse moved to (1095, 588)
Screenshot: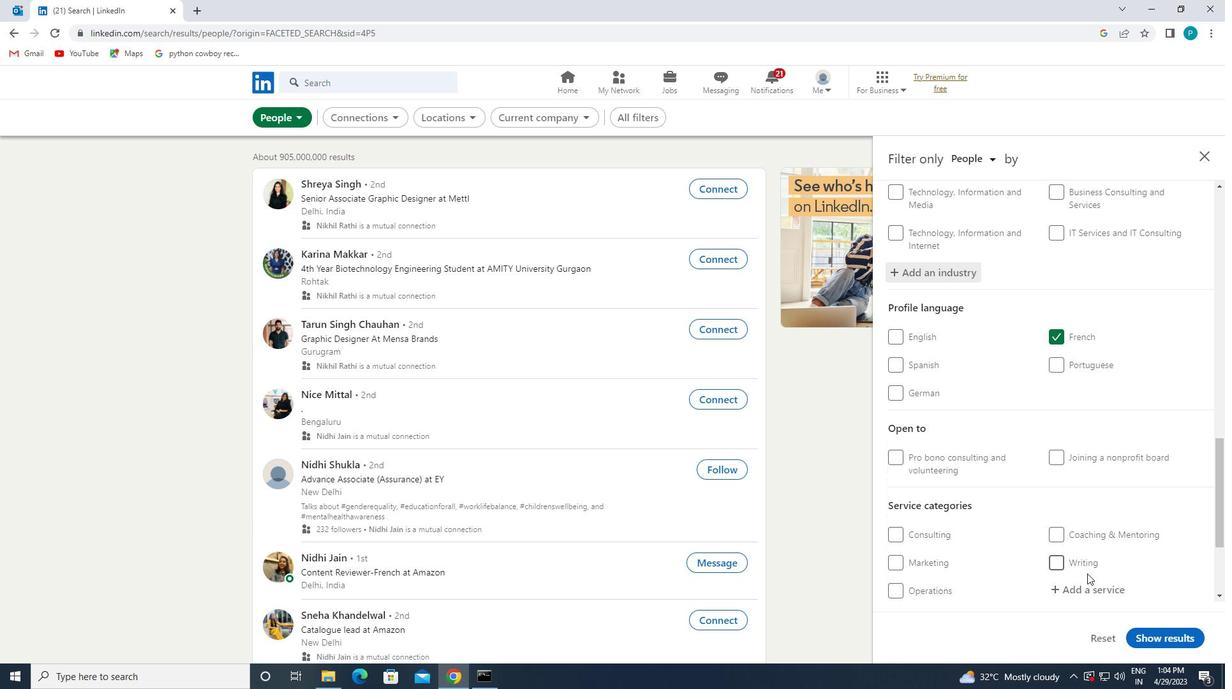
Action: Mouse pressed left at (1095, 588)
Screenshot: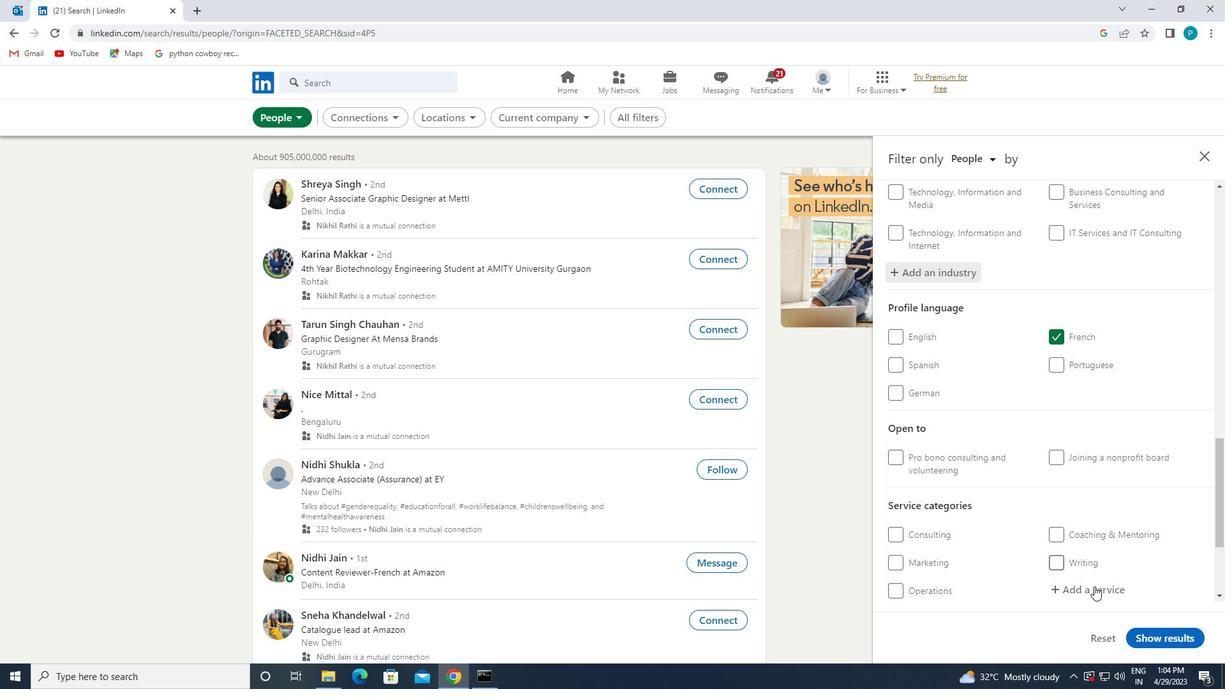 
Action: Key pressed <Key.caps_lock>H<Key.caps_lock>UMAN<Key.space><Key.caps_lock>R<Key.caps_lock>ESOURCES
Screenshot: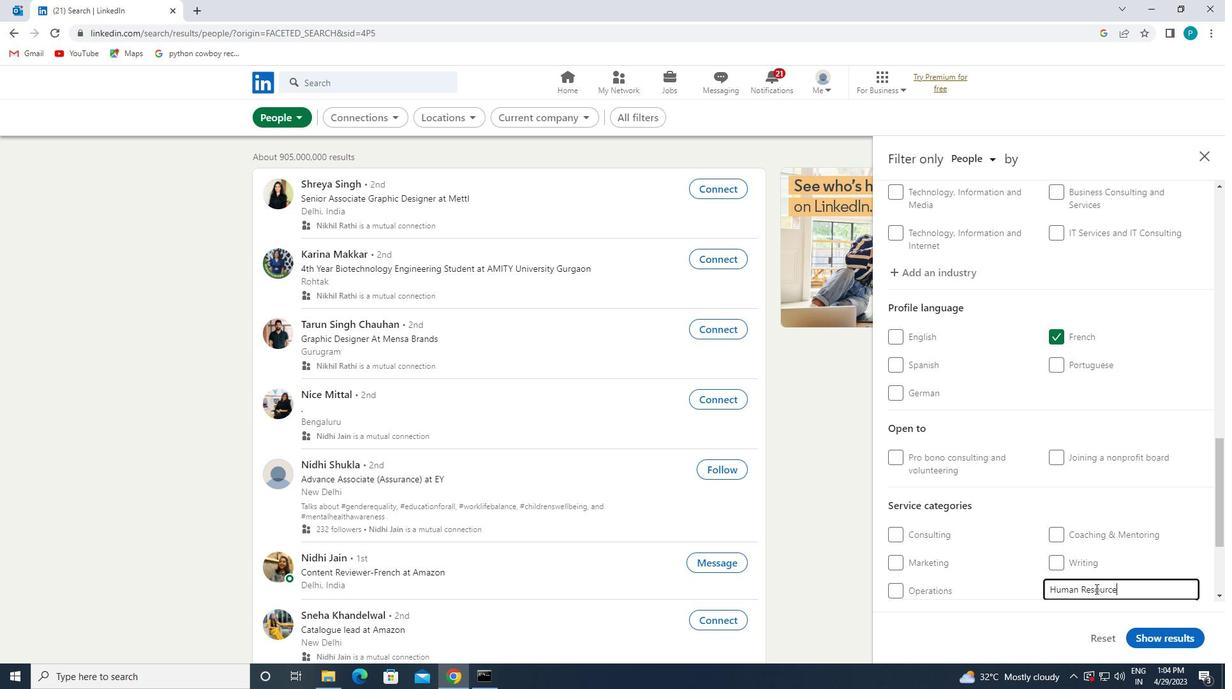 
Action: Mouse moved to (1095, 589)
Screenshot: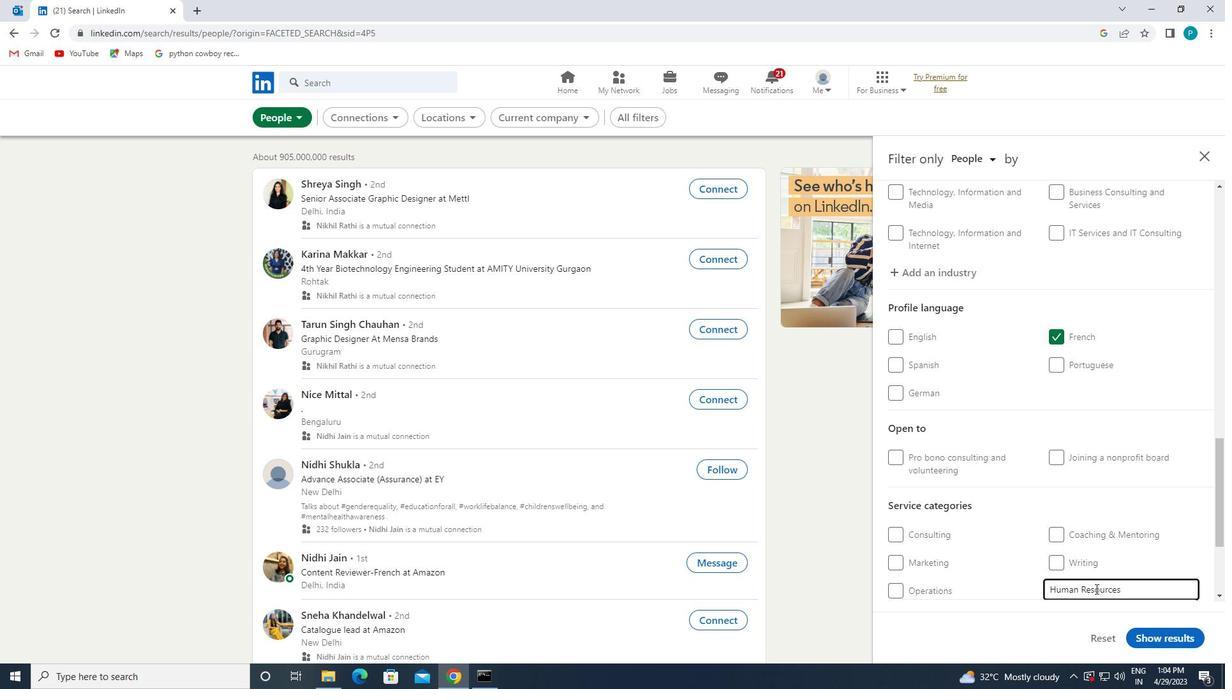 
Action: Mouse scrolled (1095, 588) with delta (0, 0)
Screenshot: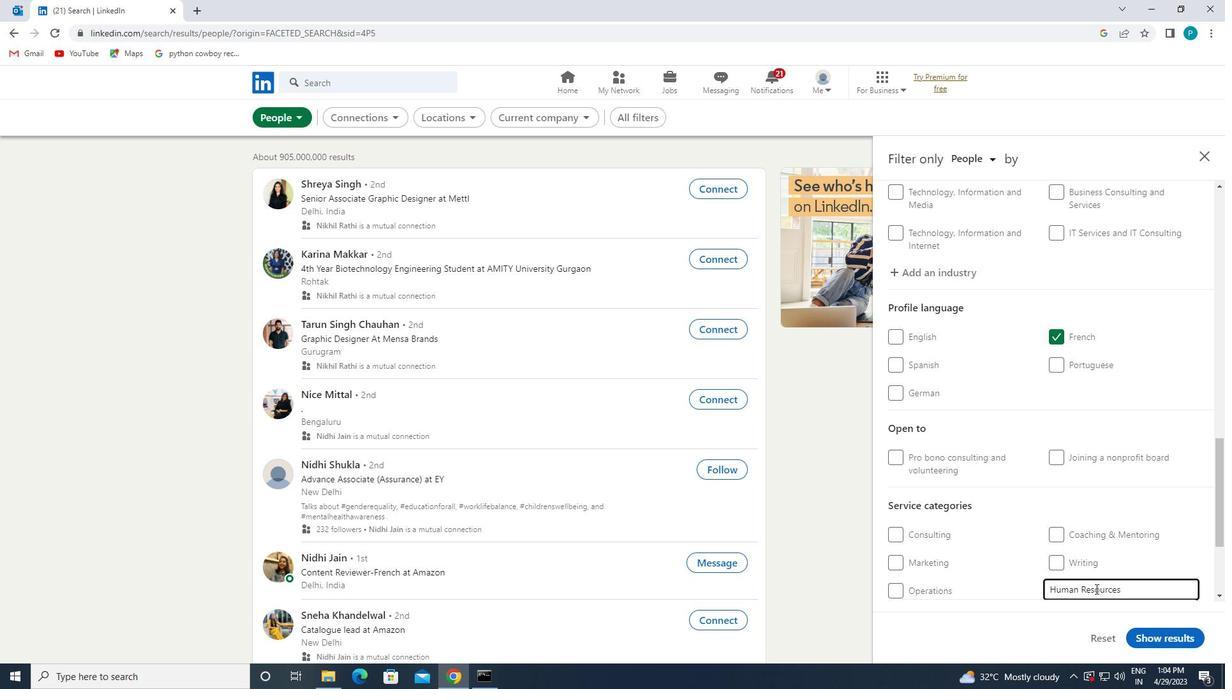 
Action: Mouse moved to (1078, 553)
Screenshot: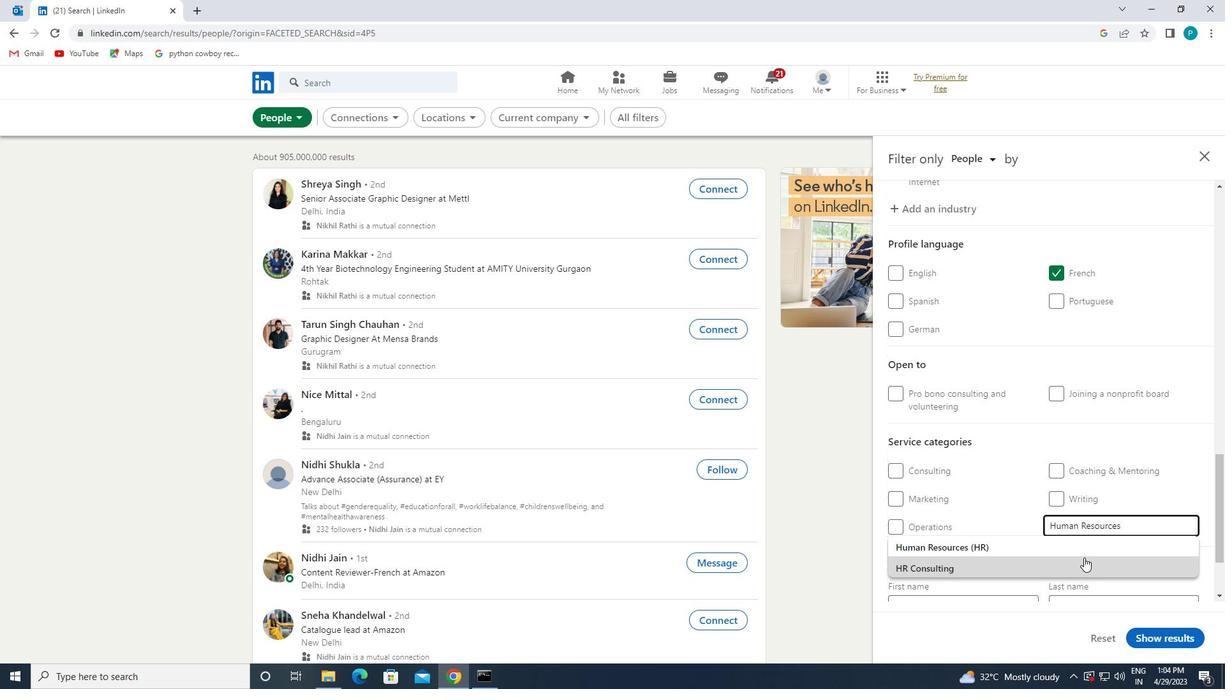 
Action: Mouse pressed left at (1078, 553)
Screenshot: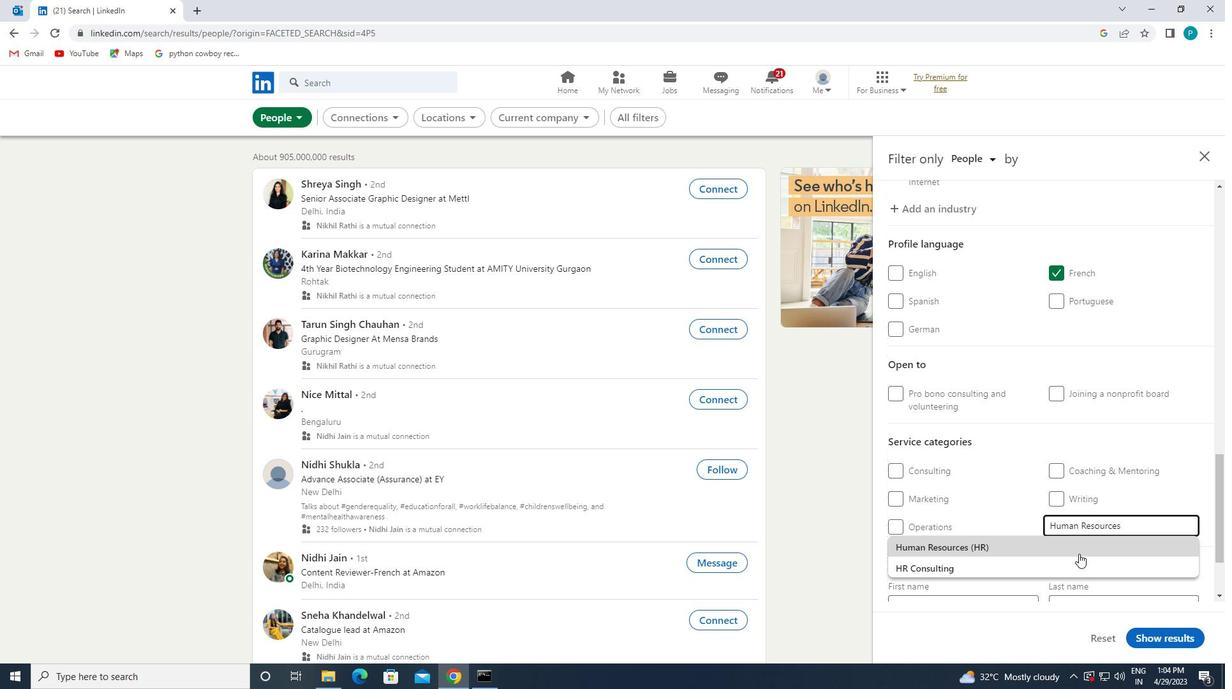 
Action: Mouse moved to (1078, 553)
Screenshot: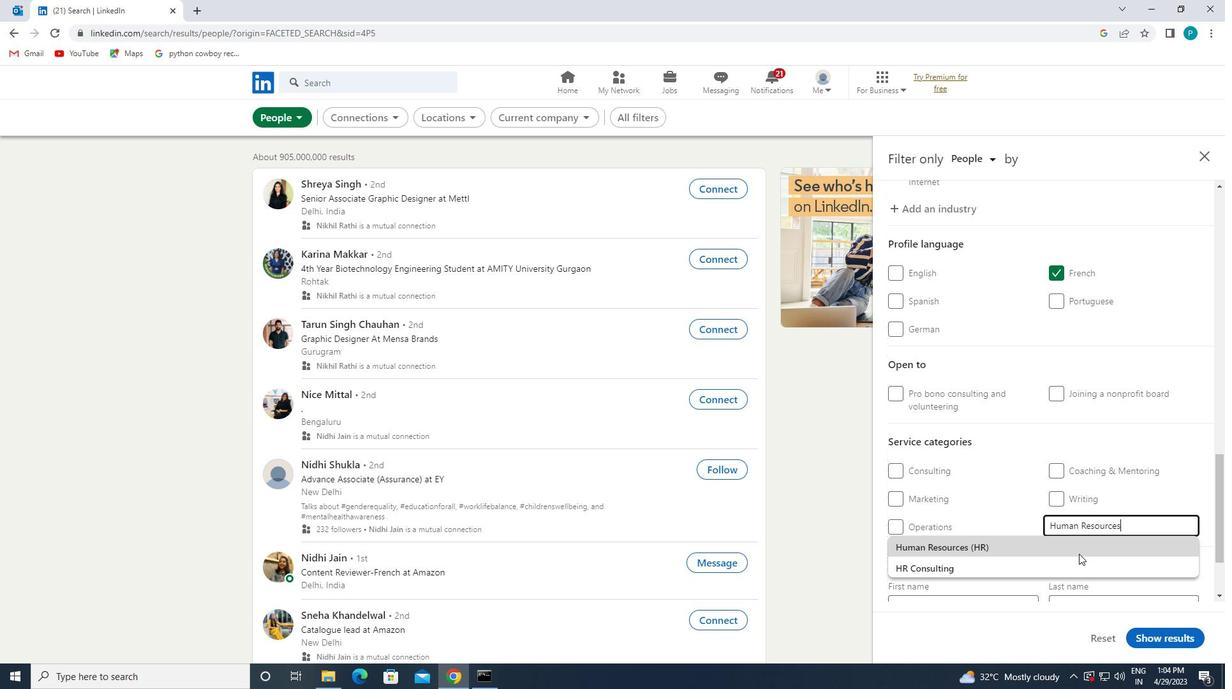 
Action: Mouse scrolled (1078, 553) with delta (0, 0)
Screenshot: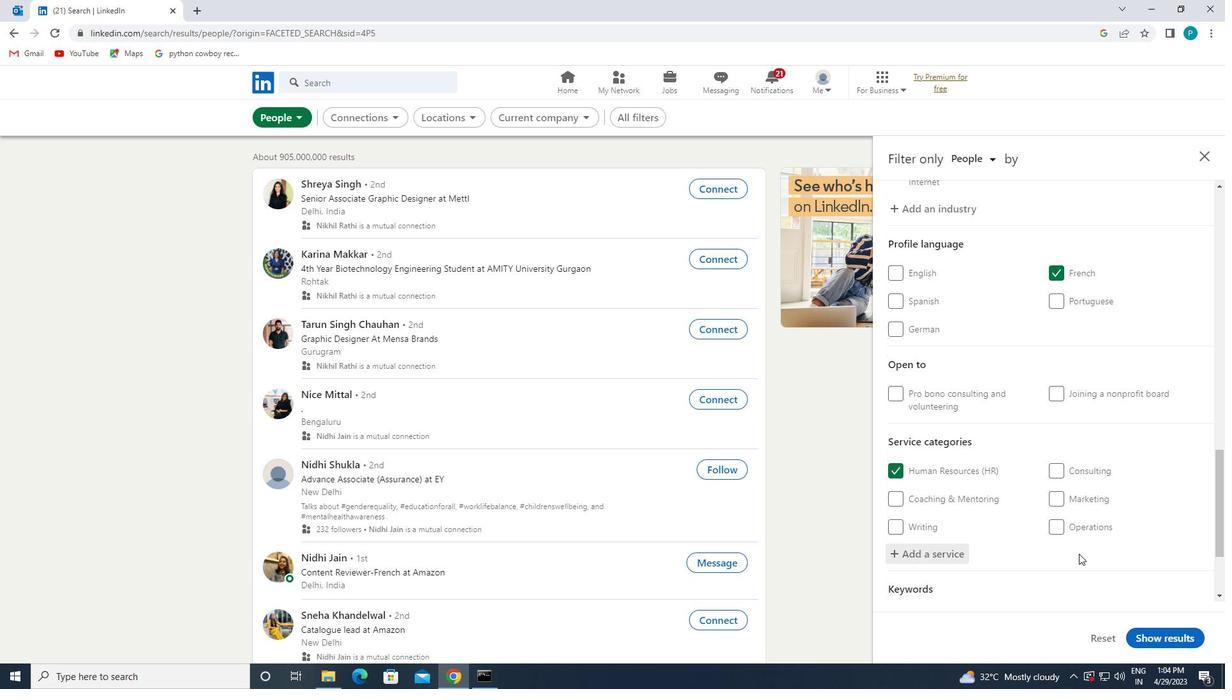 
Action: Mouse scrolled (1078, 553) with delta (0, 0)
Screenshot: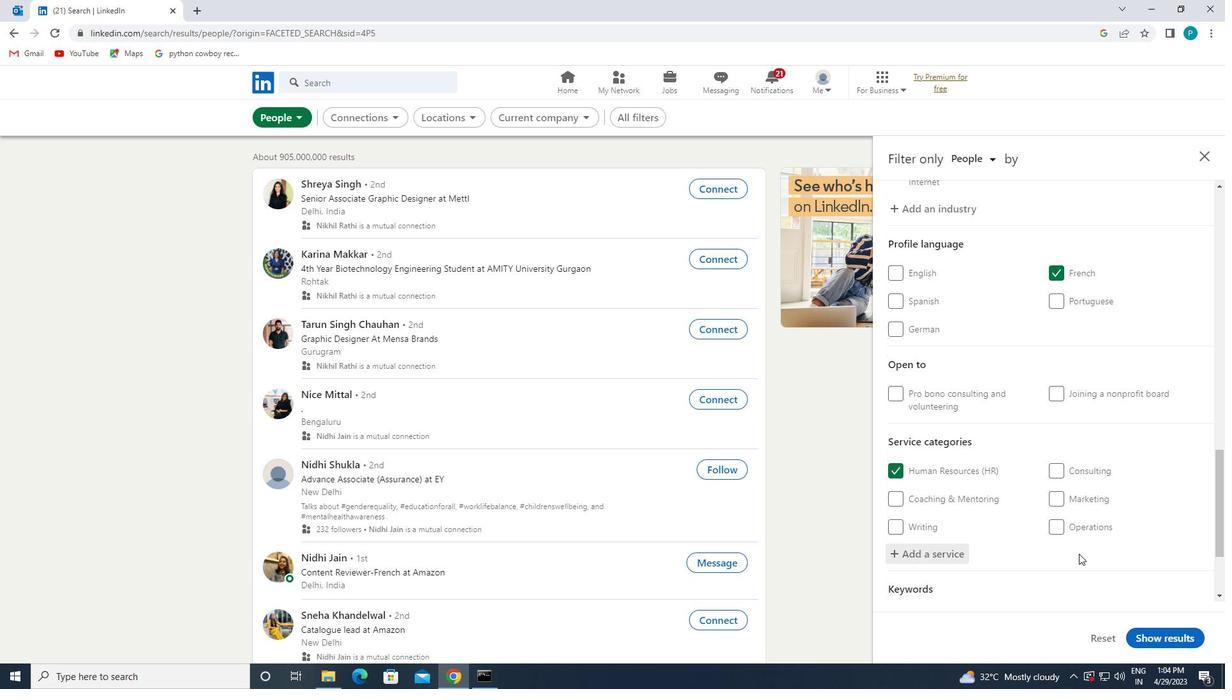 
Action: Mouse moved to (1036, 528)
Screenshot: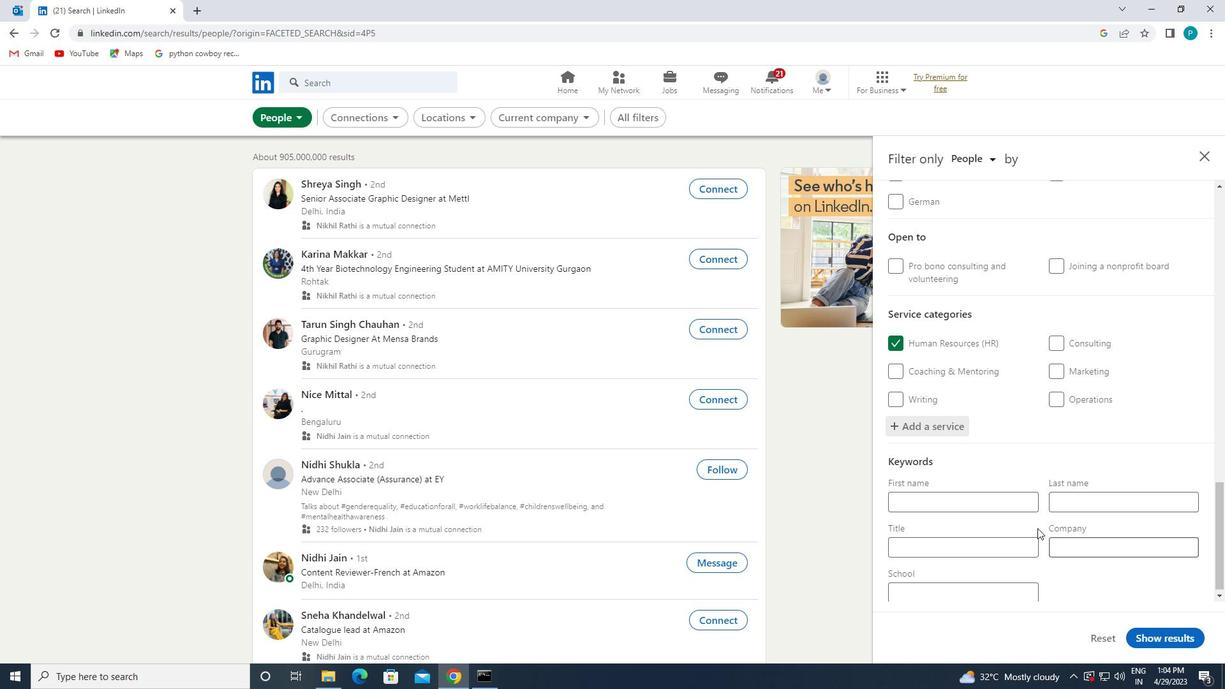 
Action: Mouse scrolled (1036, 527) with delta (0, 0)
Screenshot: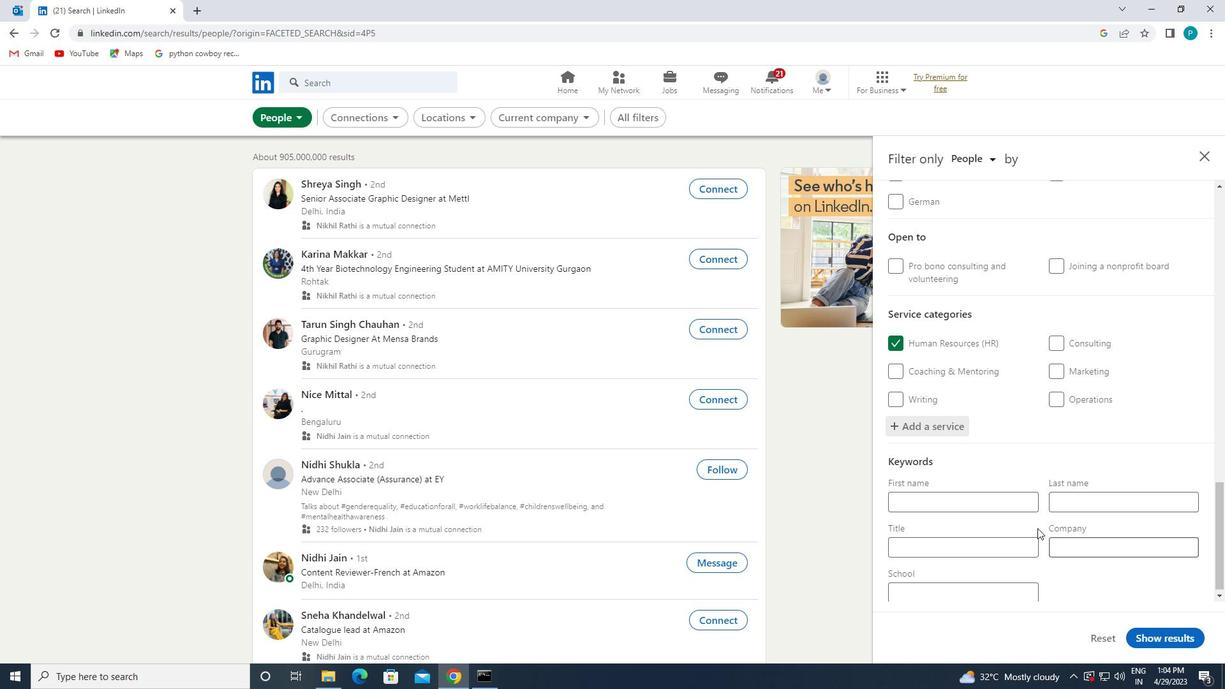 
Action: Mouse scrolled (1036, 527) with delta (0, 0)
Screenshot: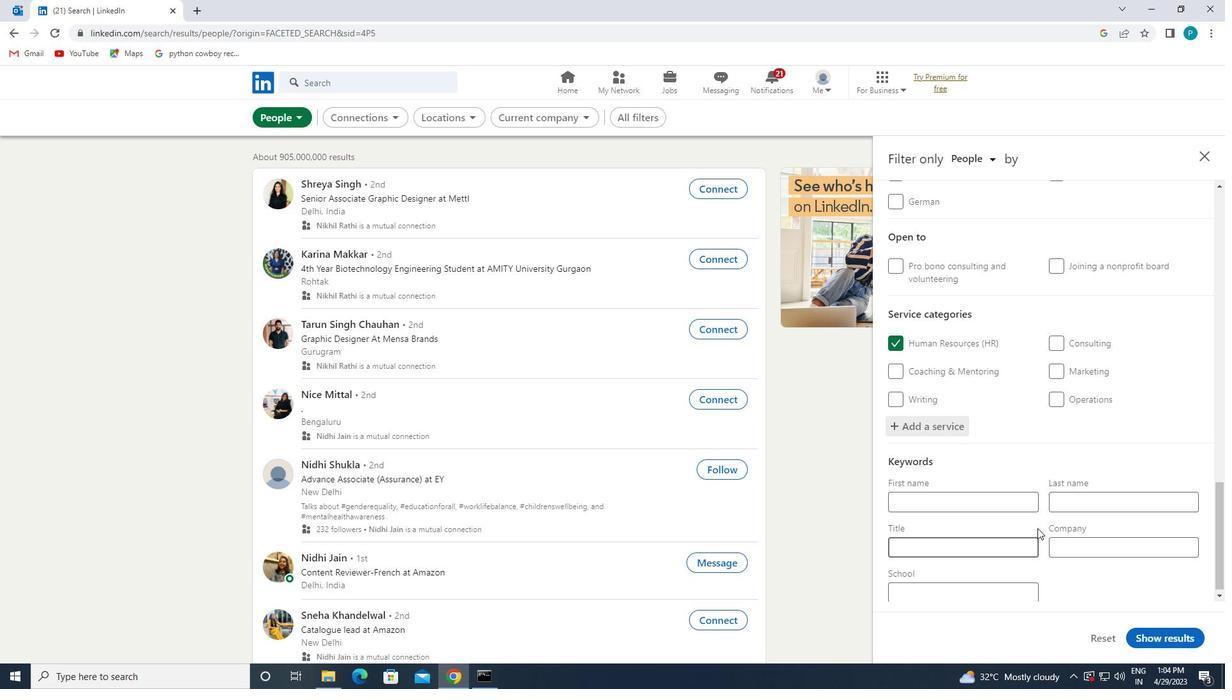 
Action: Mouse moved to (1017, 539)
Screenshot: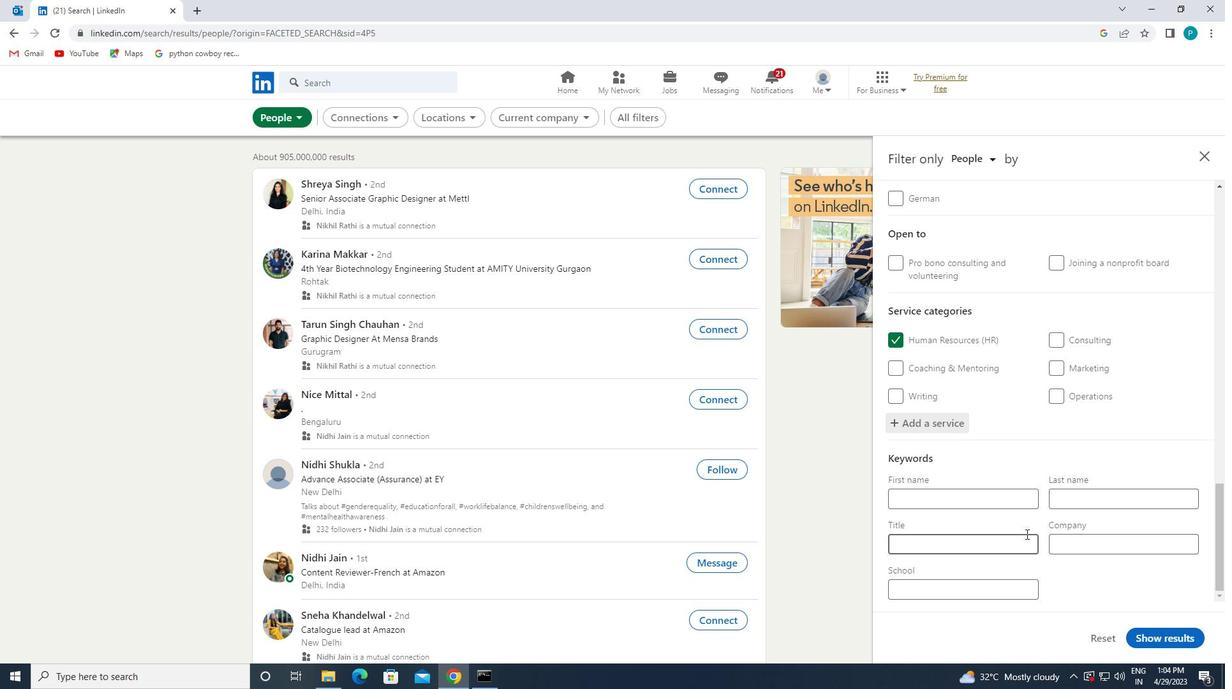 
Action: Mouse pressed left at (1017, 539)
Screenshot: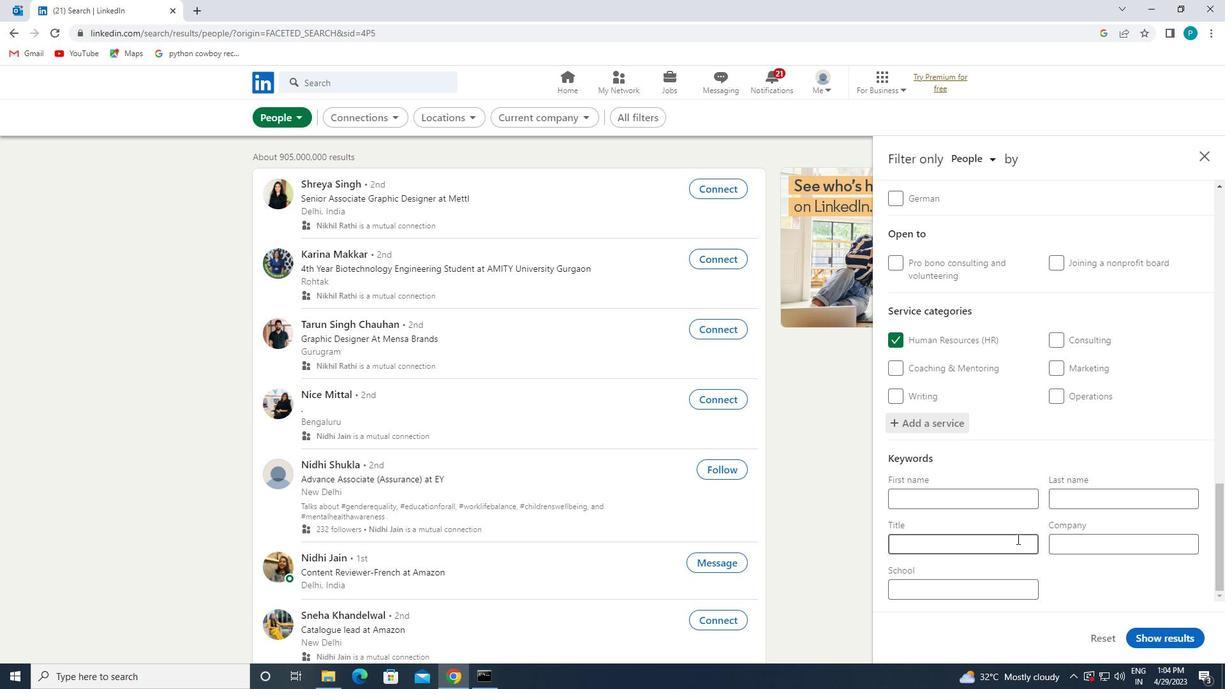 
Action: Mouse moved to (1016, 539)
Screenshot: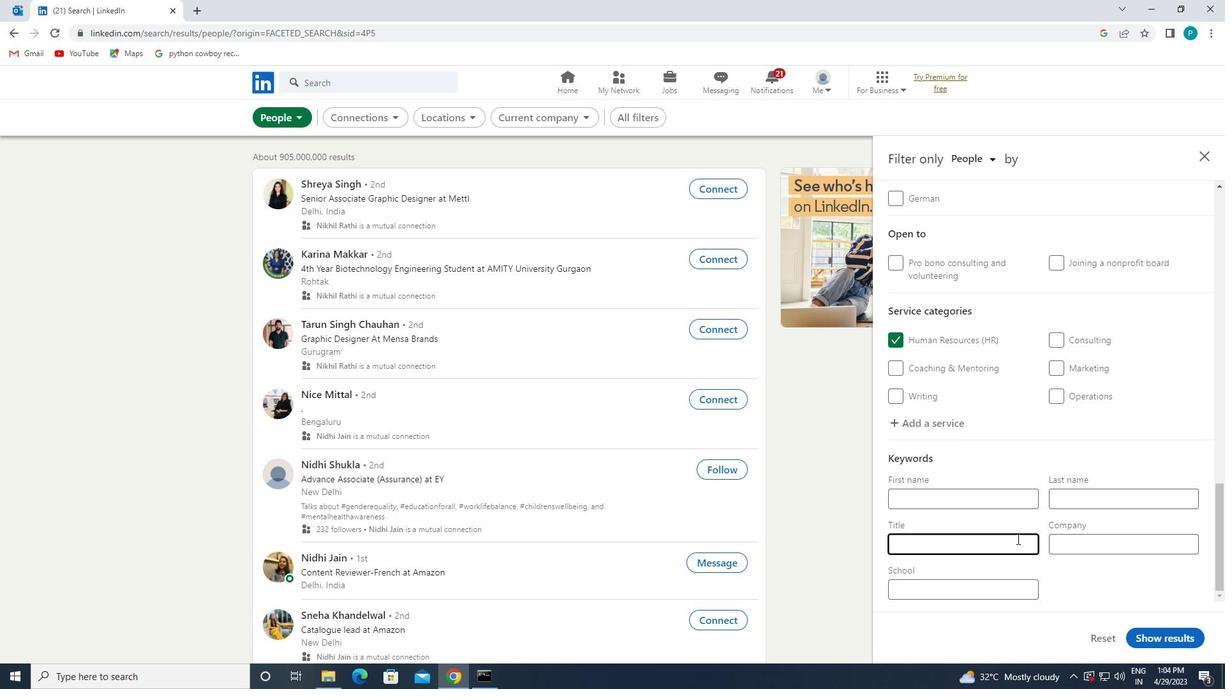 
Action: Key pressed <Key.caps_lock>F<Key.caps_lock>OOD<Key.space><Key.caps_lock>K<Key.caps_lock>ITCHEN<Key.space><Key.caps_lock>W<Key.caps_lock>ORKER
Screenshot: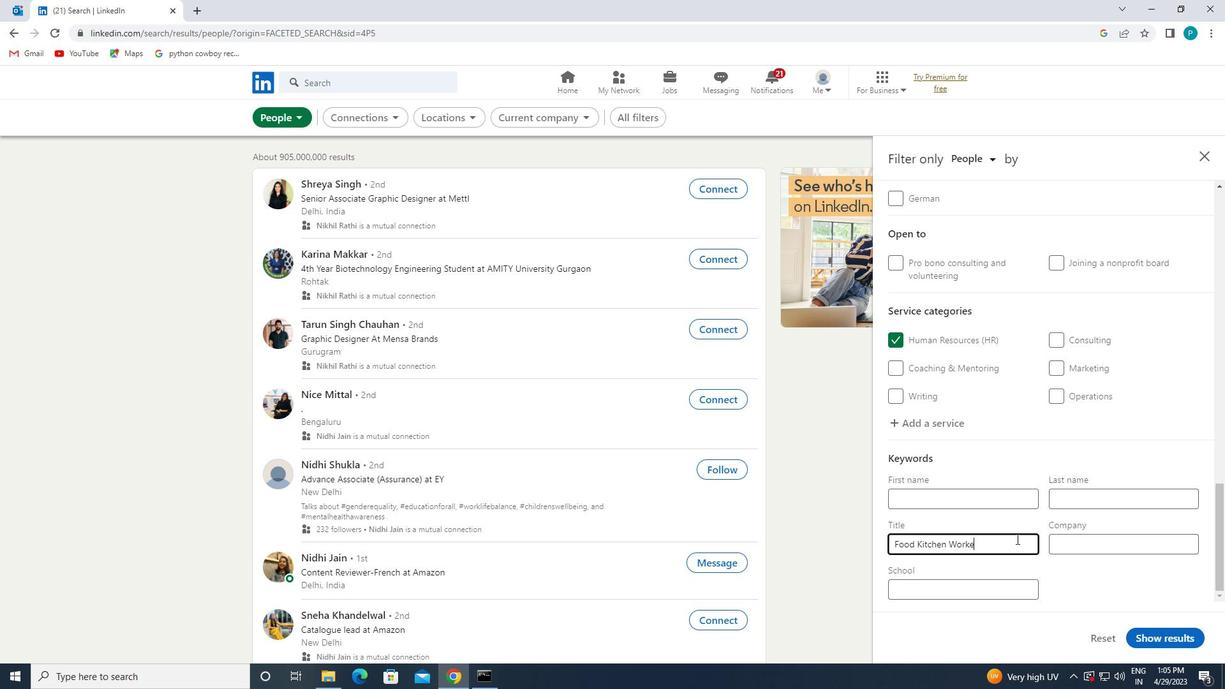 
Action: Mouse moved to (1161, 646)
Screenshot: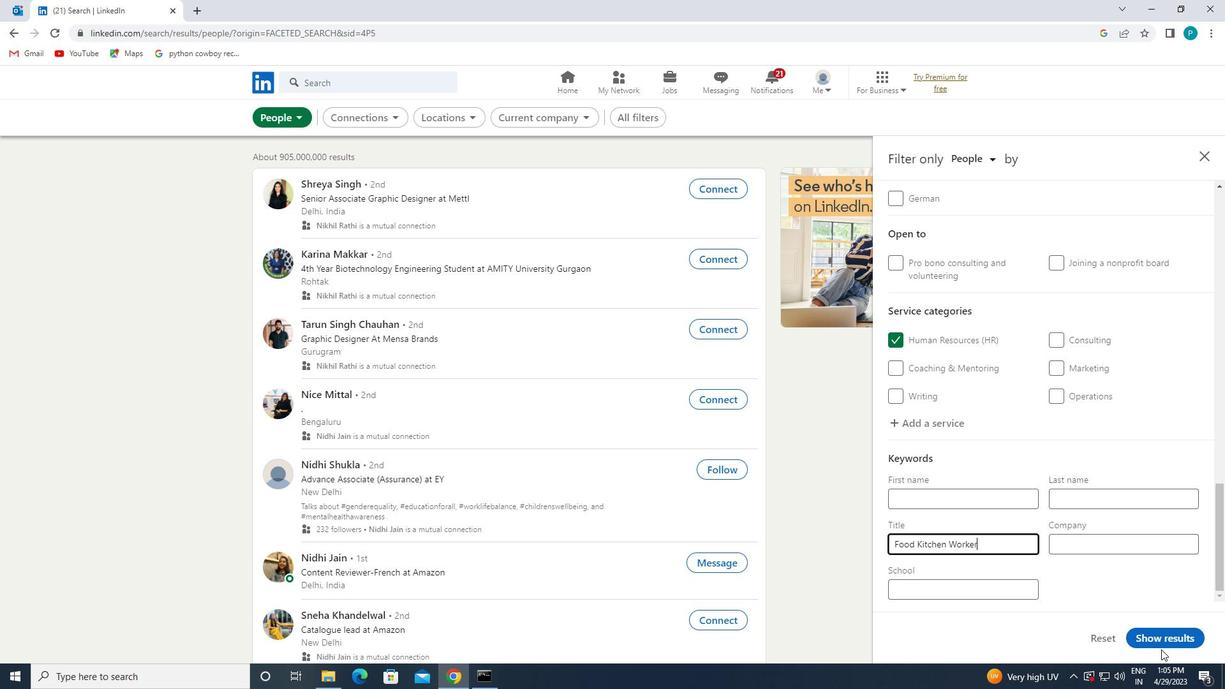 
Action: Mouse pressed left at (1161, 646)
Screenshot: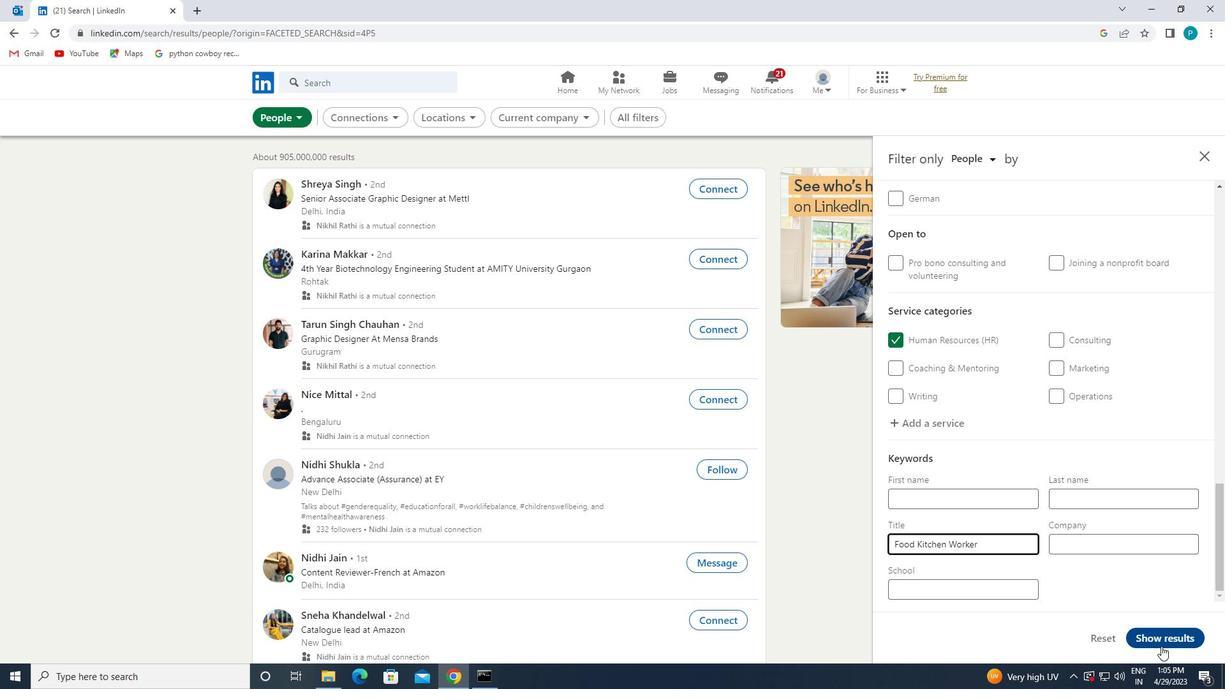 
